 Task: Look for Airbnb properties in Cosenza, Italy from 5th December, 2023 to 16th December, 2023 for 2 adults.1  bedroom having 1 bed and 1 bathroom. Property type can be hotel. Look for 3 properties as per requirement.
Action: Mouse moved to (420, 90)
Screenshot: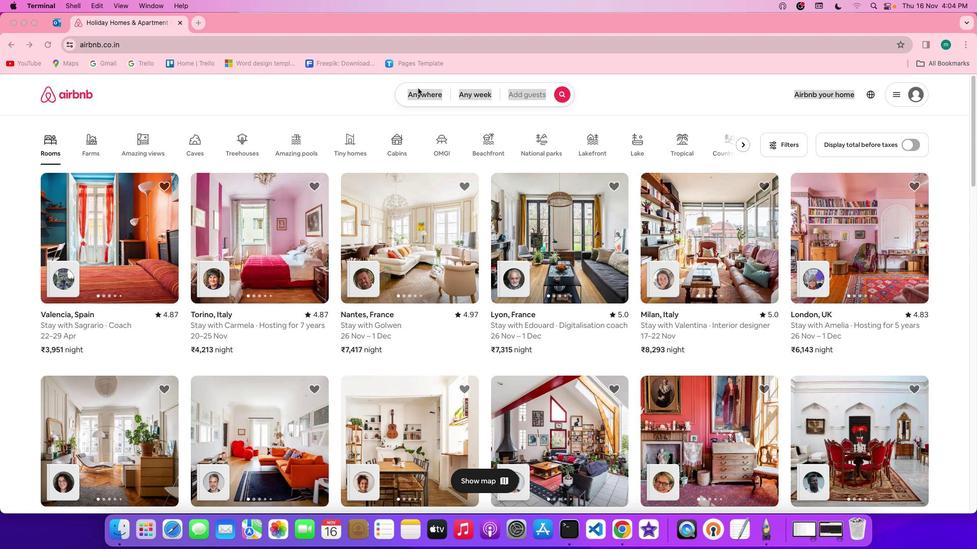 
Action: Mouse pressed left at (420, 90)
Screenshot: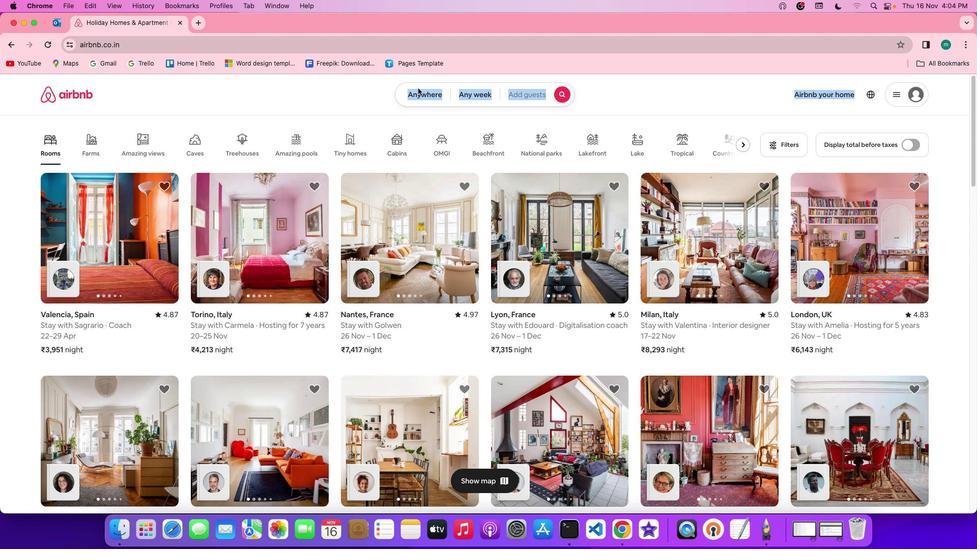
Action: Mouse moved to (419, 93)
Screenshot: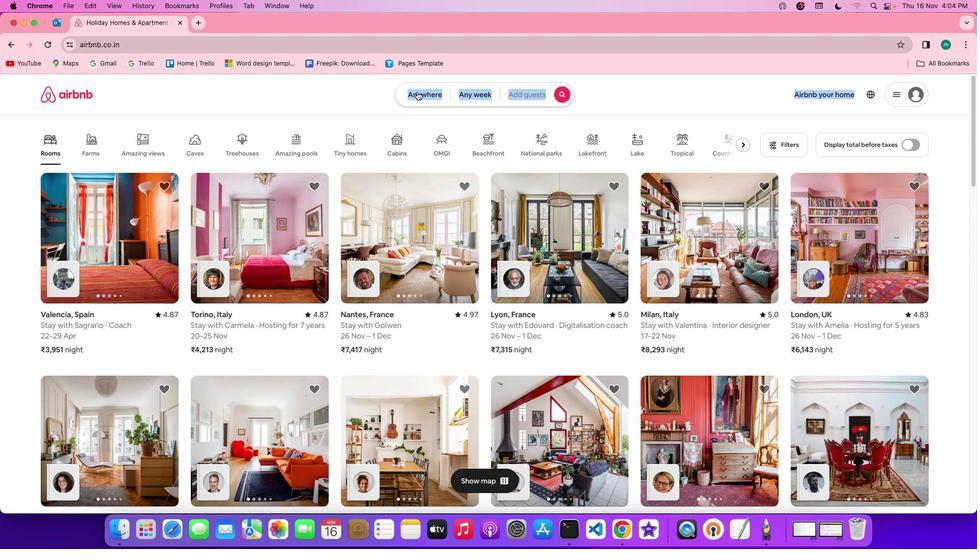 
Action: Mouse pressed left at (419, 93)
Screenshot: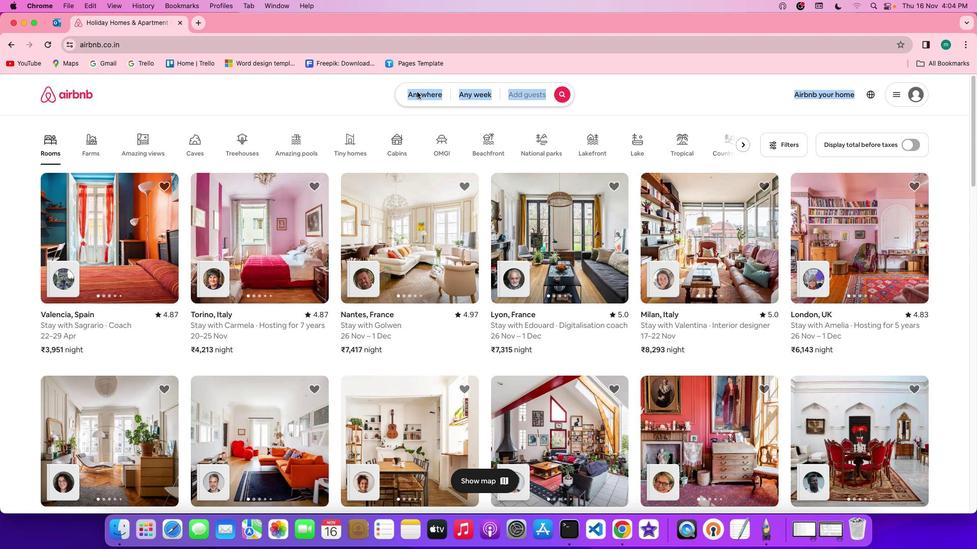 
Action: Mouse moved to (363, 140)
Screenshot: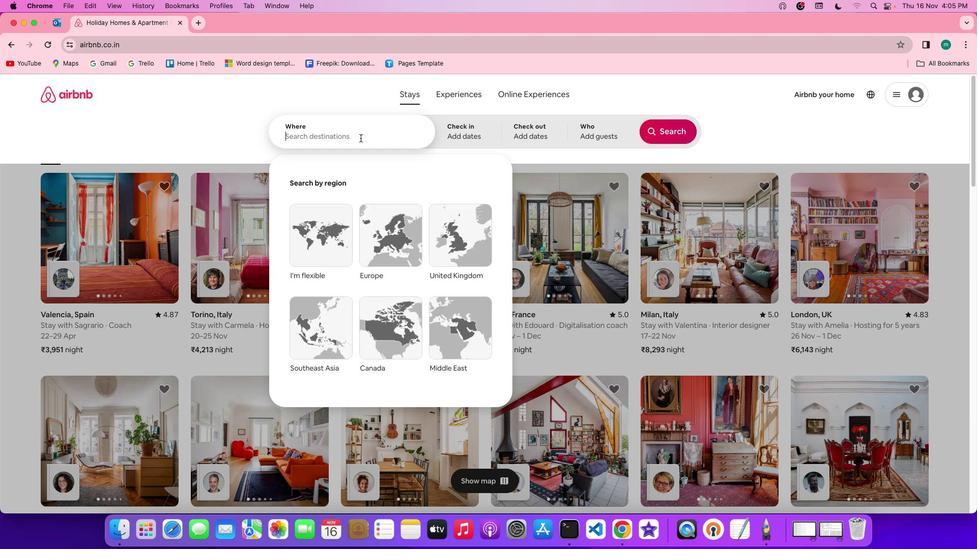 
Action: Mouse pressed left at (363, 140)
Screenshot: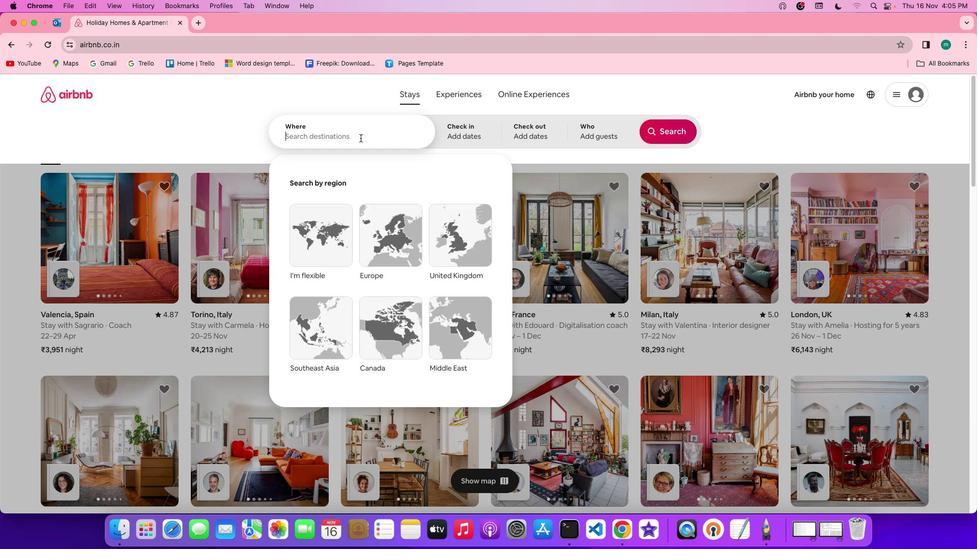 
Action: Key pressed Key.spaceKey.shift'C''o''s''e''n''z''a'','Key.spaceKey.shift'i''t''a''l''y'
Screenshot: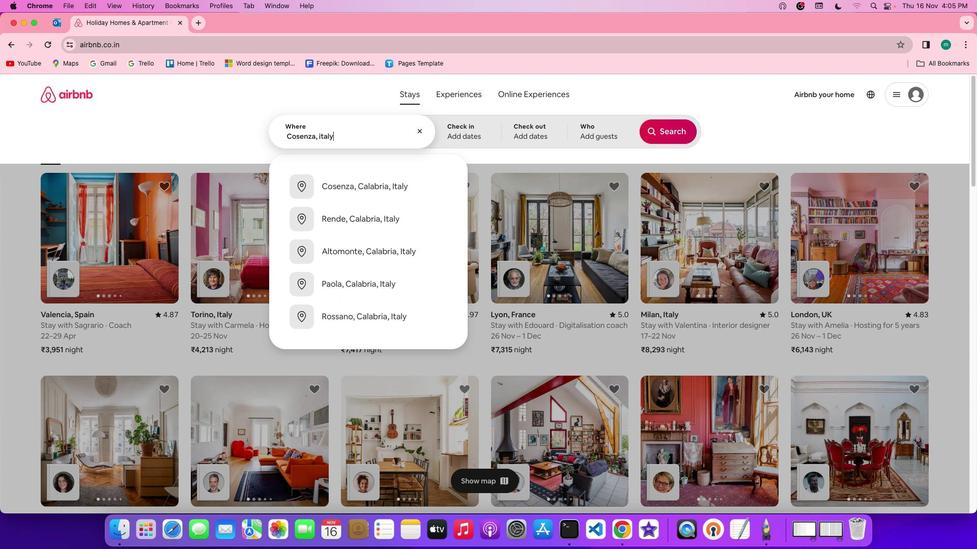 
Action: Mouse moved to (466, 131)
Screenshot: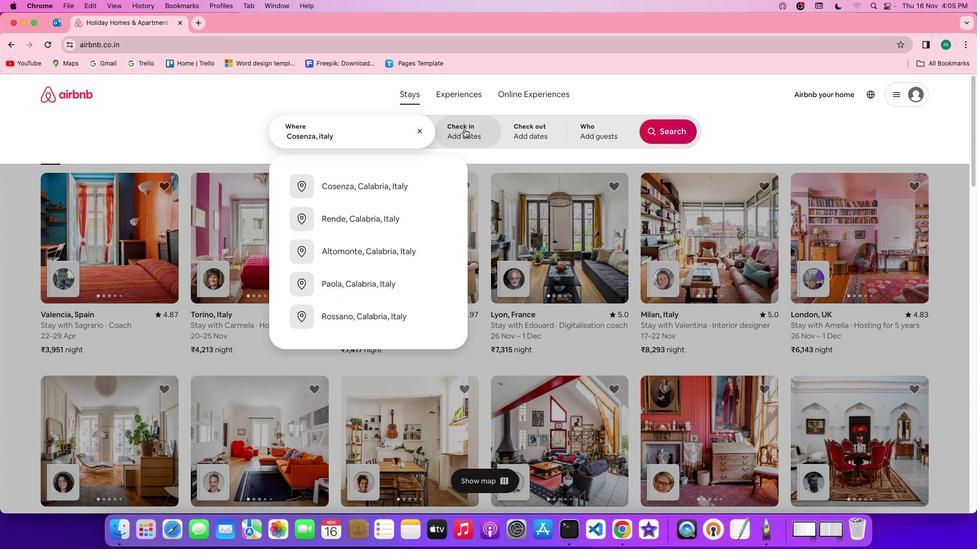 
Action: Mouse pressed left at (466, 131)
Screenshot: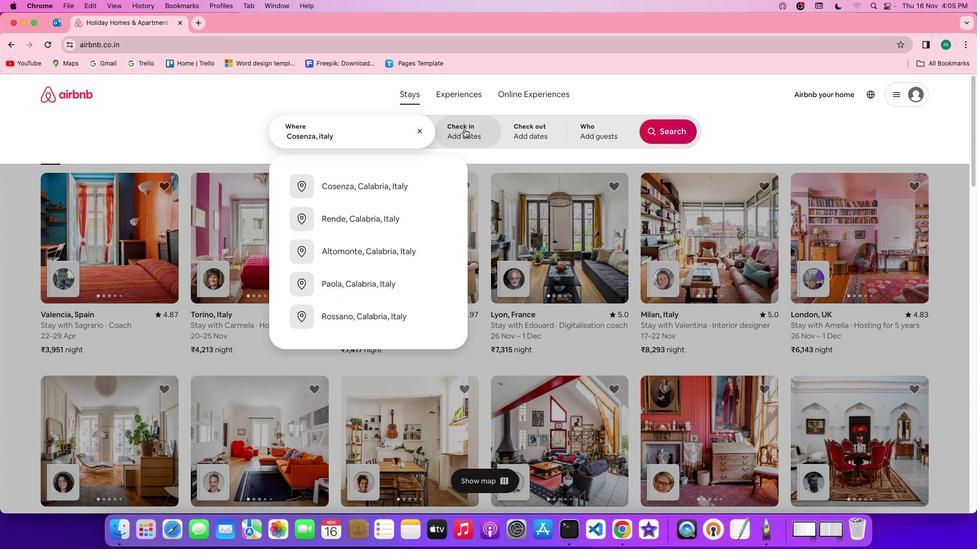 
Action: Mouse moved to (559, 163)
Screenshot: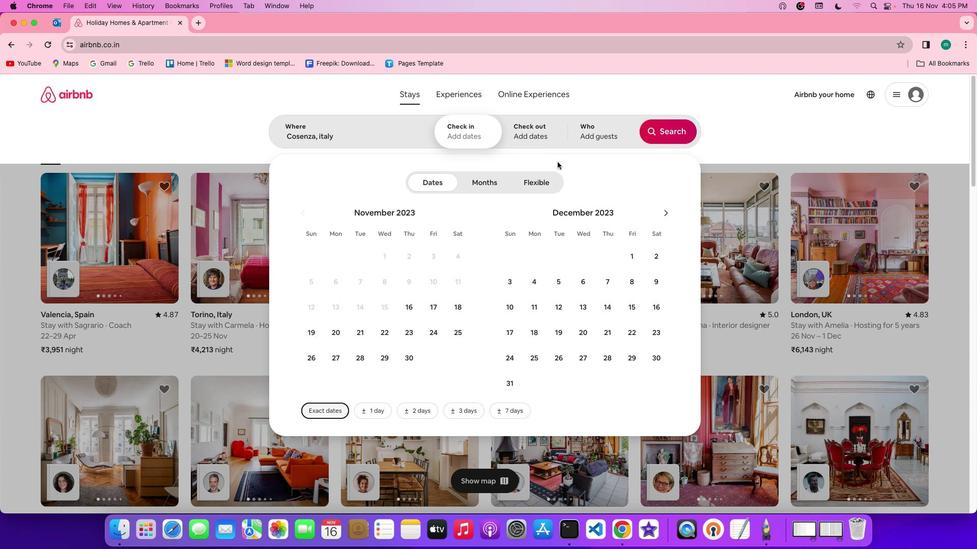 
Action: Mouse scrolled (559, 163) with delta (2, 1)
Screenshot: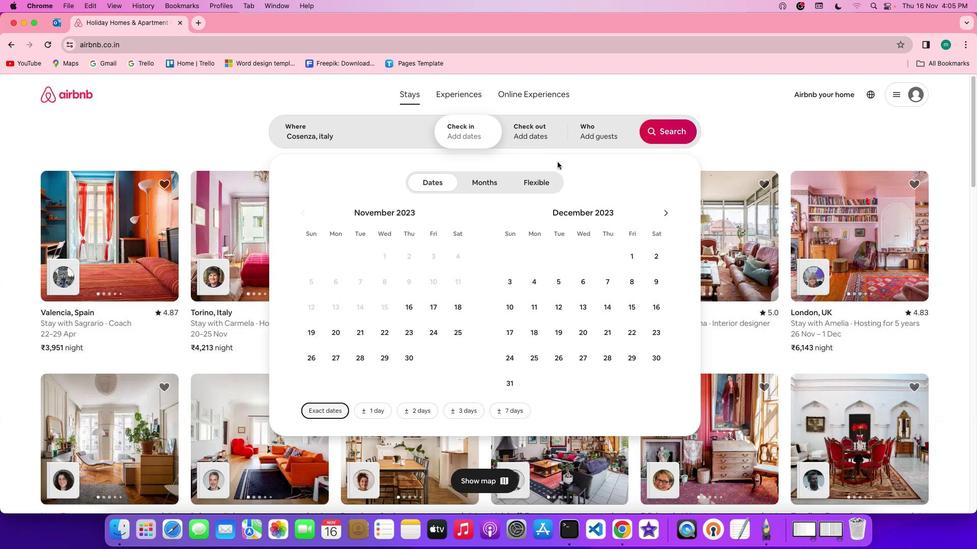 
Action: Mouse scrolled (559, 163) with delta (2, 1)
Screenshot: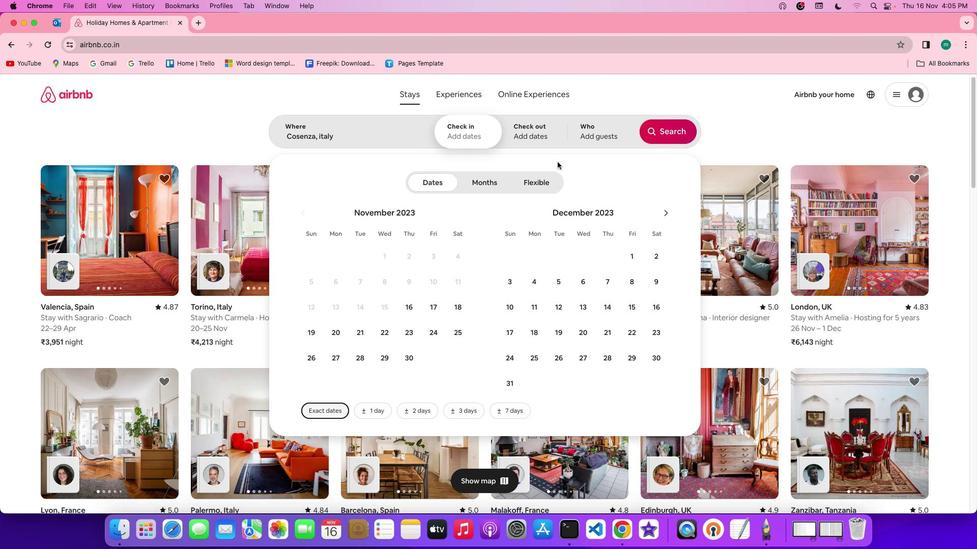 
Action: Mouse scrolled (559, 163) with delta (2, 1)
Screenshot: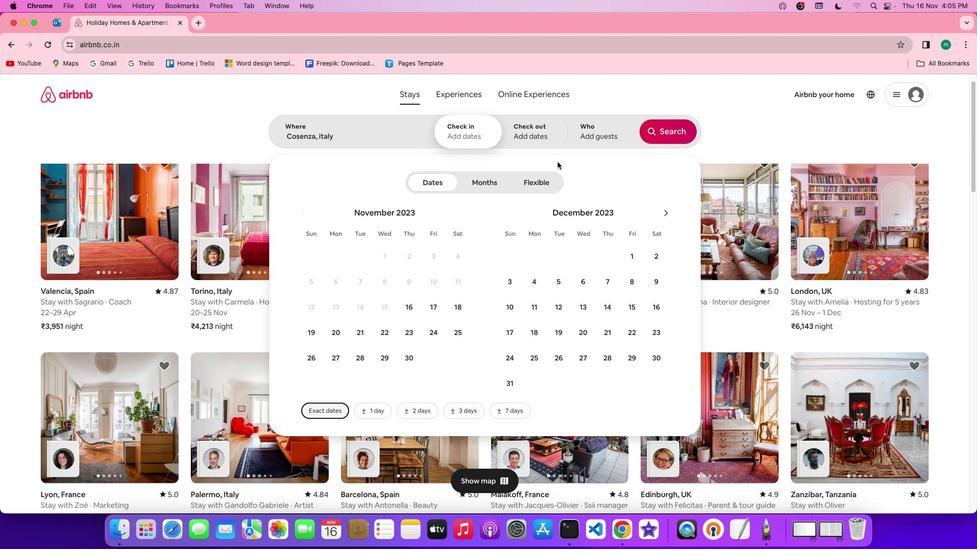 
Action: Mouse moved to (561, 166)
Screenshot: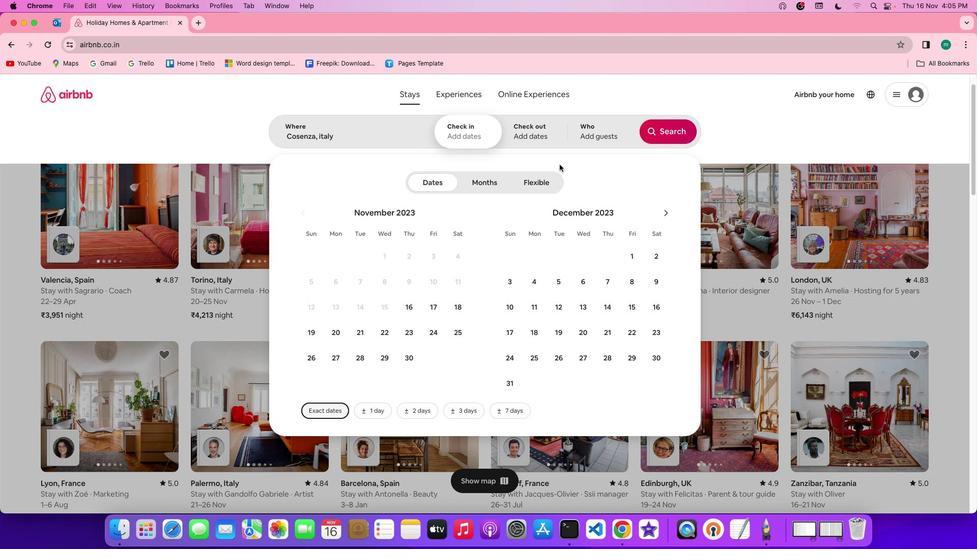 
Action: Mouse scrolled (561, 166) with delta (2, 1)
Screenshot: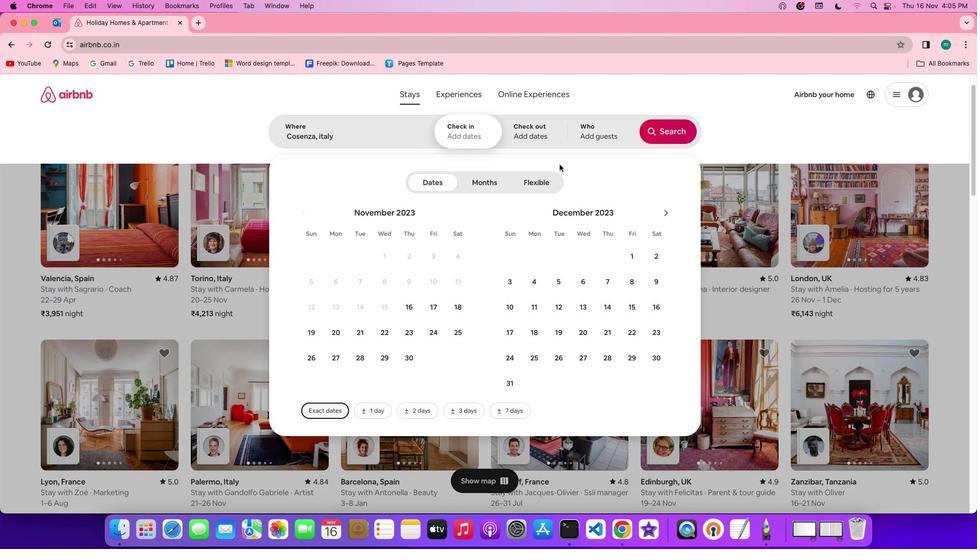 
Action: Mouse moved to (563, 287)
Screenshot: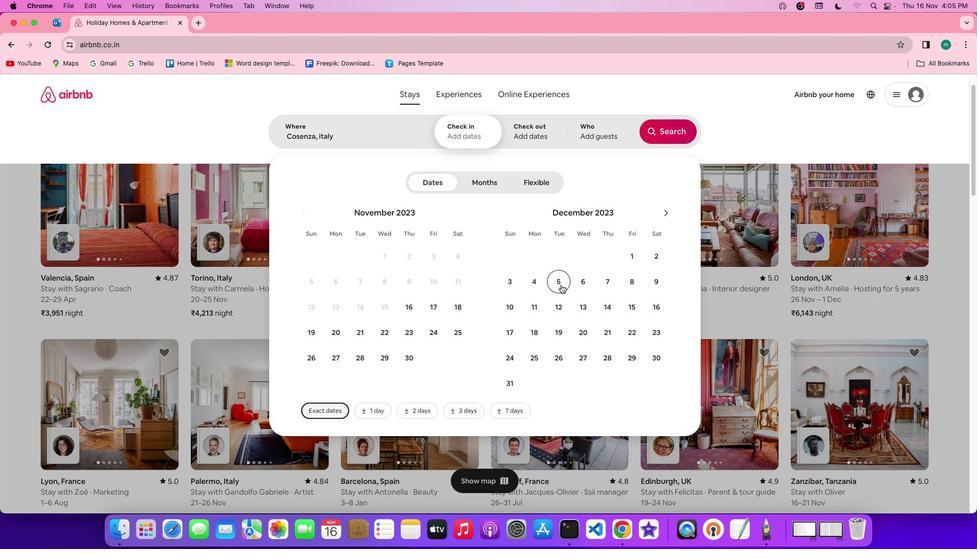 
Action: Mouse pressed left at (563, 287)
Screenshot: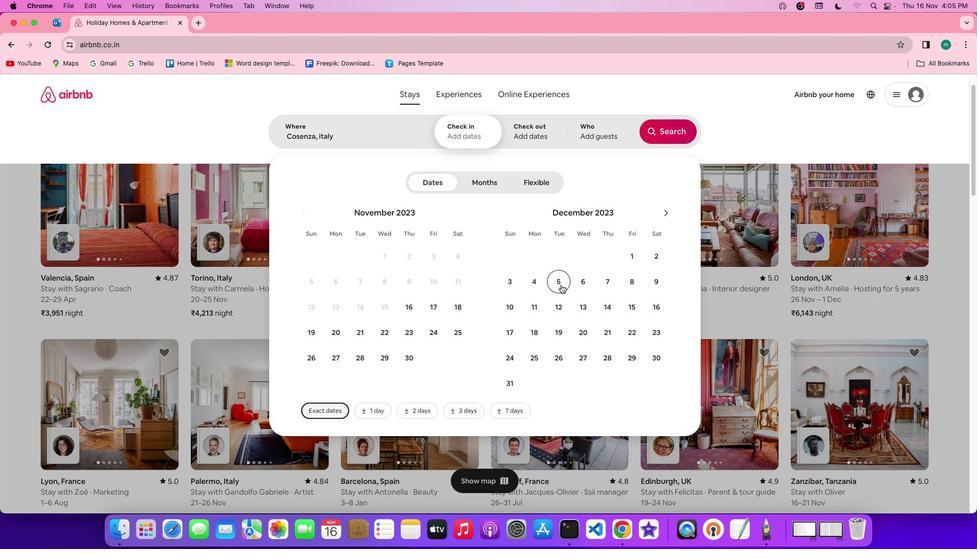 
Action: Mouse moved to (652, 314)
Screenshot: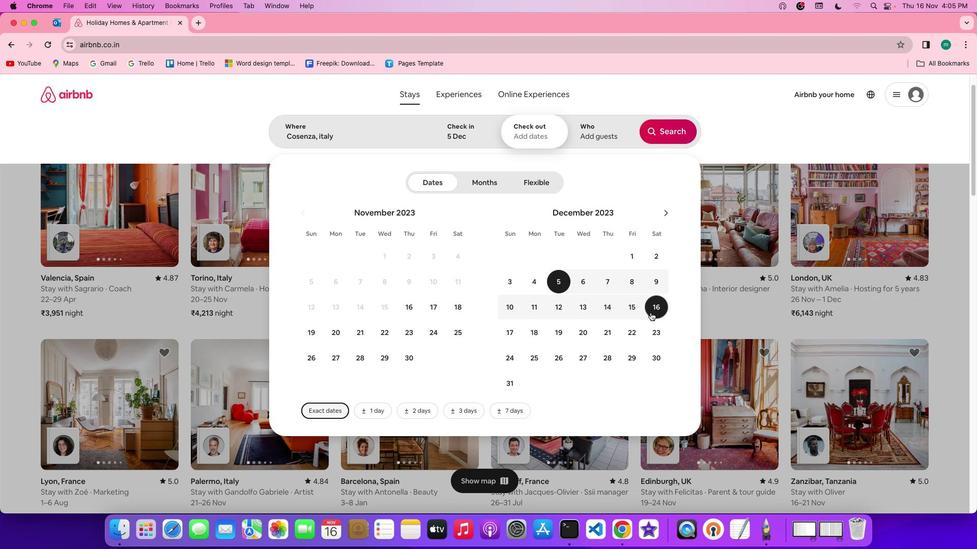 
Action: Mouse pressed left at (652, 314)
Screenshot: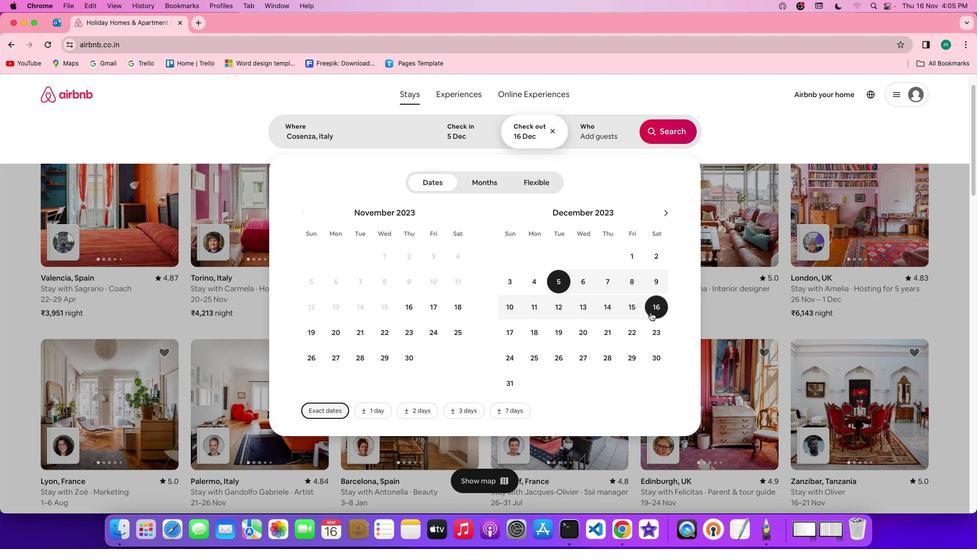 
Action: Mouse moved to (598, 143)
Screenshot: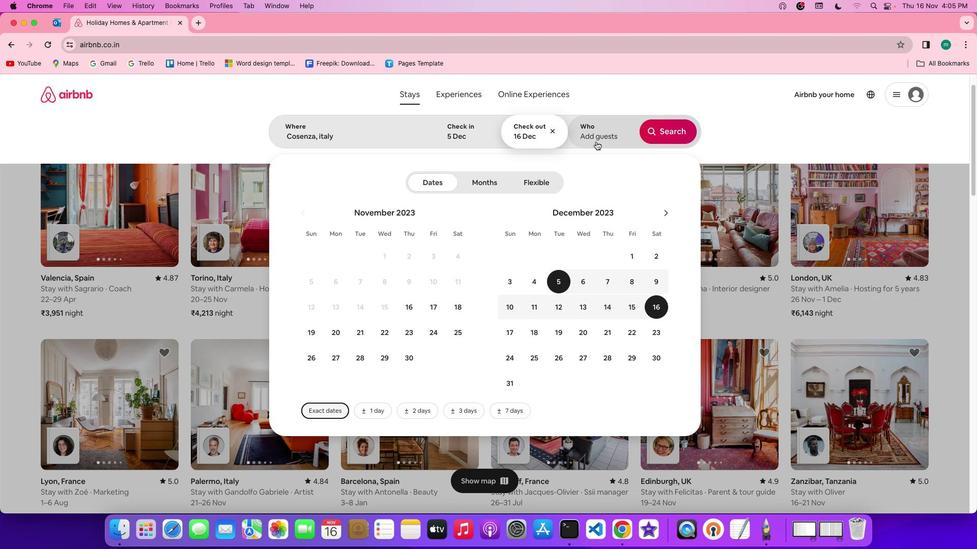 
Action: Mouse pressed left at (598, 143)
Screenshot: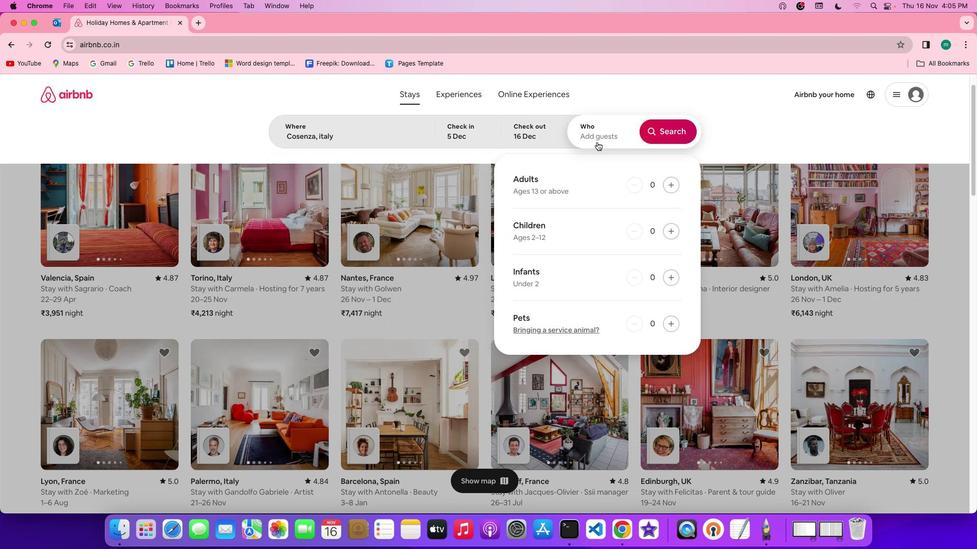 
Action: Mouse moved to (673, 184)
Screenshot: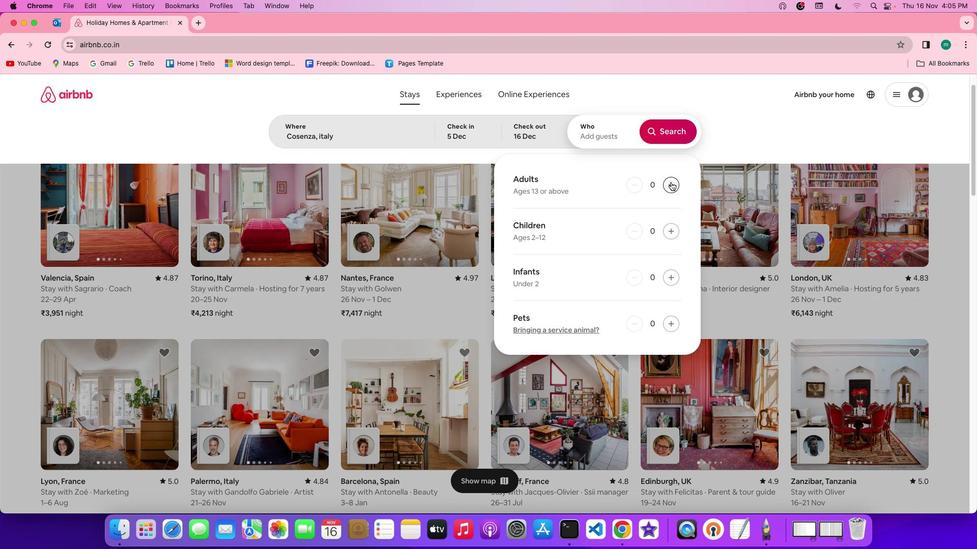 
Action: Mouse pressed left at (673, 184)
Screenshot: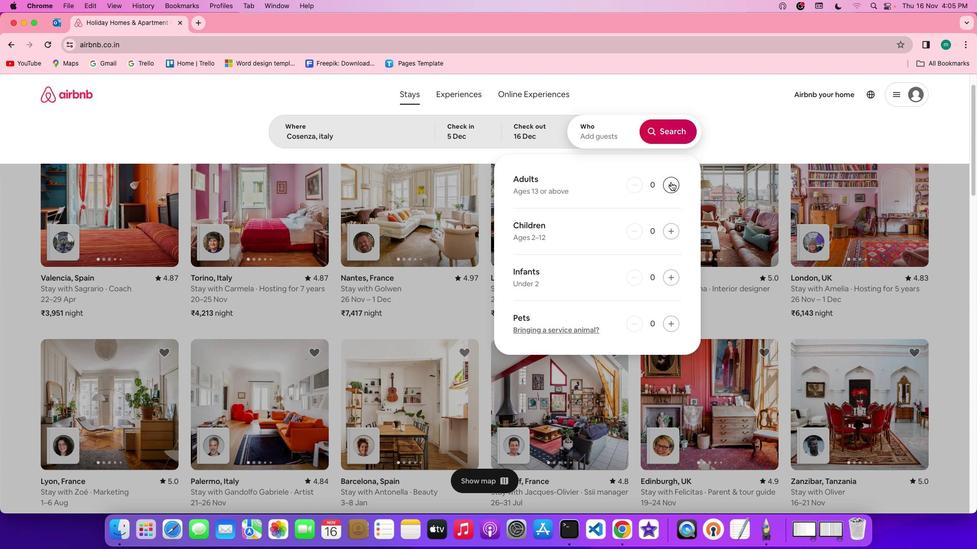 
Action: Mouse pressed left at (673, 184)
Screenshot: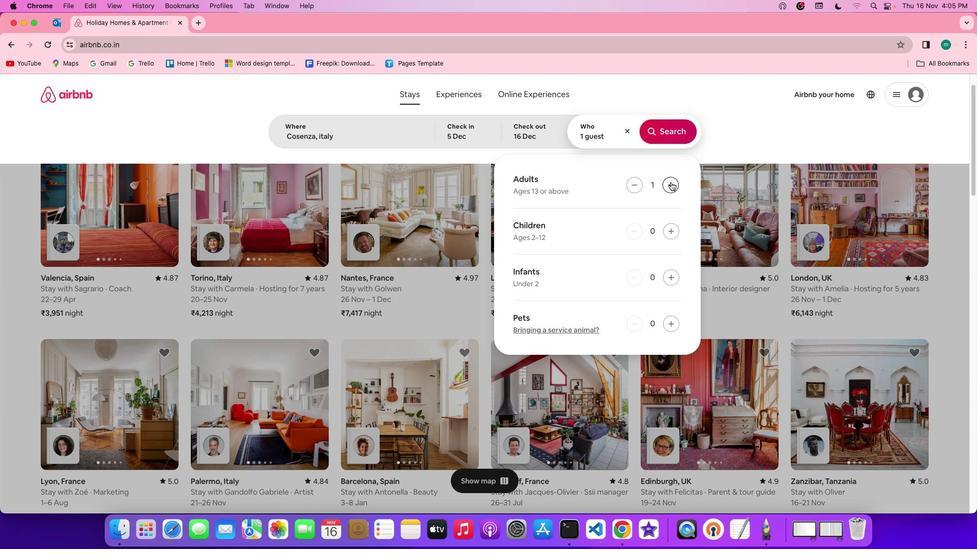 
Action: Mouse moved to (667, 131)
Screenshot: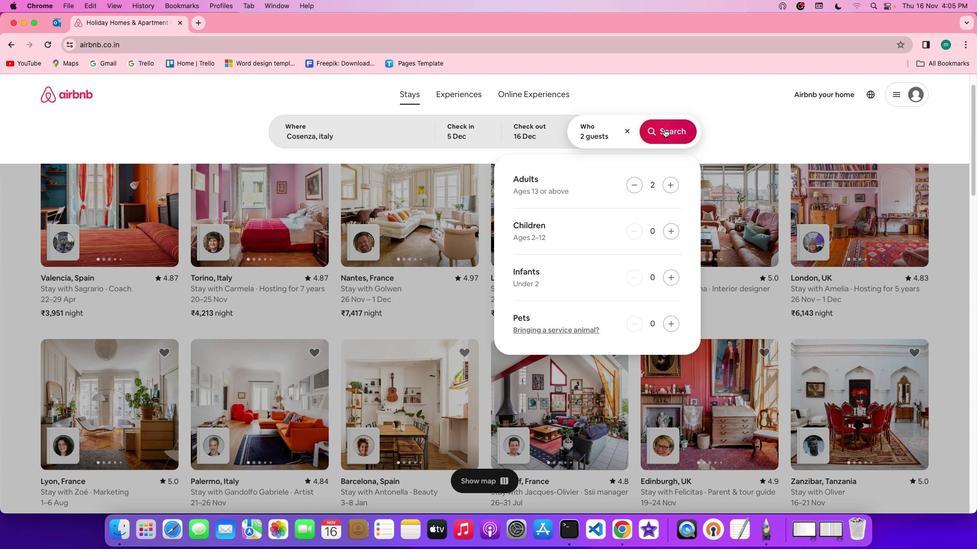 
Action: Mouse pressed left at (667, 131)
Screenshot: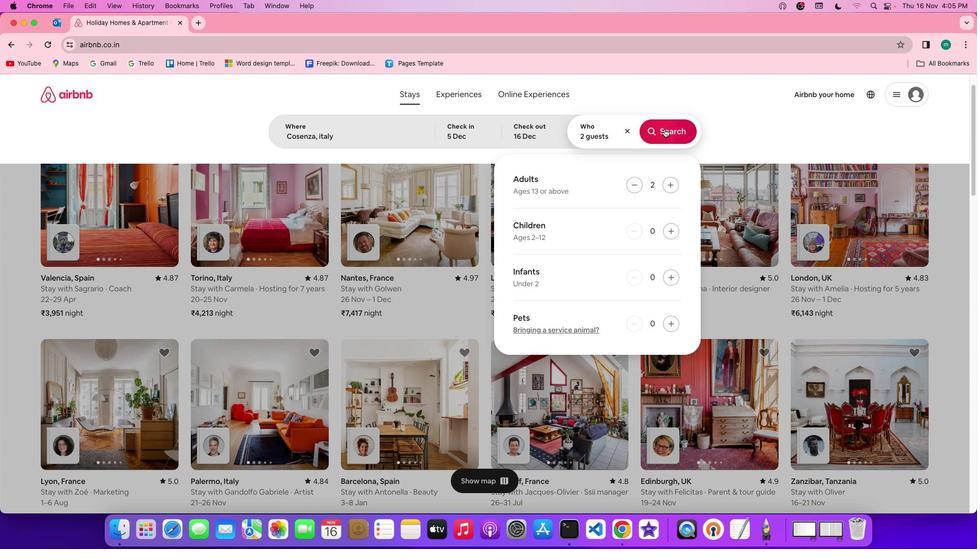 
Action: Mouse moved to (818, 143)
Screenshot: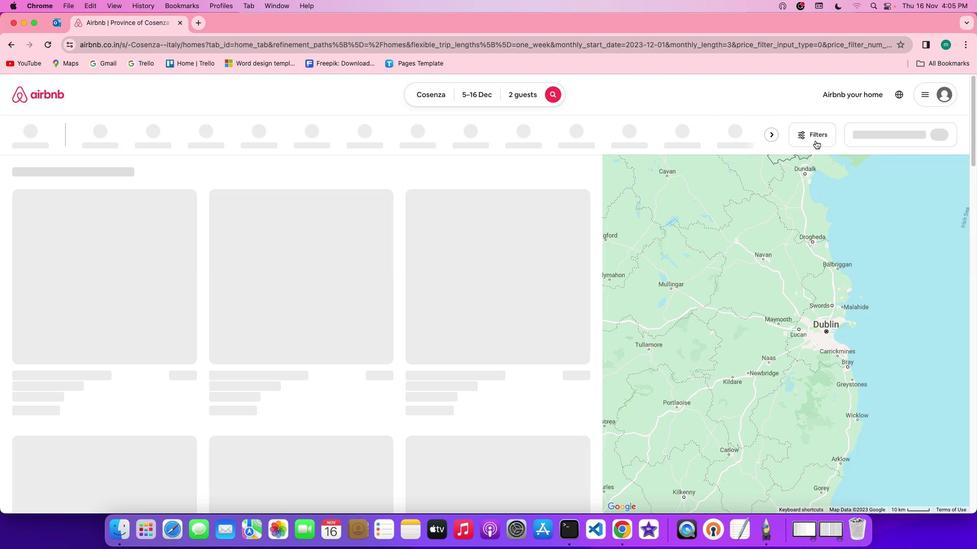 
Action: Mouse pressed left at (818, 143)
Screenshot: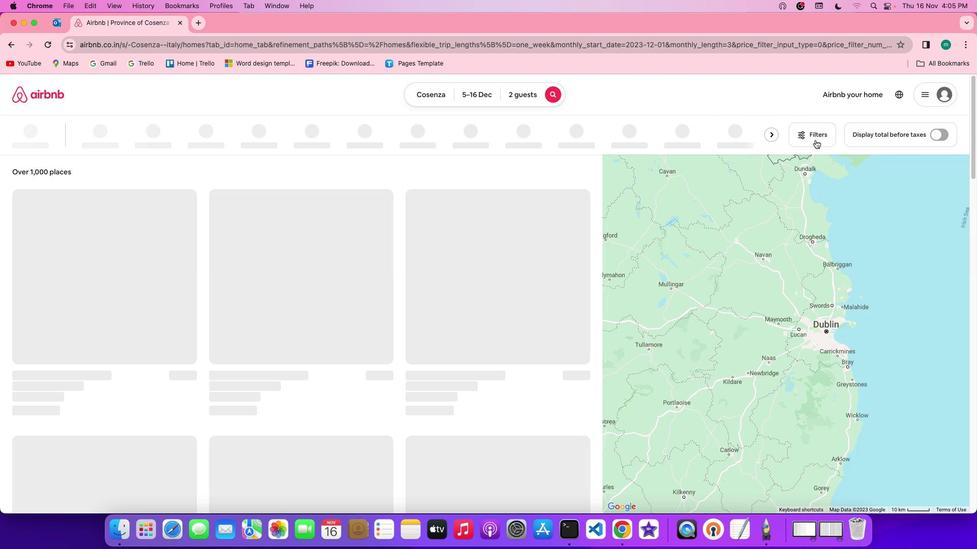 
Action: Mouse moved to (531, 286)
Screenshot: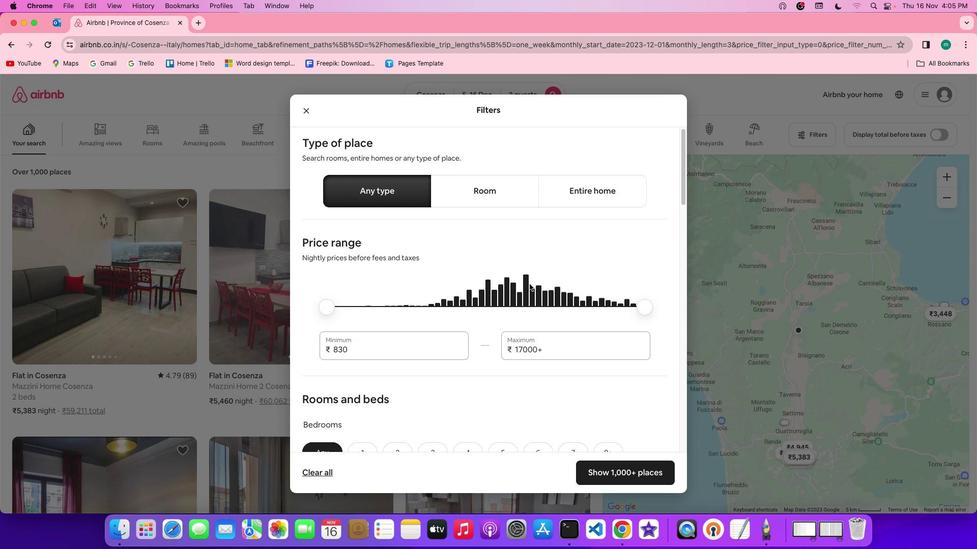 
Action: Mouse scrolled (531, 286) with delta (2, 1)
Screenshot: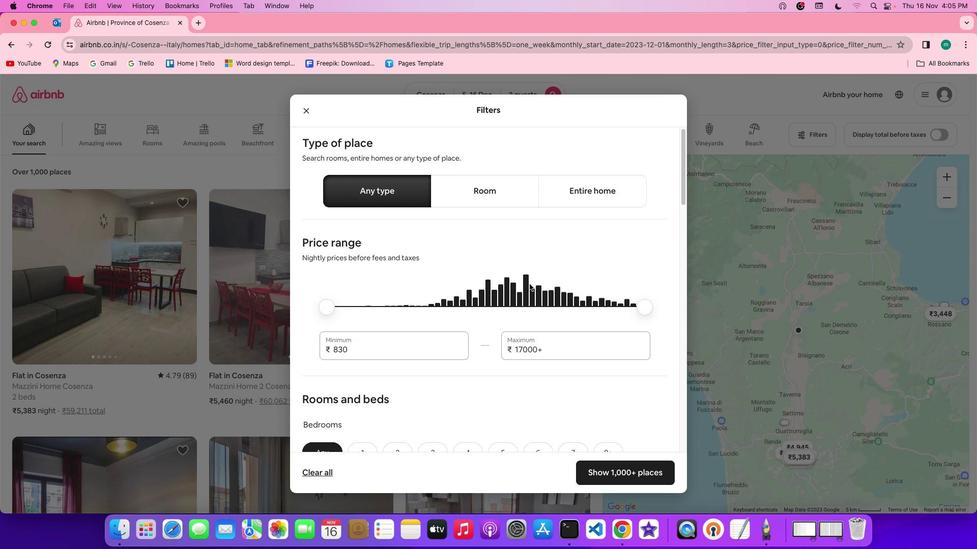 
Action: Mouse scrolled (531, 286) with delta (2, 1)
Screenshot: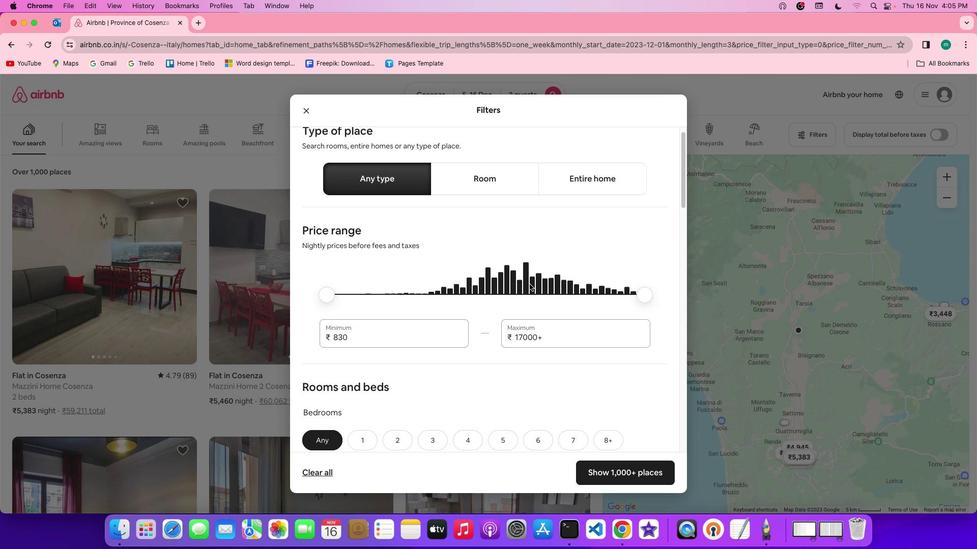 
Action: Mouse scrolled (531, 286) with delta (2, 1)
Screenshot: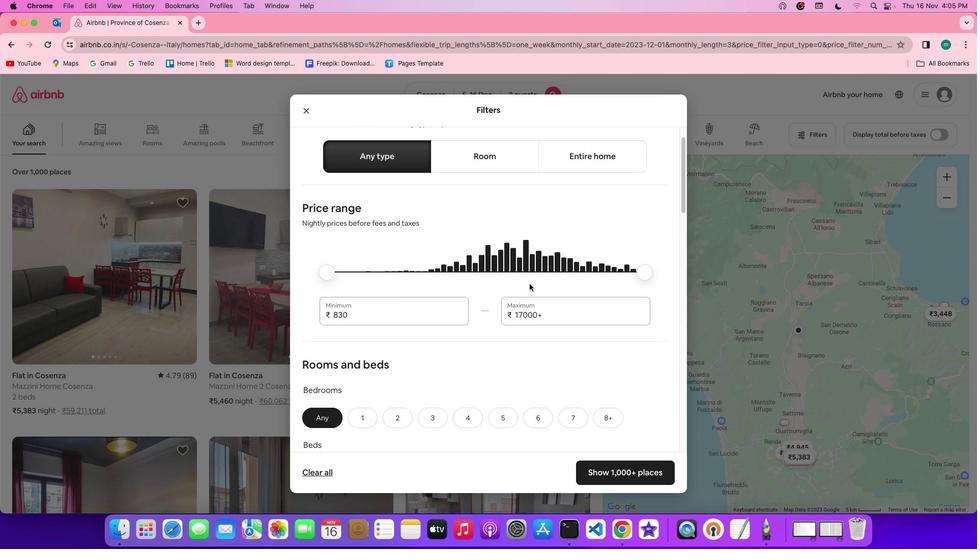 
Action: Mouse scrolled (531, 286) with delta (2, 1)
Screenshot: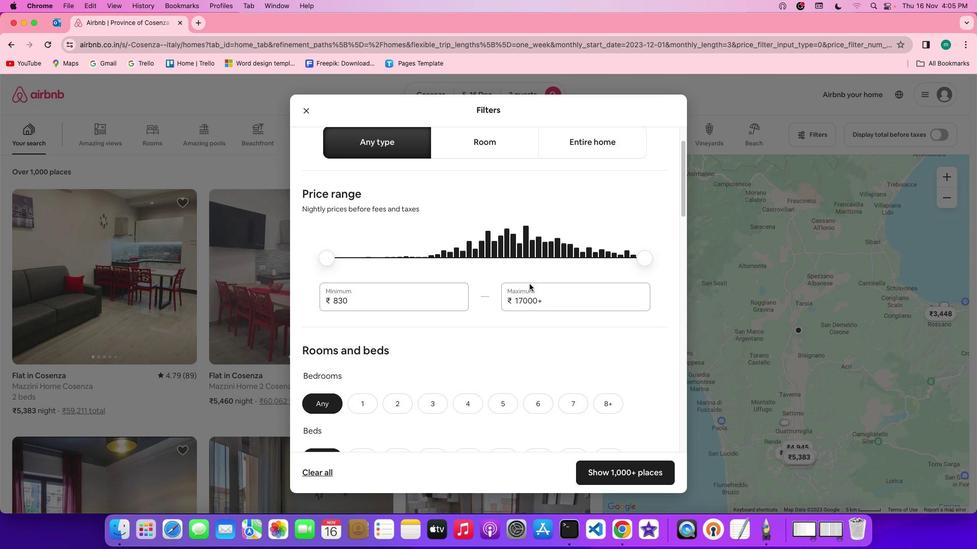 
Action: Mouse scrolled (531, 286) with delta (2, 1)
Screenshot: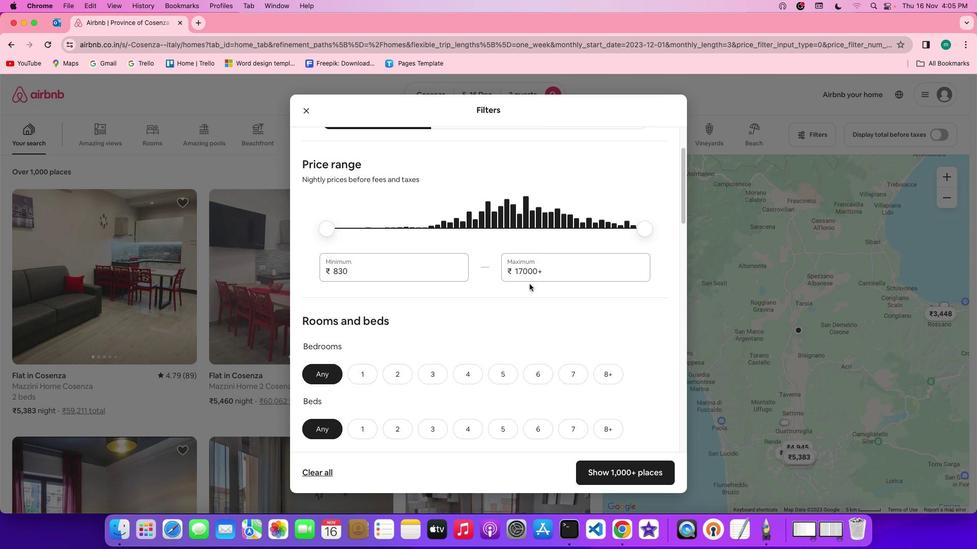 
Action: Mouse scrolled (531, 286) with delta (2, 1)
Screenshot: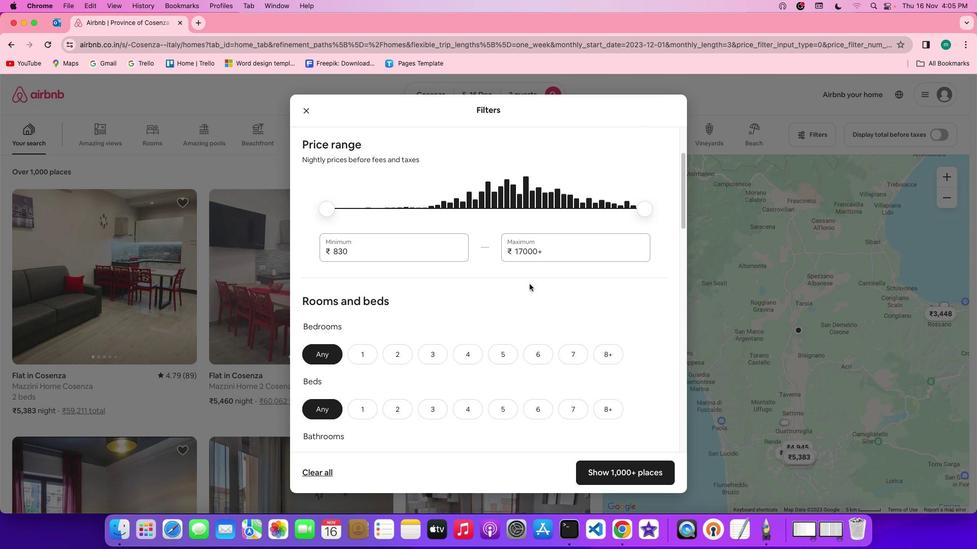 
Action: Mouse moved to (373, 334)
Screenshot: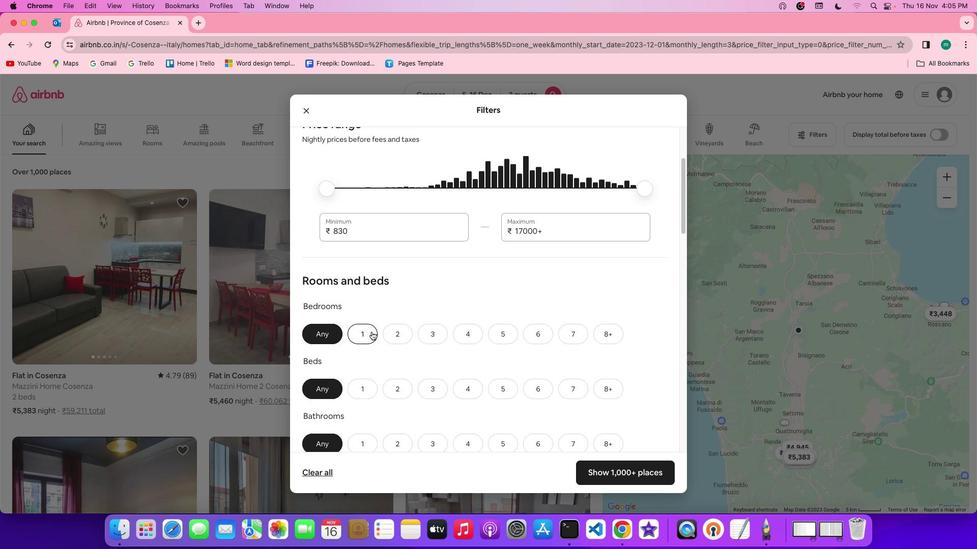 
Action: Mouse pressed left at (373, 334)
Screenshot: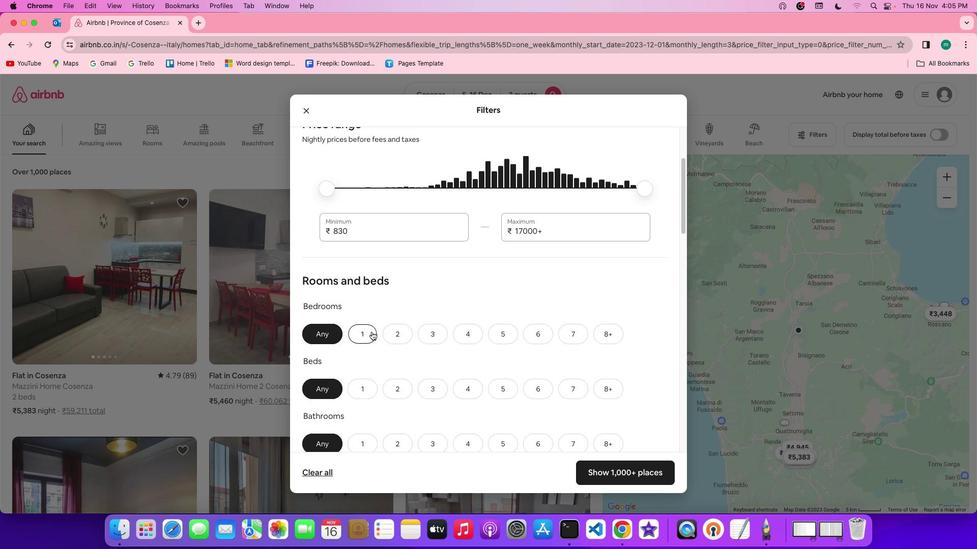 
Action: Mouse moved to (491, 344)
Screenshot: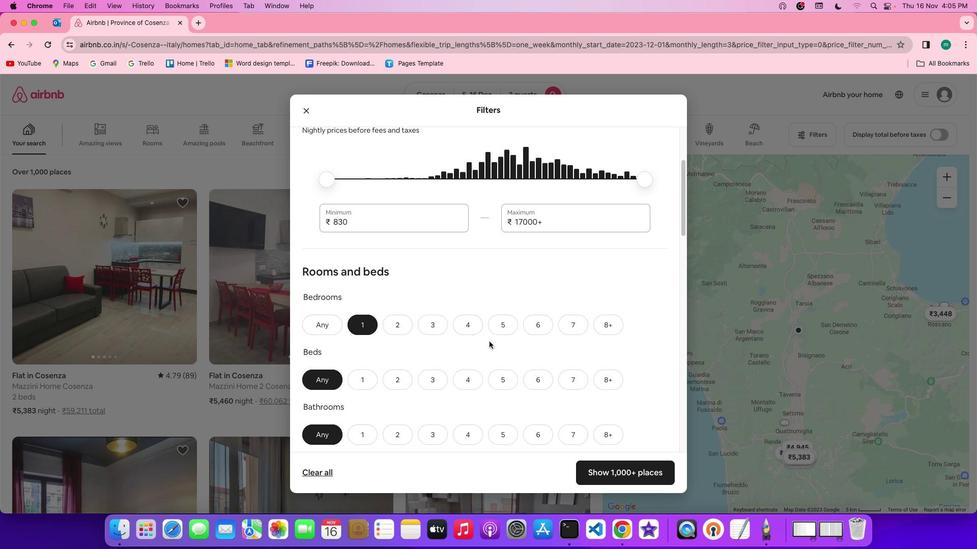 
Action: Mouse scrolled (491, 344) with delta (2, 1)
Screenshot: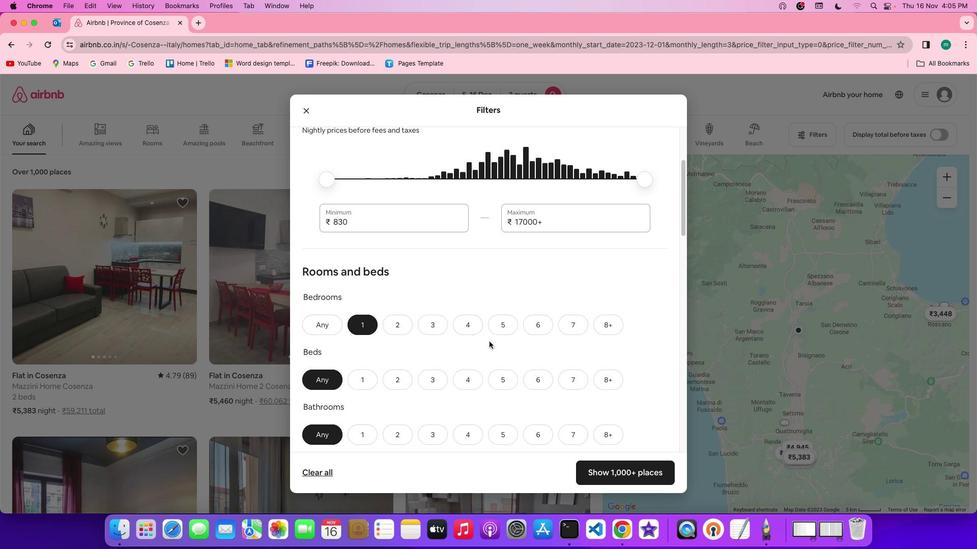 
Action: Mouse scrolled (491, 344) with delta (2, 1)
Screenshot: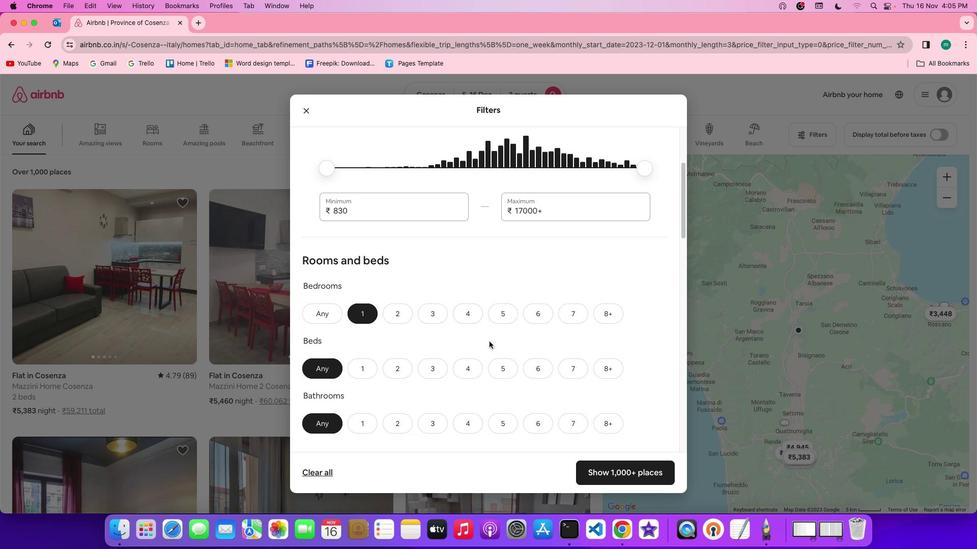 
Action: Mouse scrolled (491, 344) with delta (2, 1)
Screenshot: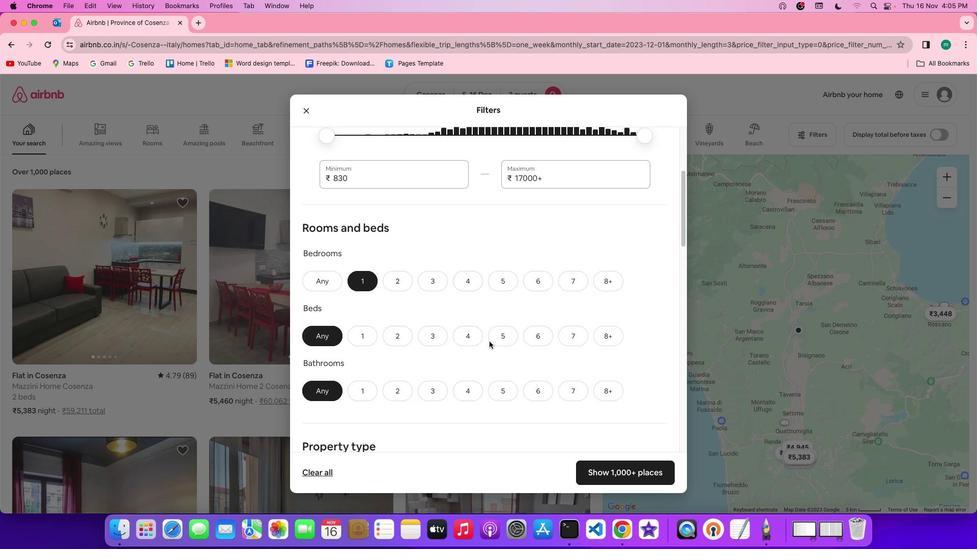 
Action: Mouse scrolled (491, 344) with delta (2, 1)
Screenshot: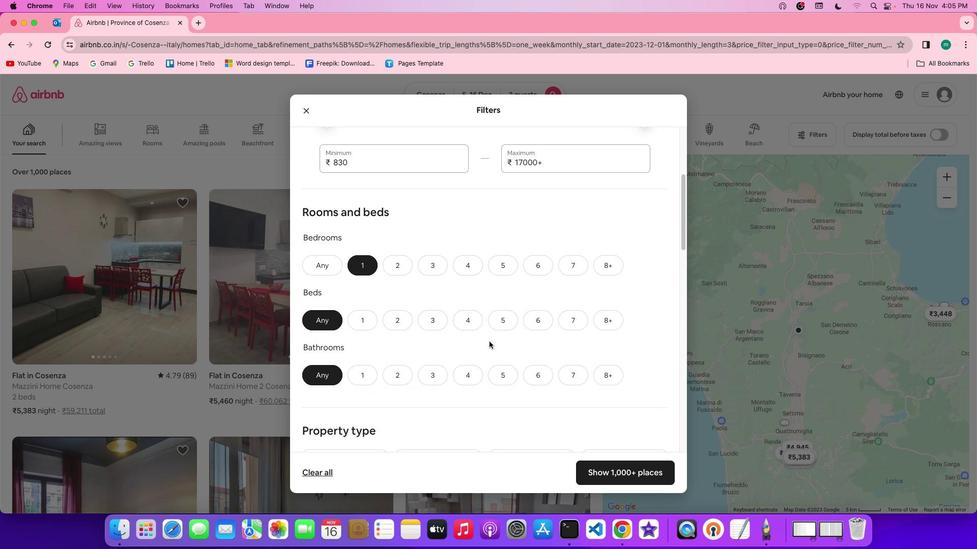 
Action: Mouse moved to (373, 322)
Screenshot: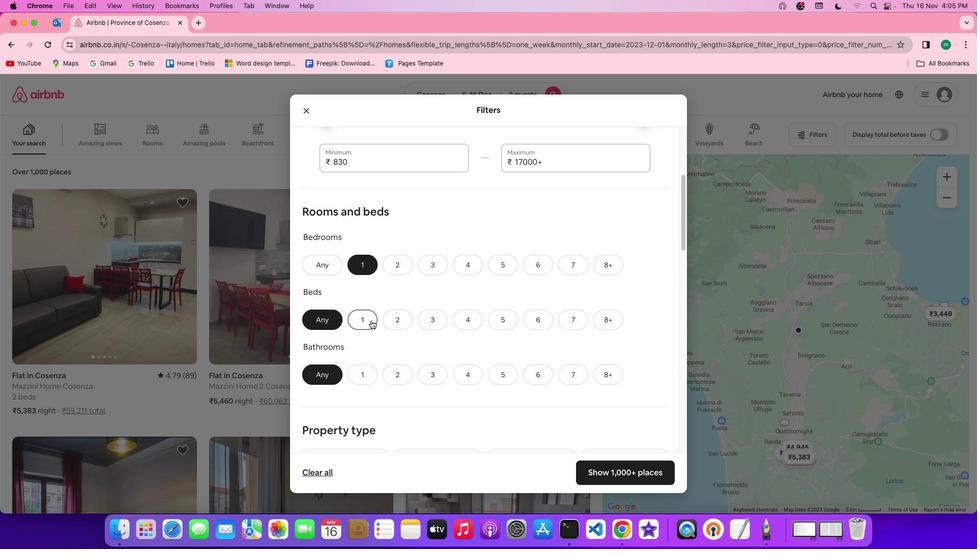 
Action: Mouse pressed left at (373, 322)
Screenshot: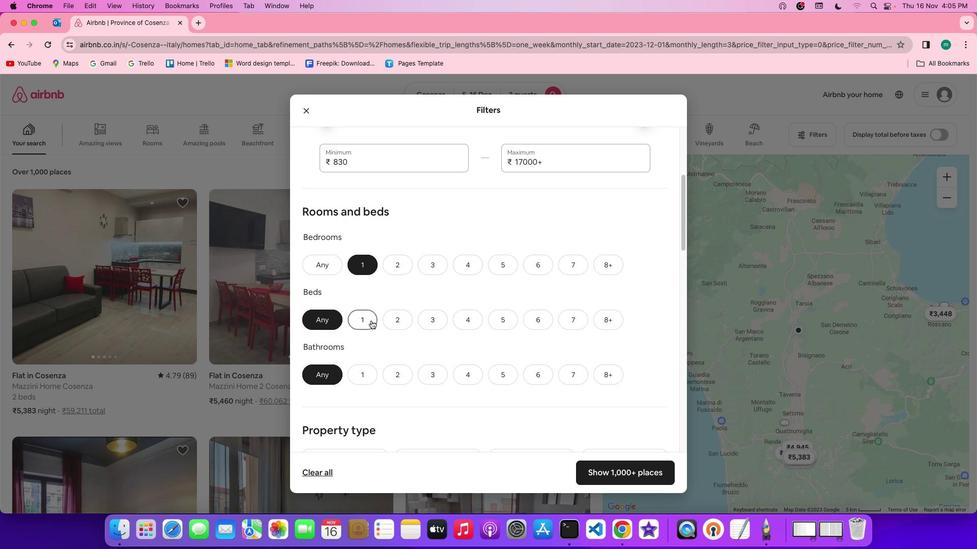 
Action: Mouse moved to (445, 346)
Screenshot: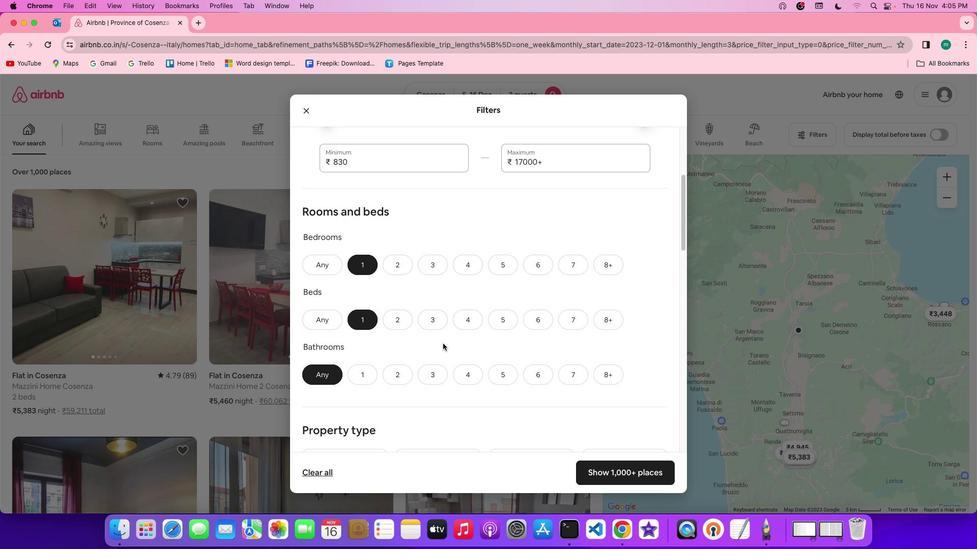 
Action: Mouse scrolled (445, 346) with delta (2, 1)
Screenshot: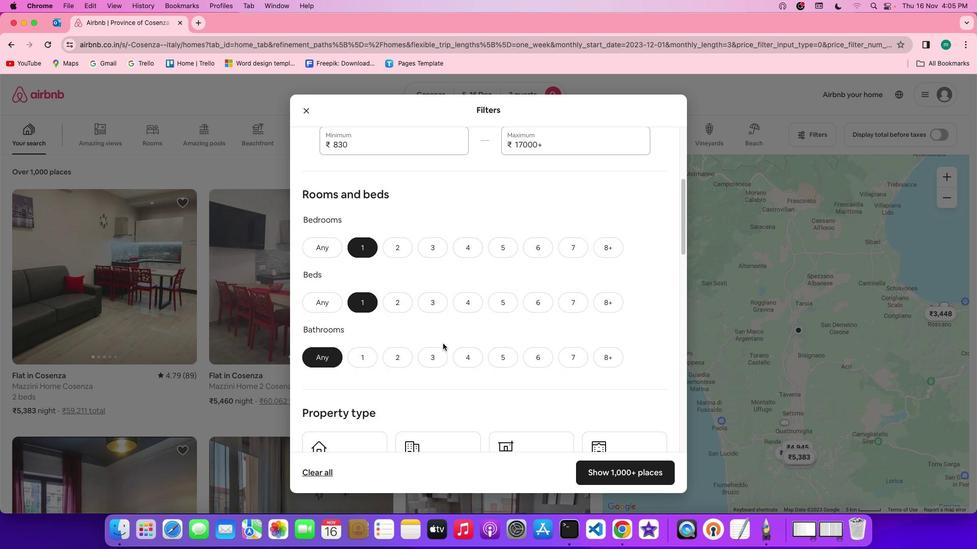 
Action: Mouse scrolled (445, 346) with delta (2, 1)
Screenshot: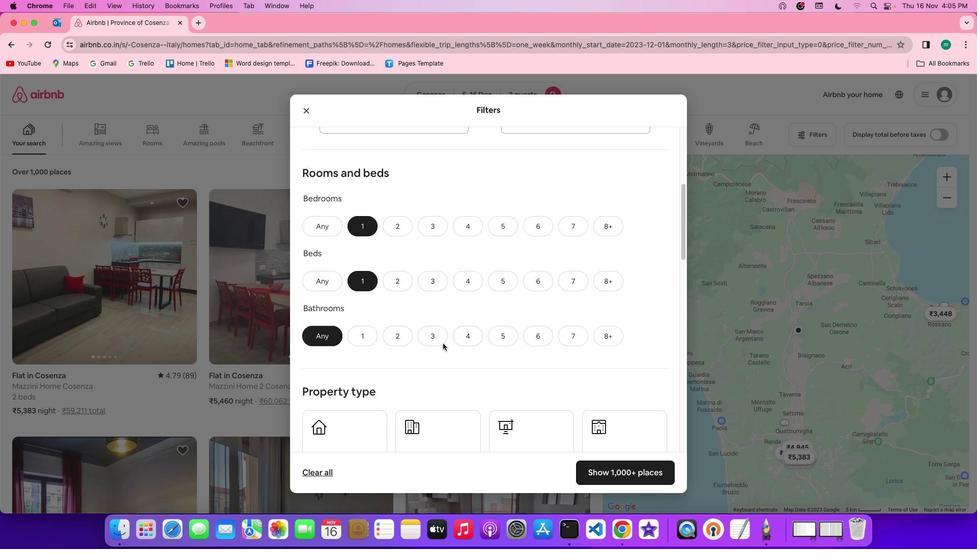 
Action: Mouse scrolled (445, 346) with delta (2, 0)
Screenshot: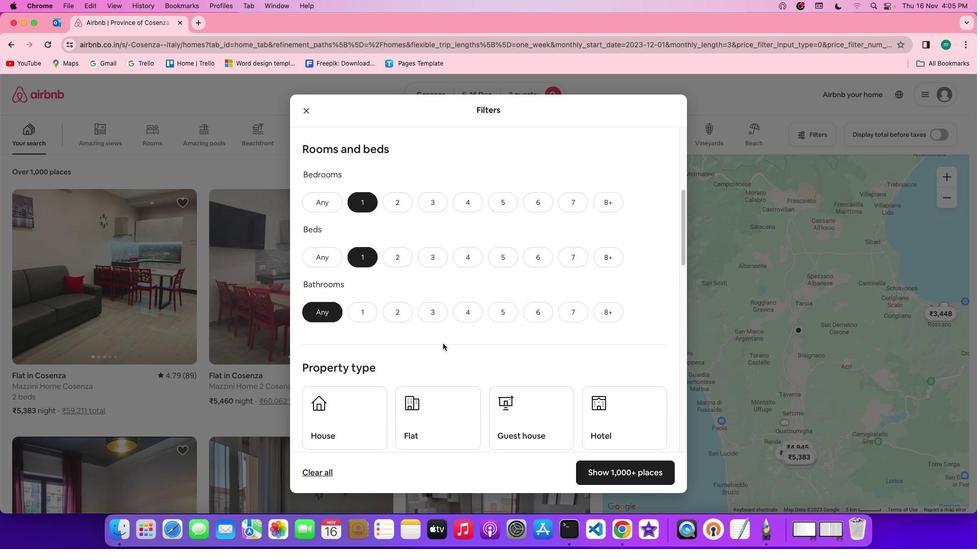 
Action: Mouse moved to (363, 294)
Screenshot: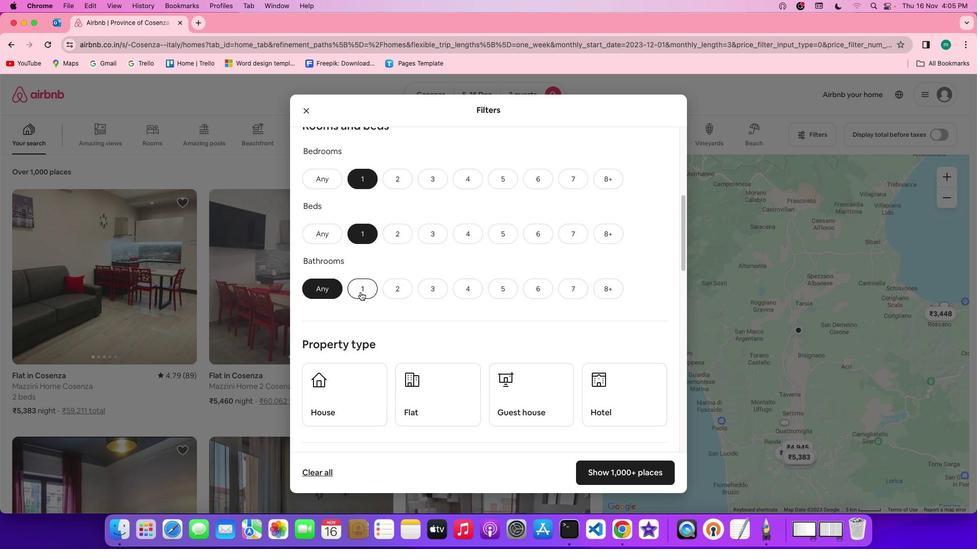 
Action: Mouse pressed left at (363, 294)
Screenshot: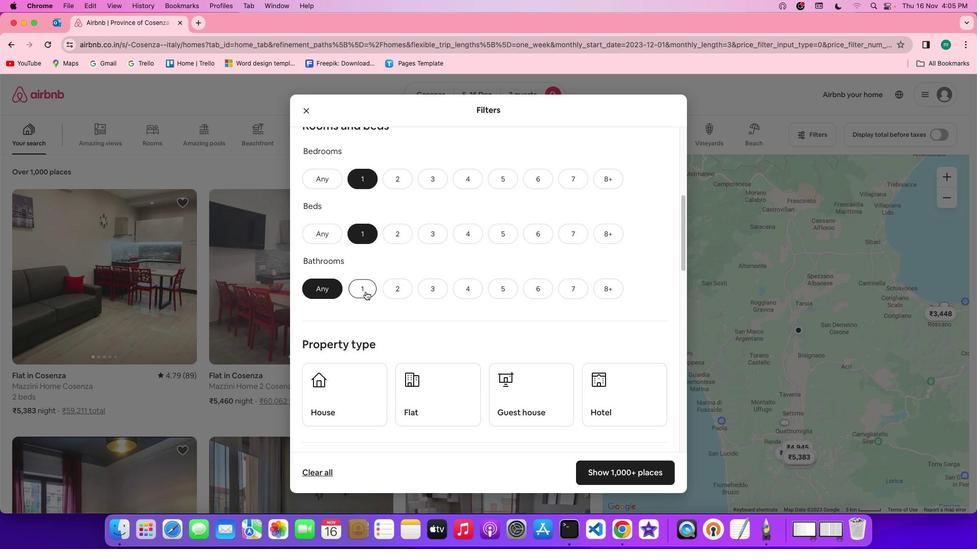 
Action: Mouse moved to (481, 294)
Screenshot: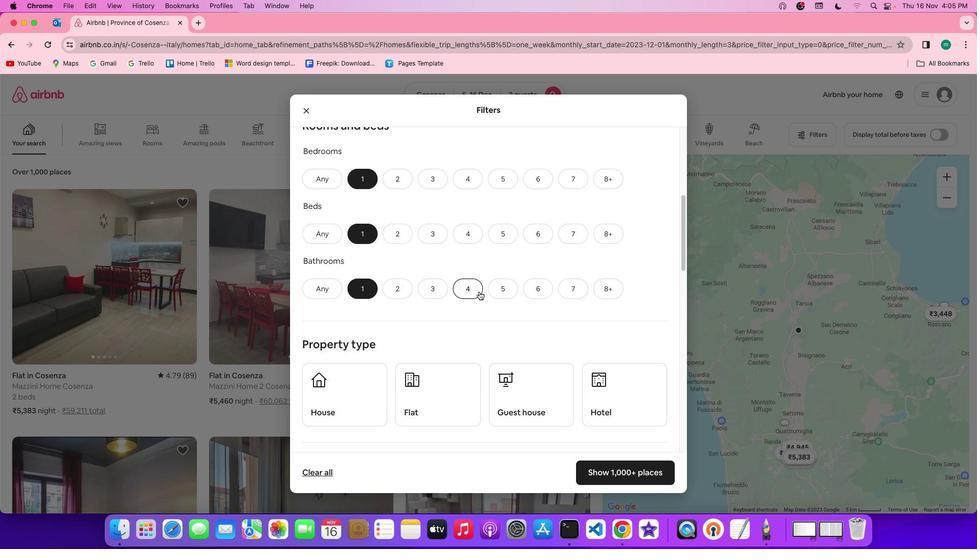 
Action: Mouse scrolled (481, 294) with delta (2, 1)
Screenshot: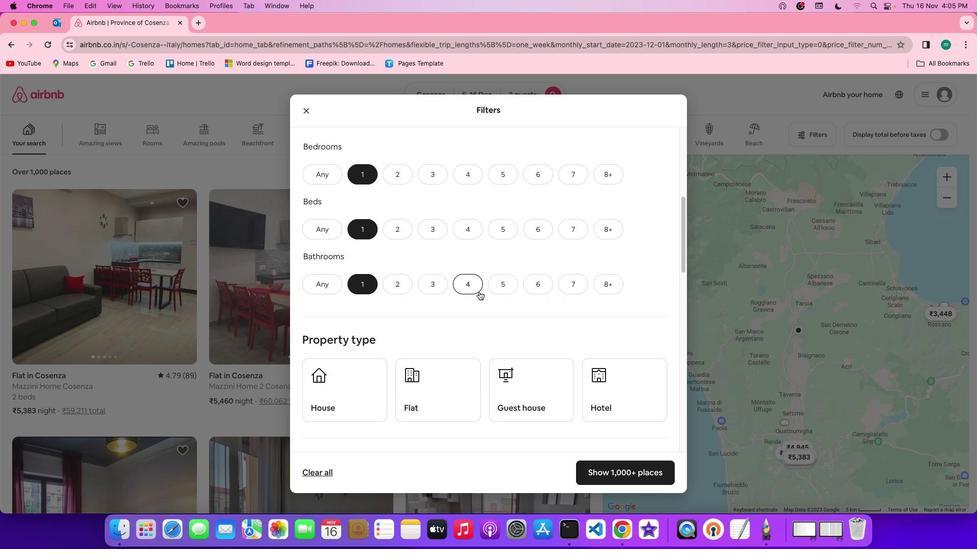 
Action: Mouse scrolled (481, 294) with delta (2, 1)
Screenshot: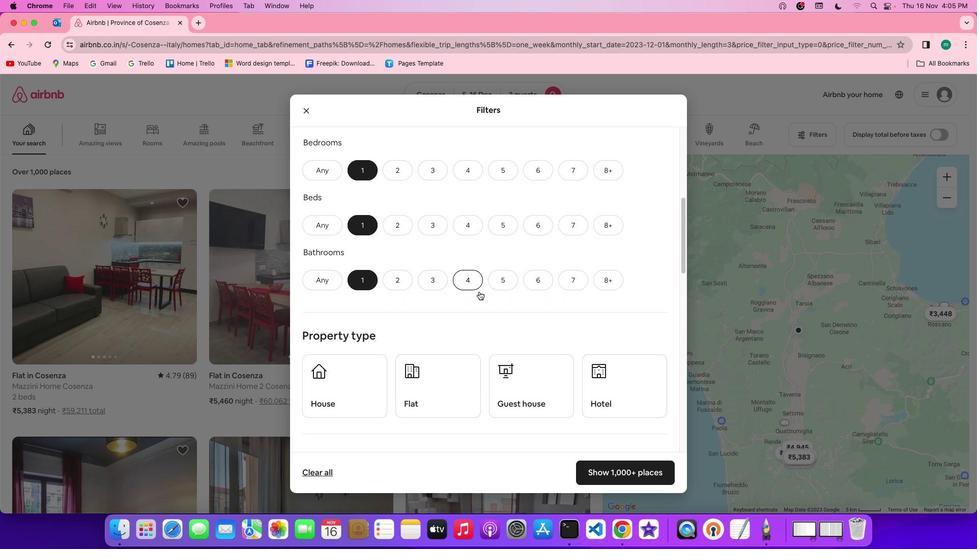 
Action: Mouse scrolled (481, 294) with delta (2, 1)
Screenshot: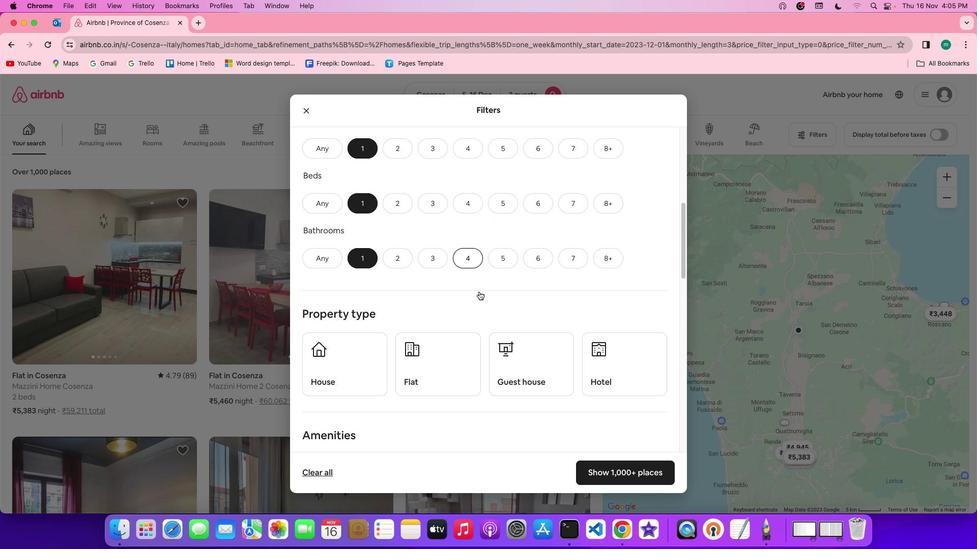 
Action: Mouse moved to (529, 310)
Screenshot: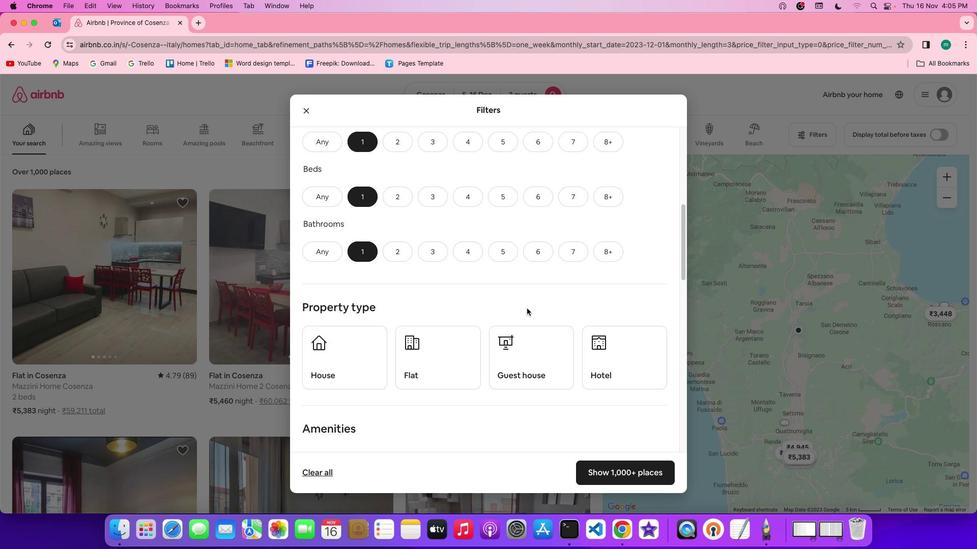 
Action: Mouse scrolled (529, 310) with delta (2, 1)
Screenshot: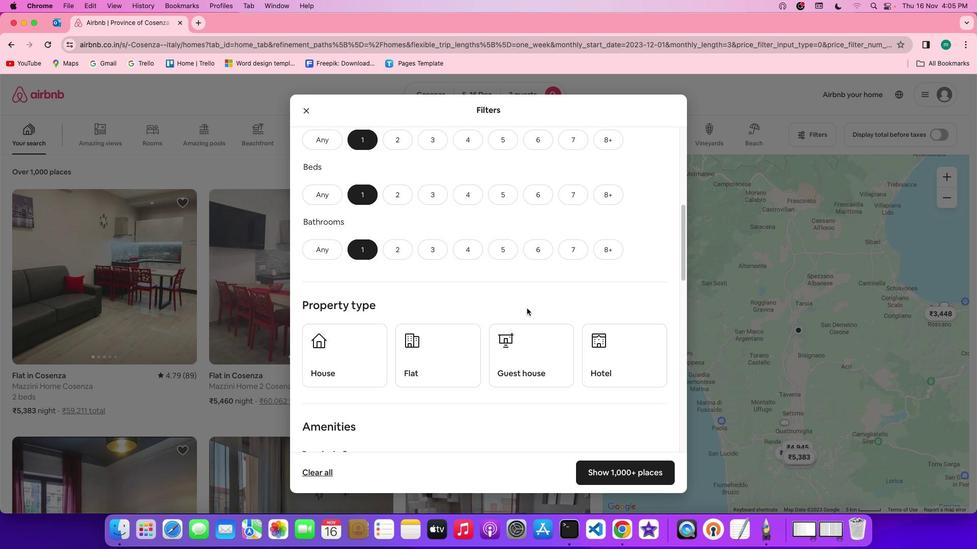 
Action: Mouse scrolled (529, 310) with delta (2, 1)
Screenshot: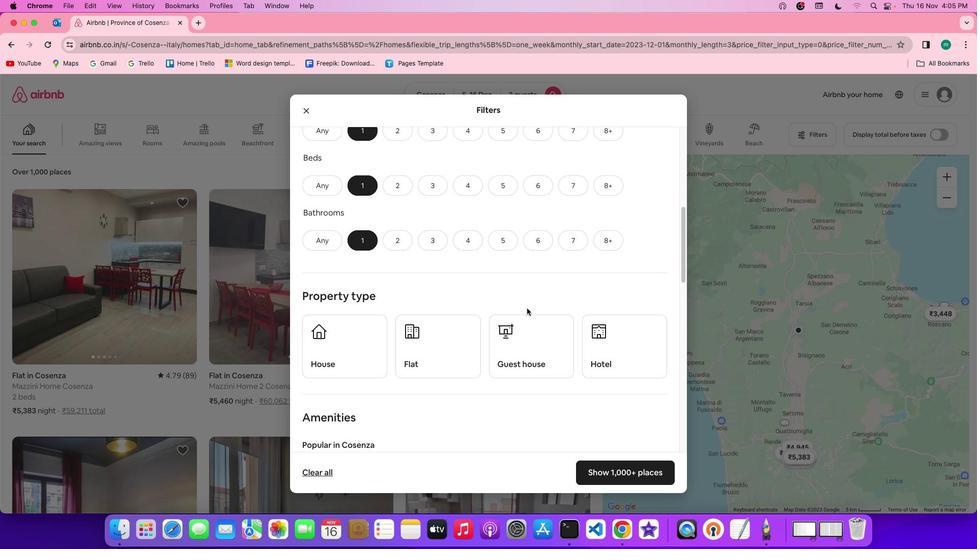 
Action: Mouse scrolled (529, 310) with delta (2, 1)
Screenshot: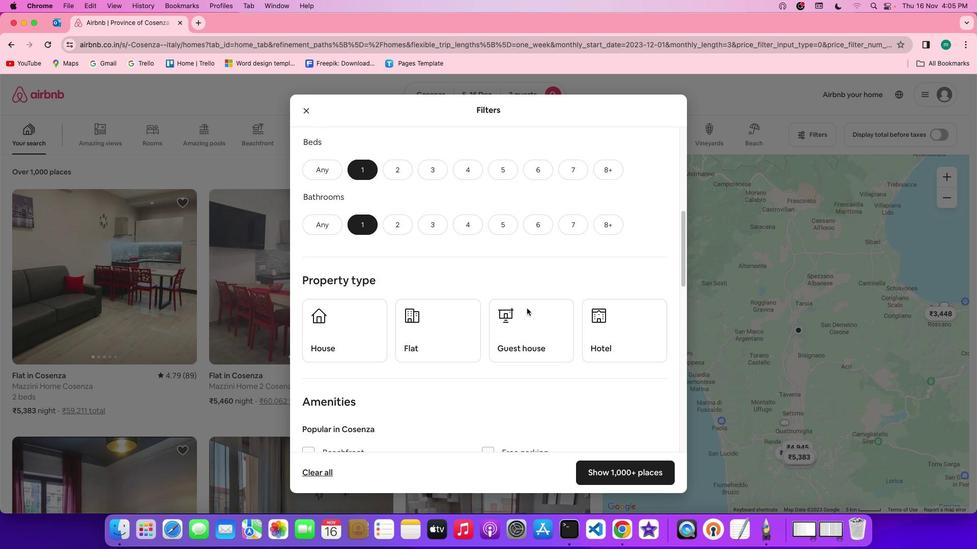 
Action: Mouse scrolled (529, 310) with delta (2, 1)
Screenshot: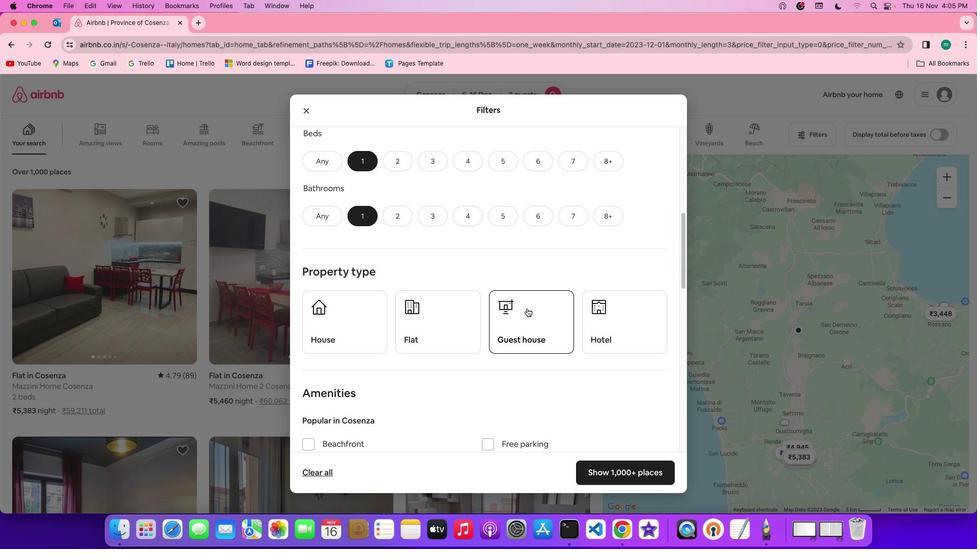 
Action: Mouse scrolled (529, 310) with delta (2, 1)
Screenshot: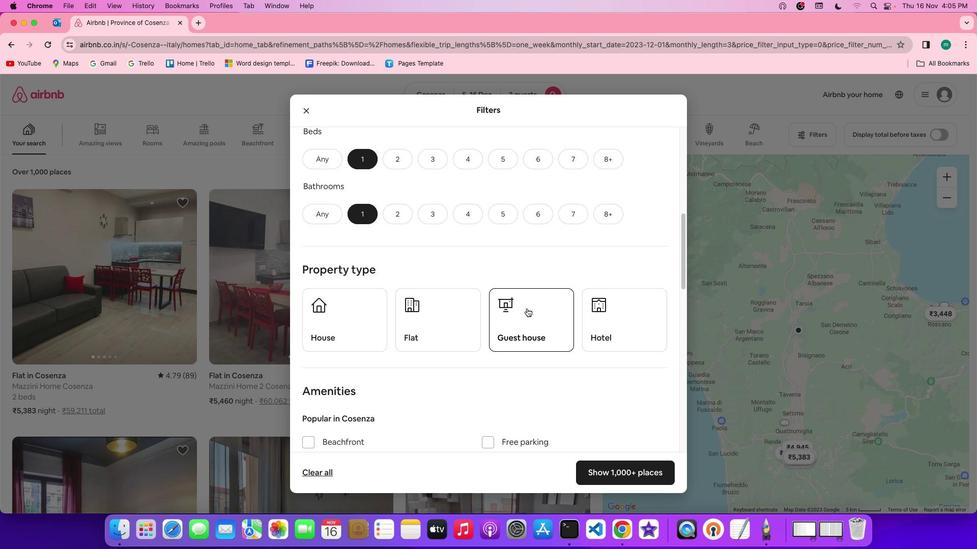 
Action: Mouse moved to (613, 332)
Screenshot: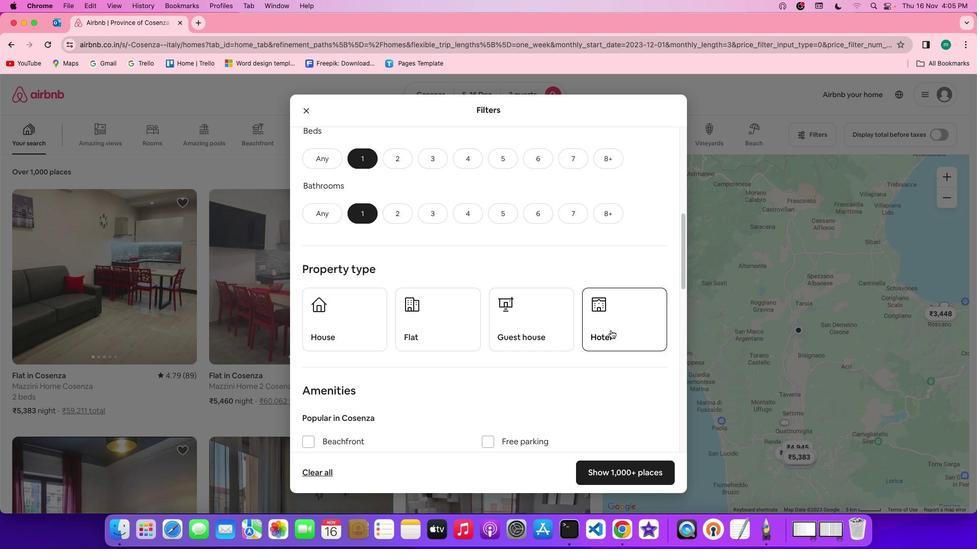 
Action: Mouse pressed left at (613, 332)
Screenshot: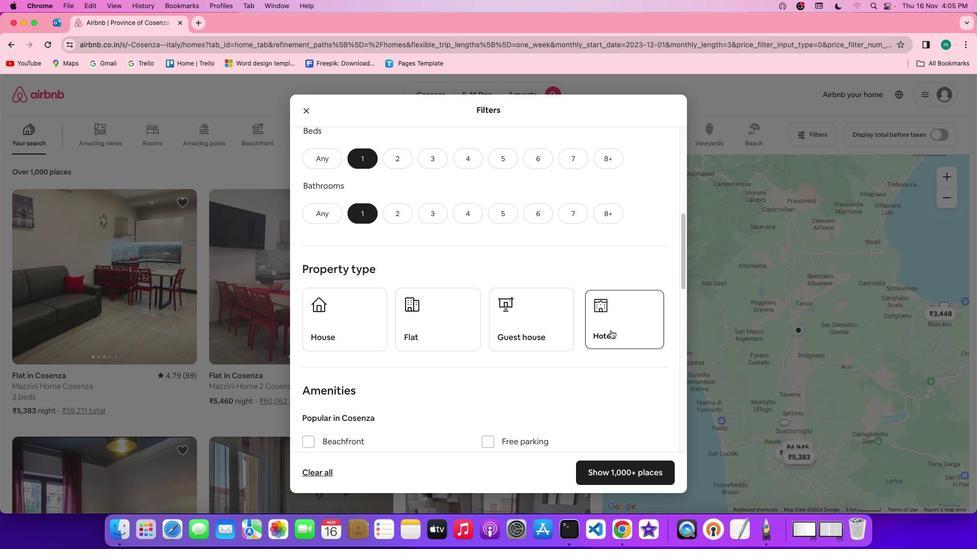 
Action: Mouse moved to (512, 347)
Screenshot: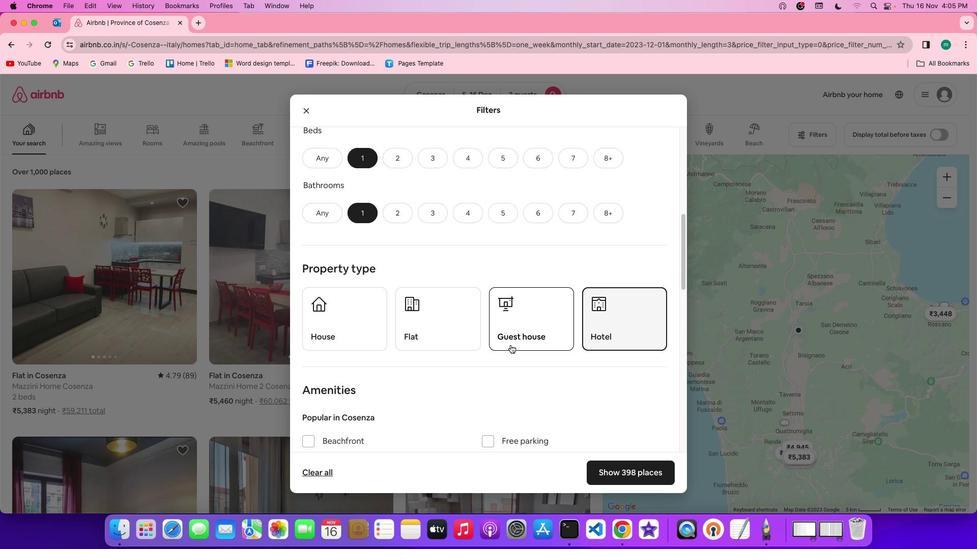 
Action: Mouse scrolled (512, 347) with delta (2, 1)
Screenshot: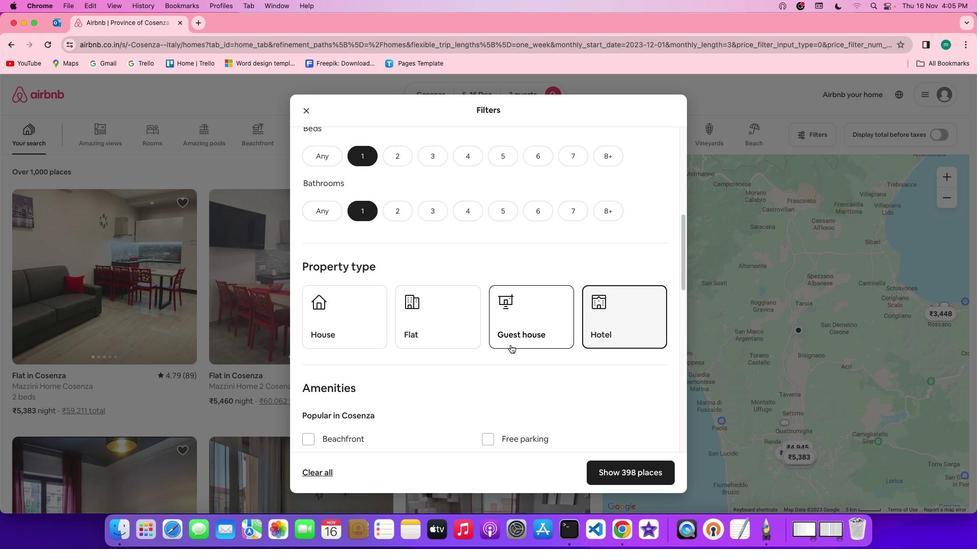 
Action: Mouse scrolled (512, 347) with delta (2, 1)
Screenshot: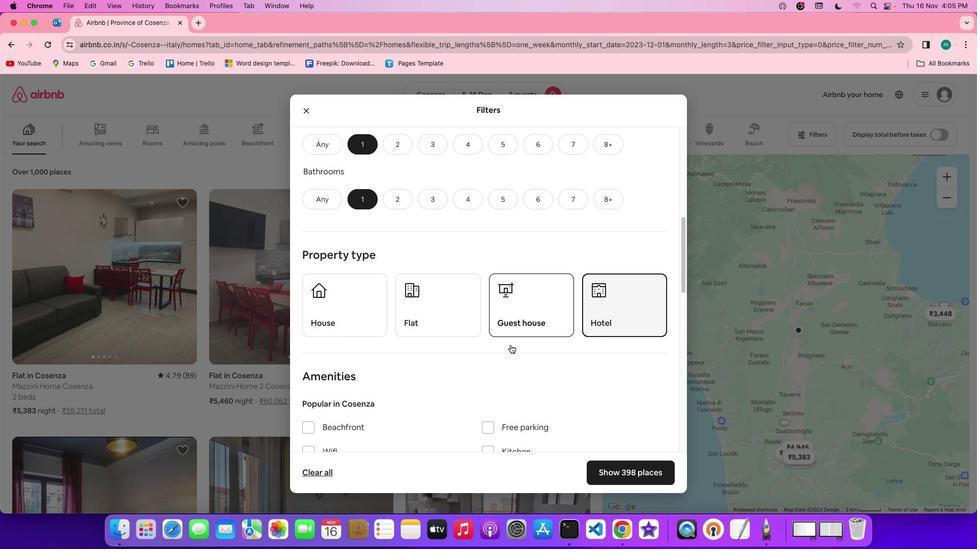 
Action: Mouse scrolled (512, 347) with delta (2, 1)
Screenshot: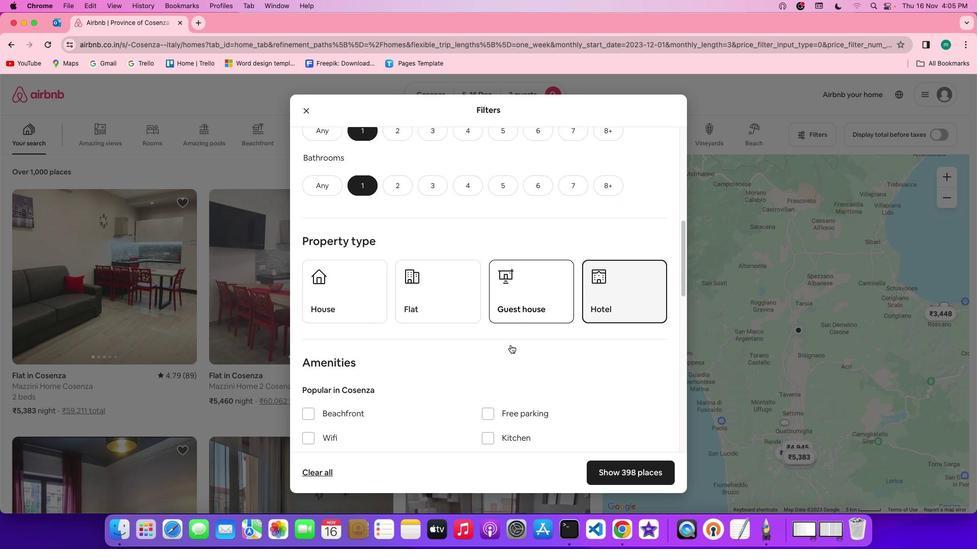 
Action: Mouse scrolled (512, 347) with delta (2, 1)
Screenshot: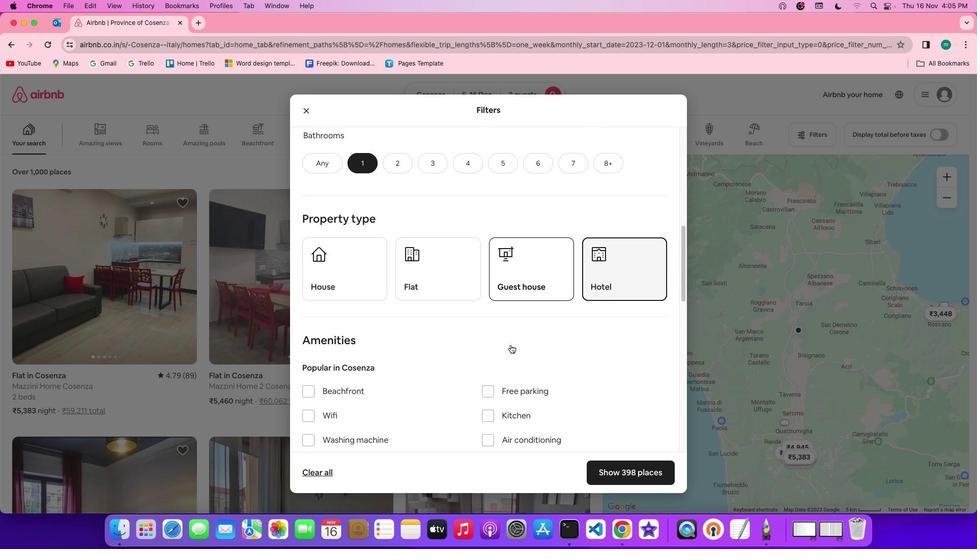 
Action: Mouse scrolled (512, 347) with delta (2, 1)
Screenshot: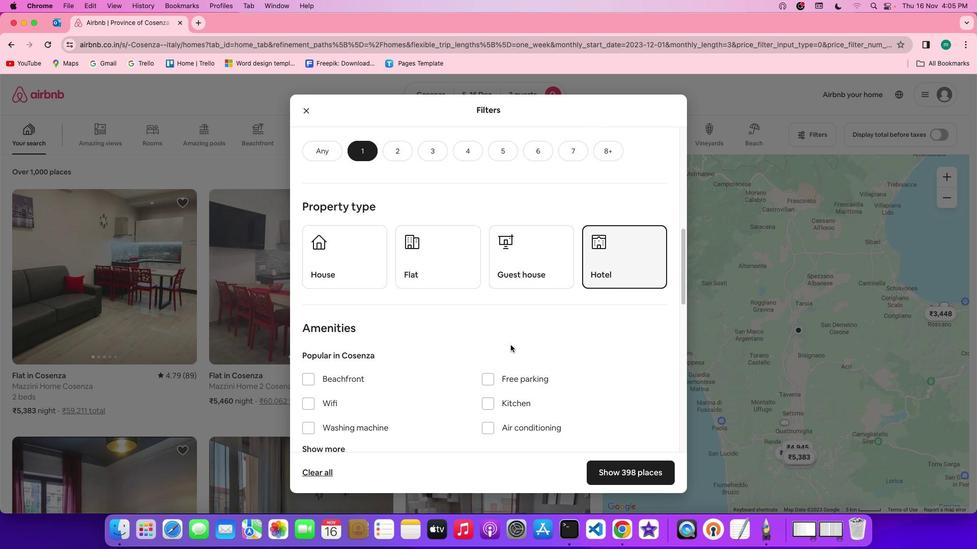 
Action: Mouse scrolled (512, 347) with delta (2, 1)
Screenshot: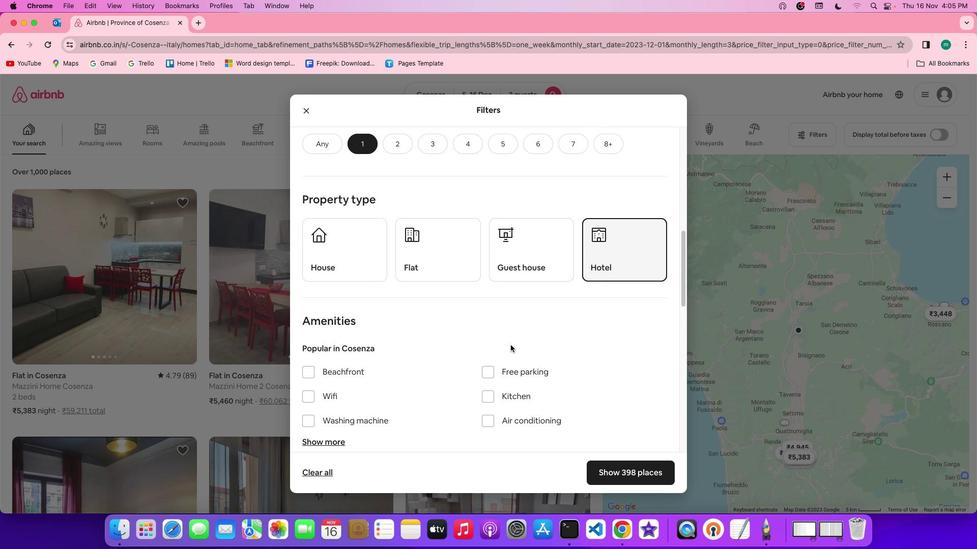 
Action: Mouse scrolled (512, 347) with delta (2, 1)
Screenshot: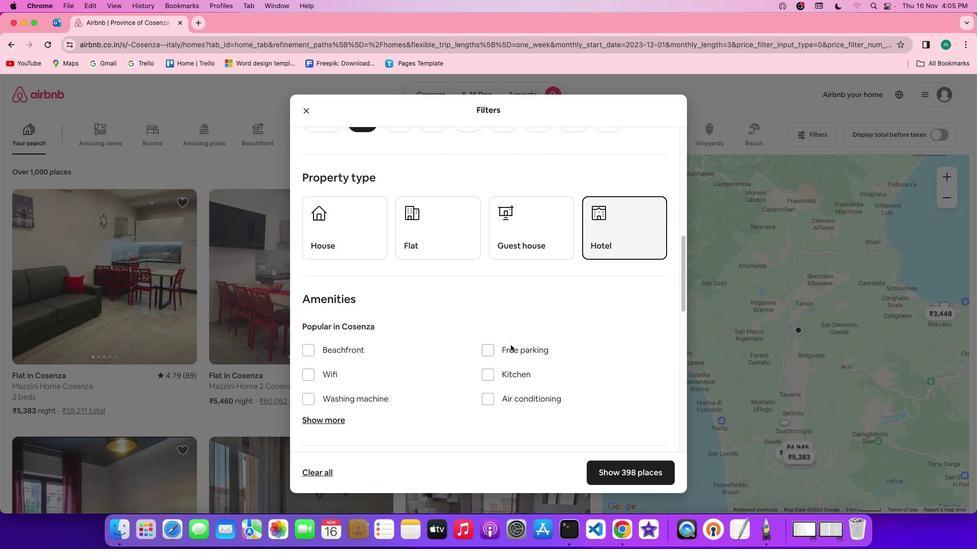 
Action: Mouse scrolled (512, 347) with delta (2, 1)
Screenshot: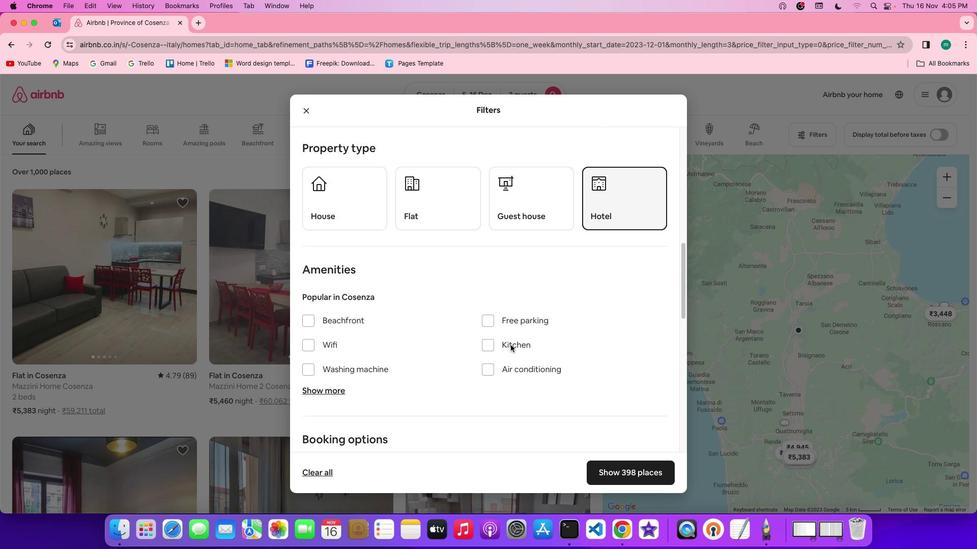 
Action: Mouse scrolled (512, 347) with delta (2, 1)
Screenshot: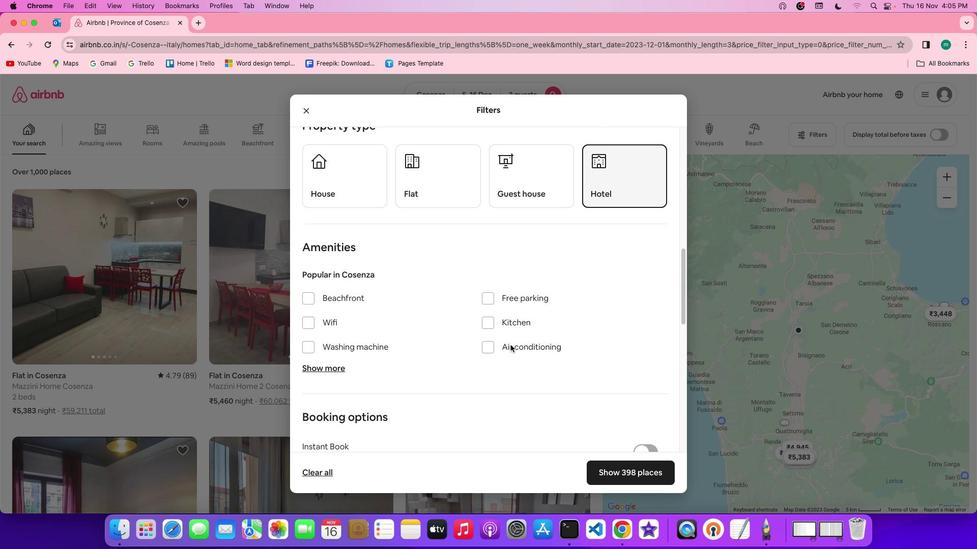 
Action: Mouse scrolled (512, 347) with delta (2, 1)
Screenshot: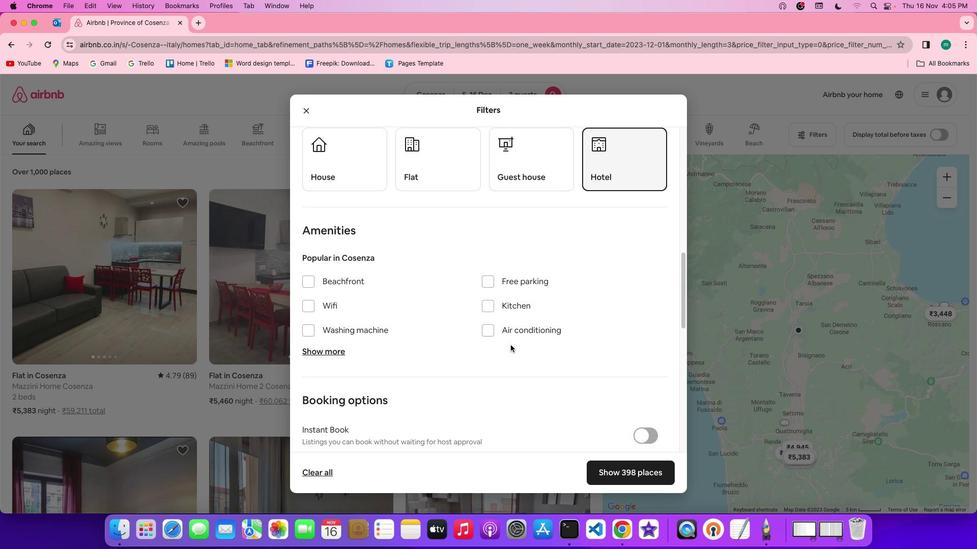 
Action: Mouse scrolled (512, 347) with delta (2, 0)
Screenshot: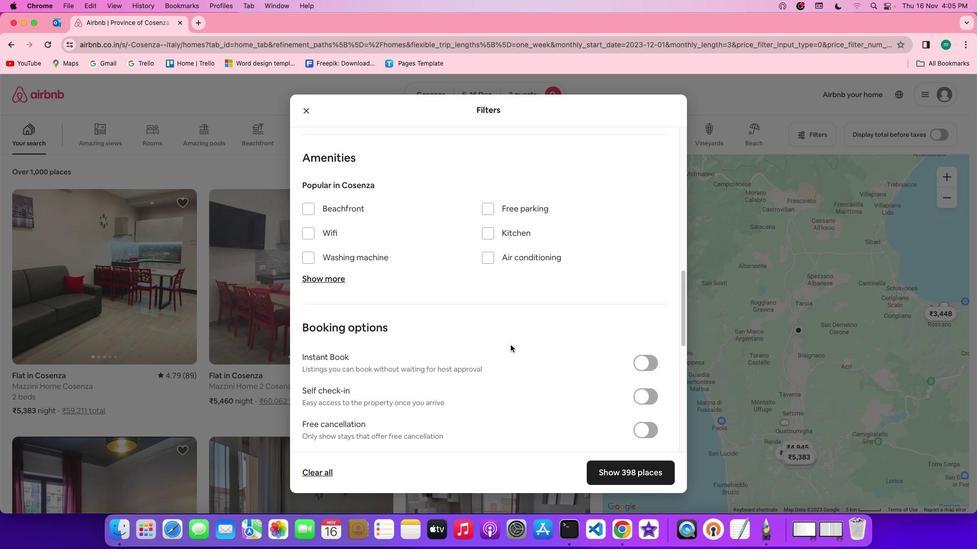 
Action: Mouse moved to (517, 349)
Screenshot: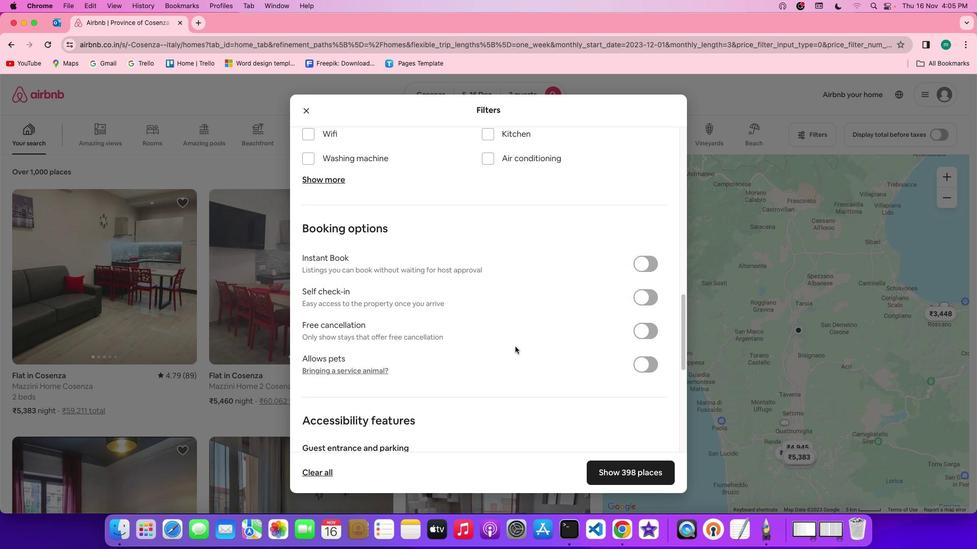 
Action: Mouse scrolled (517, 349) with delta (2, 1)
Screenshot: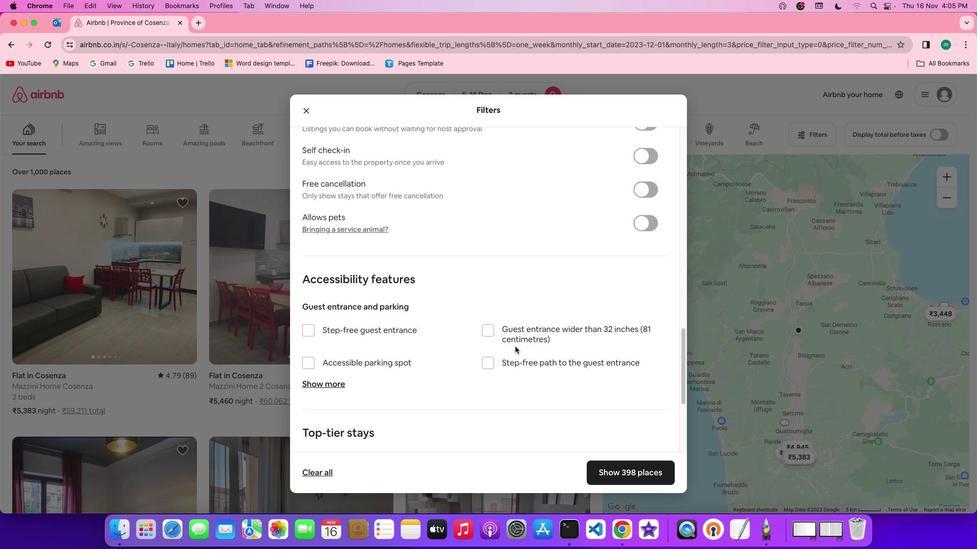 
Action: Mouse scrolled (517, 349) with delta (2, 1)
Screenshot: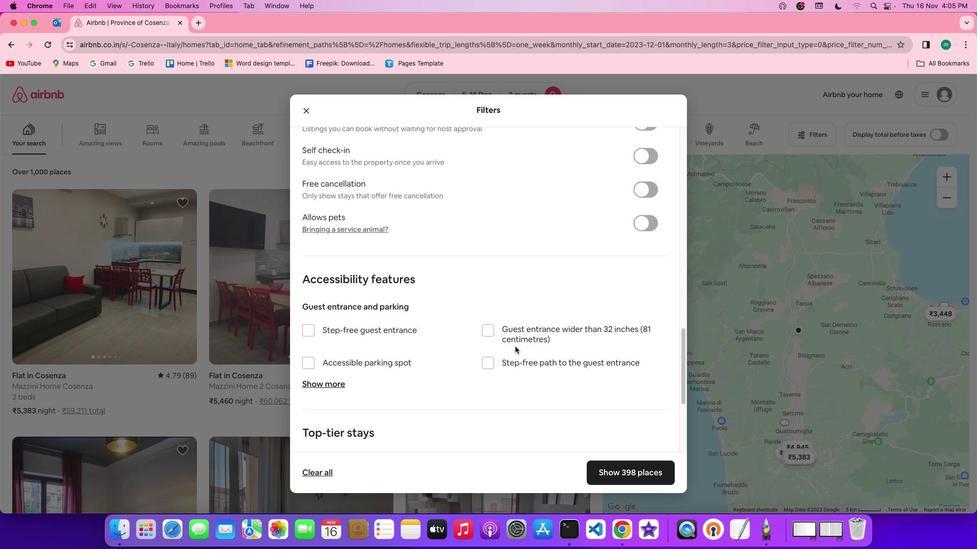 
Action: Mouse scrolled (517, 349) with delta (2, 0)
Screenshot: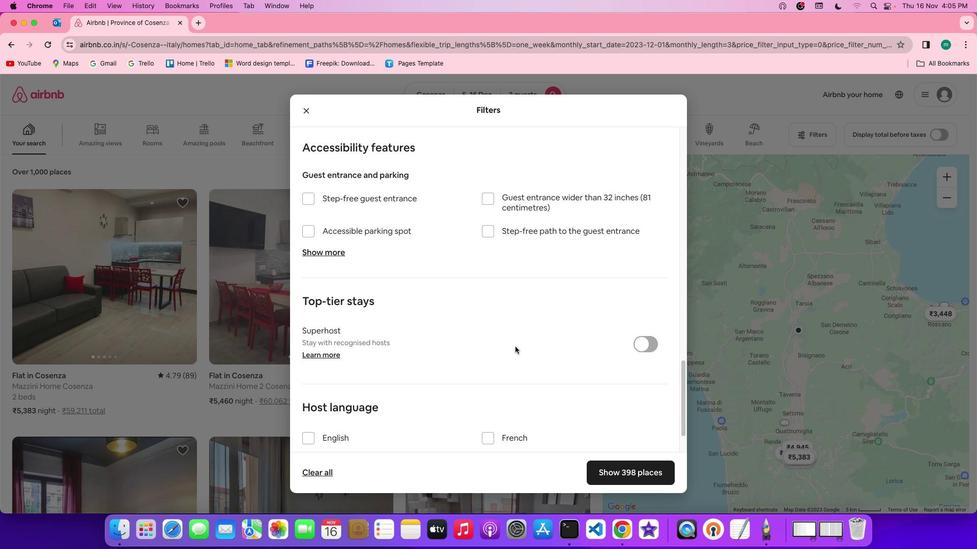 
Action: Mouse scrolled (517, 349) with delta (2, 0)
Screenshot: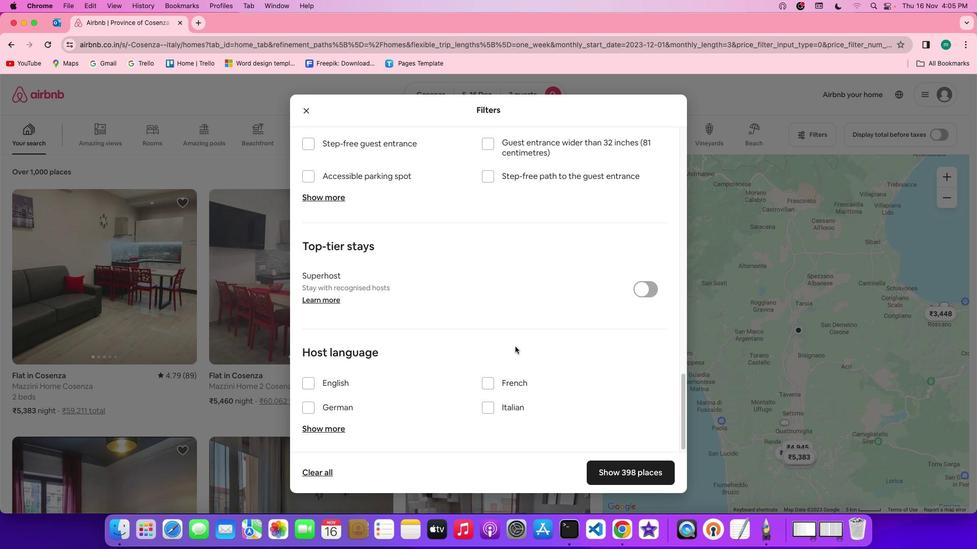 
Action: Mouse scrolled (517, 349) with delta (2, 0)
Screenshot: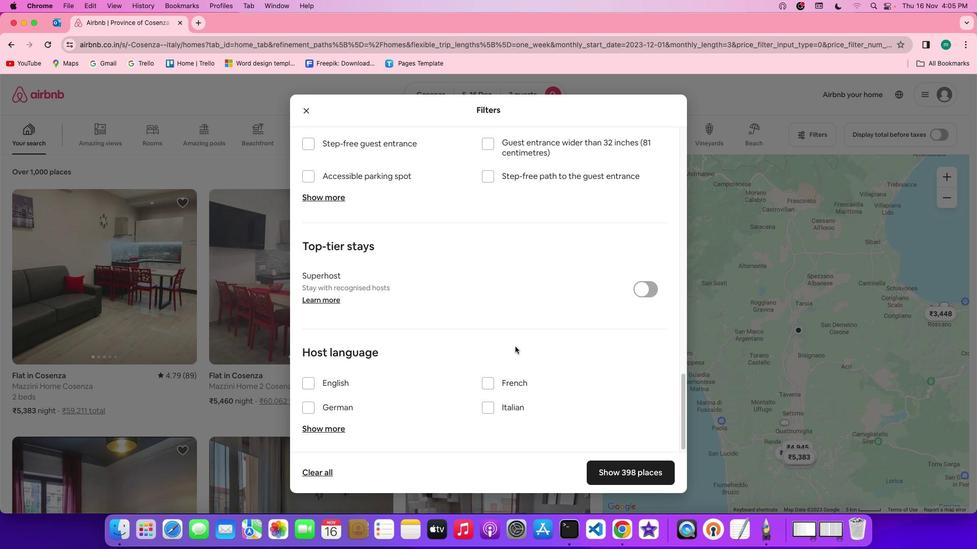 
Action: Mouse scrolled (517, 349) with delta (2, 0)
Screenshot: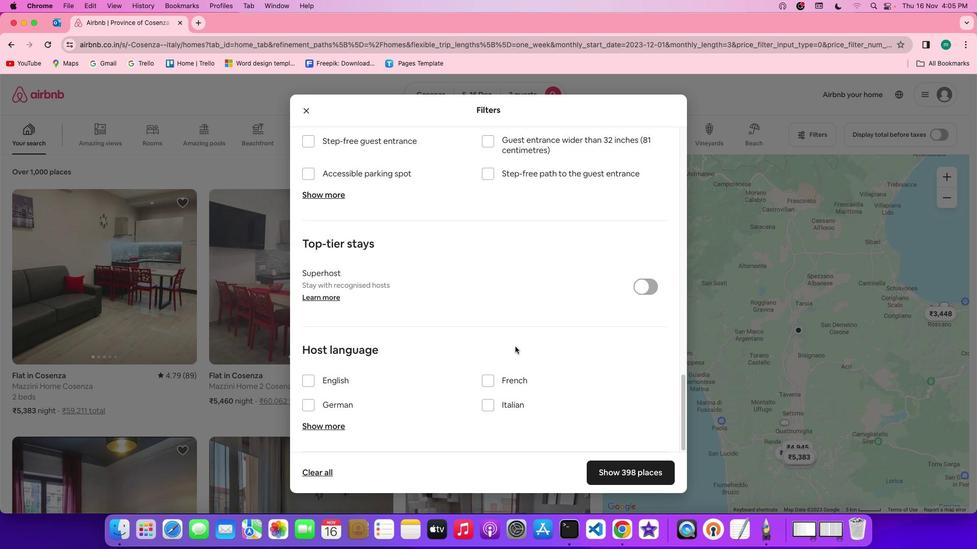
Action: Mouse scrolled (517, 349) with delta (2, 1)
Screenshot: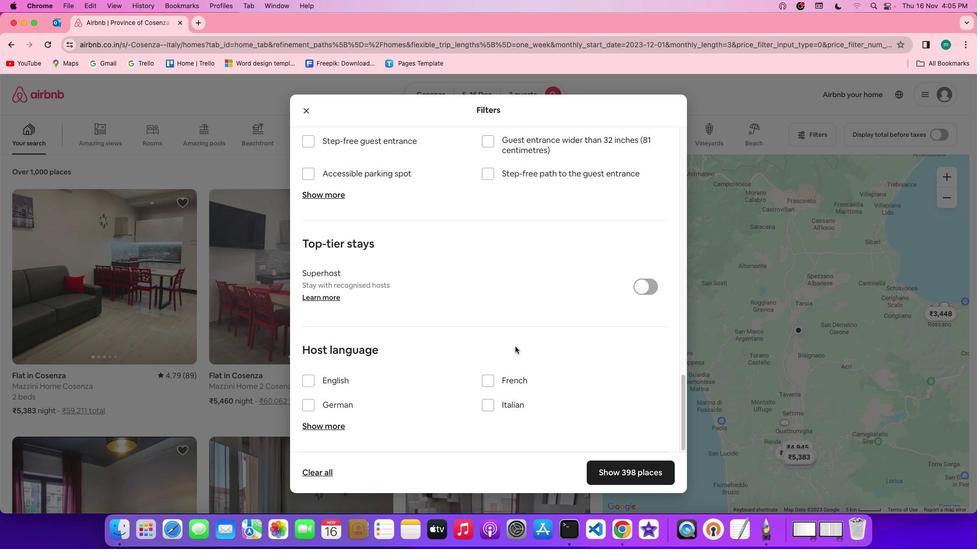 
Action: Mouse scrolled (517, 349) with delta (2, 1)
Screenshot: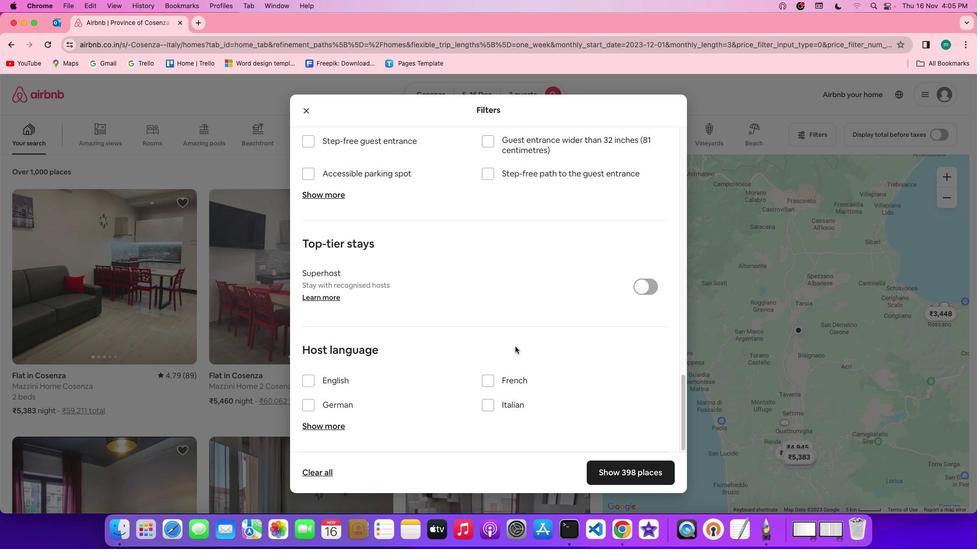 
Action: Mouse scrolled (517, 349) with delta (2, 0)
Screenshot: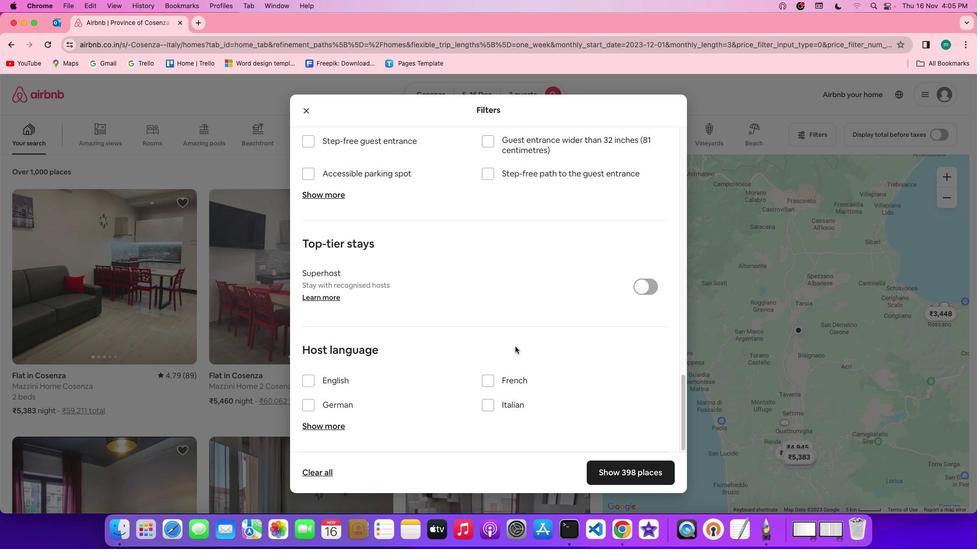 
Action: Mouse scrolled (517, 349) with delta (2, 0)
Screenshot: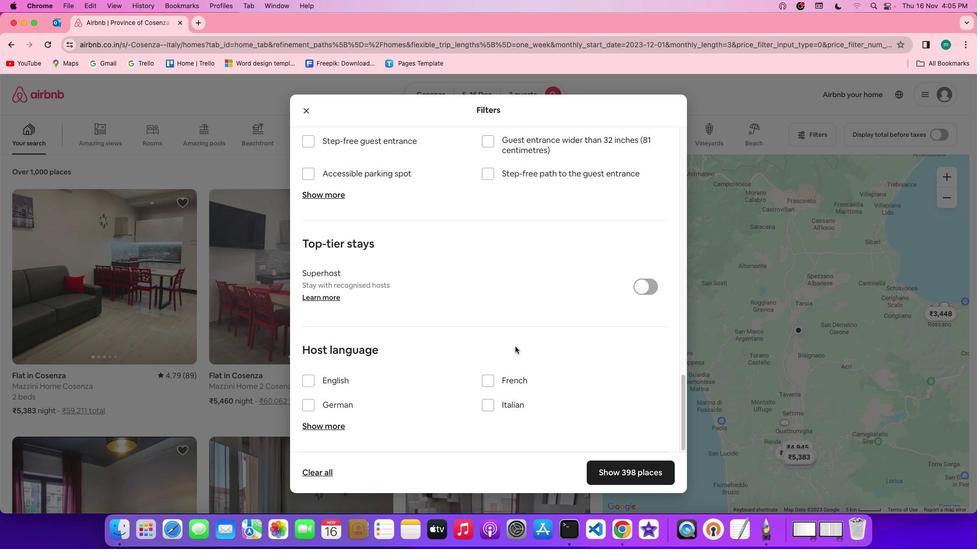 
Action: Mouse scrolled (517, 349) with delta (2, 0)
Screenshot: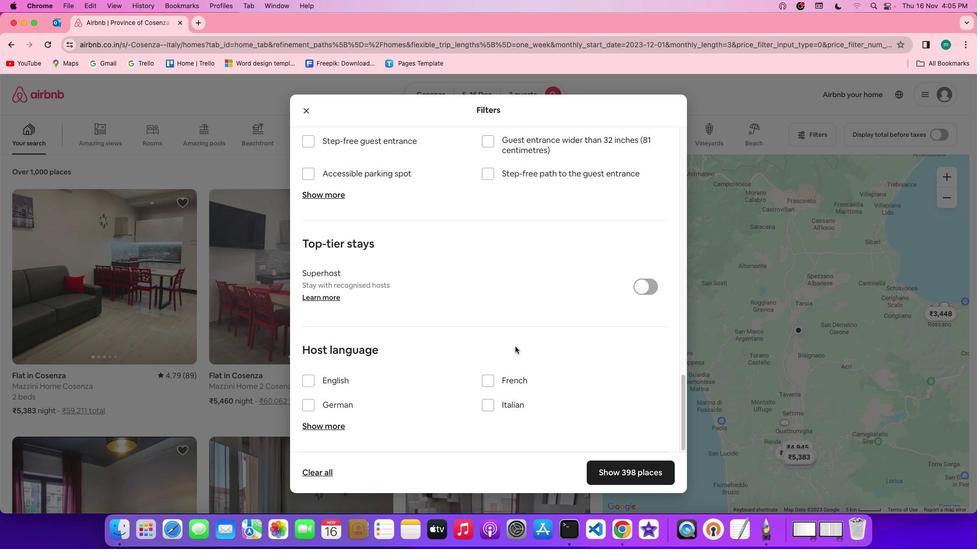 
Action: Mouse scrolled (517, 349) with delta (2, -1)
Screenshot: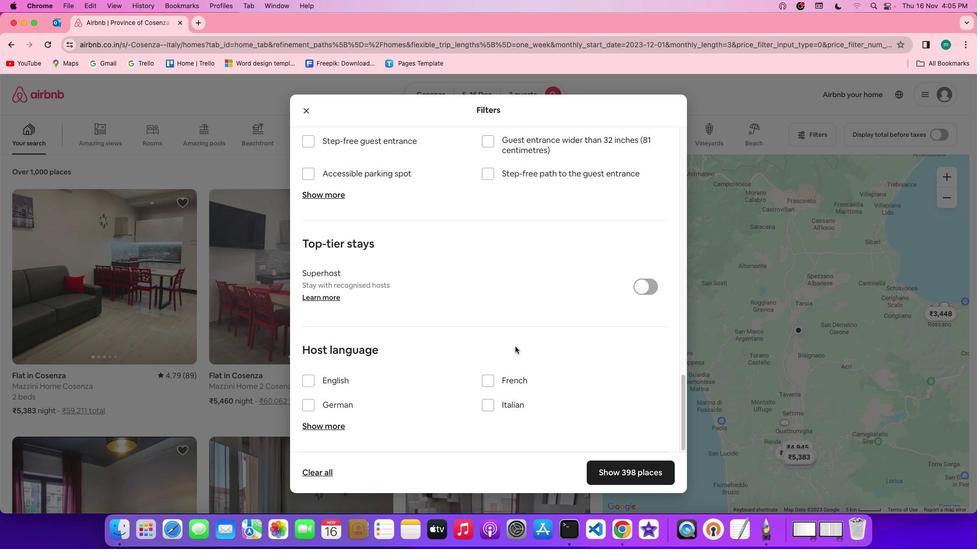
Action: Mouse scrolled (517, 349) with delta (2, 0)
Screenshot: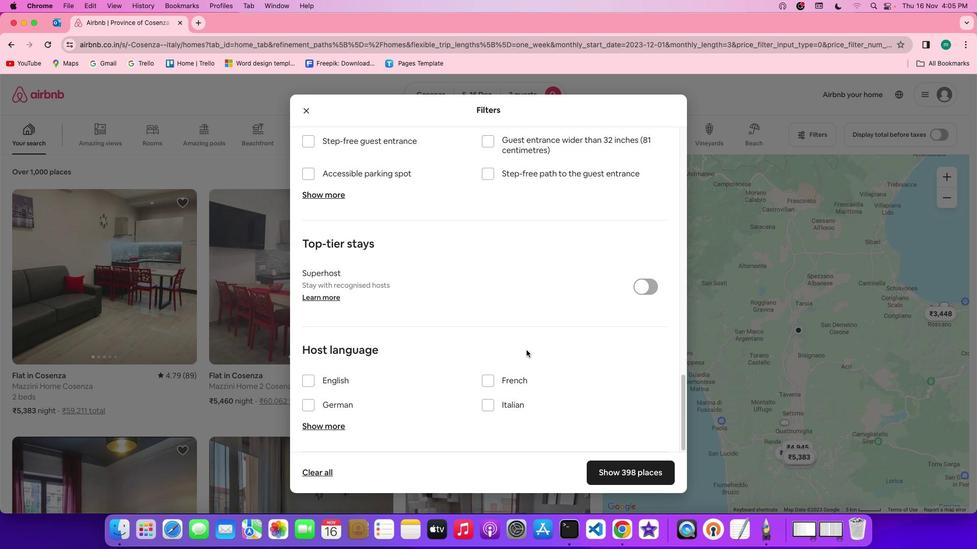 
Action: Mouse moved to (655, 475)
Screenshot: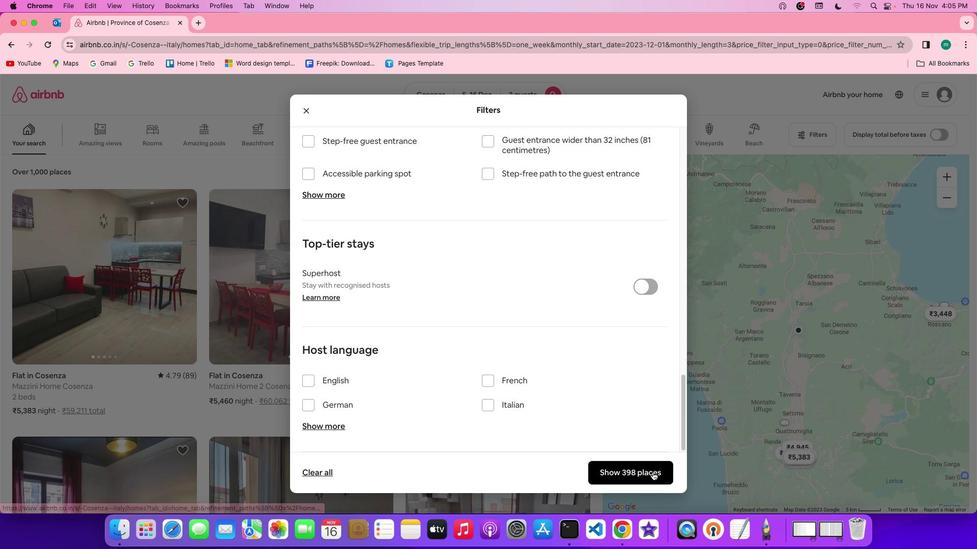 
Action: Mouse pressed left at (655, 475)
Screenshot: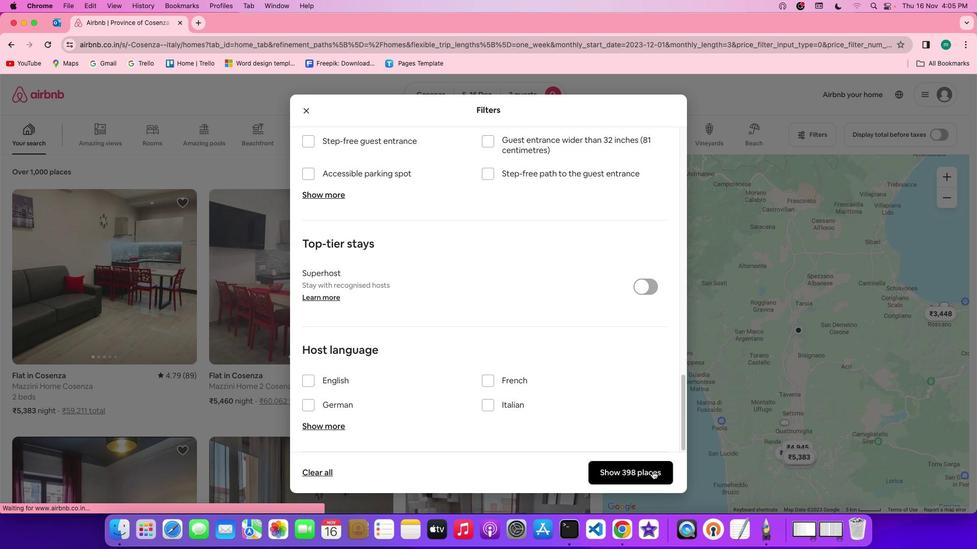 
Action: Mouse moved to (317, 302)
Screenshot: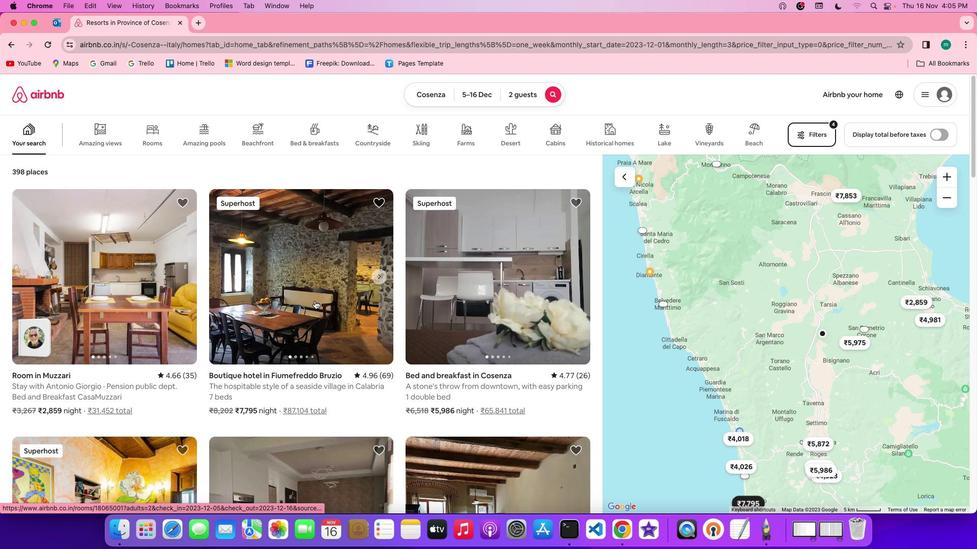 
Action: Mouse pressed left at (317, 302)
Screenshot: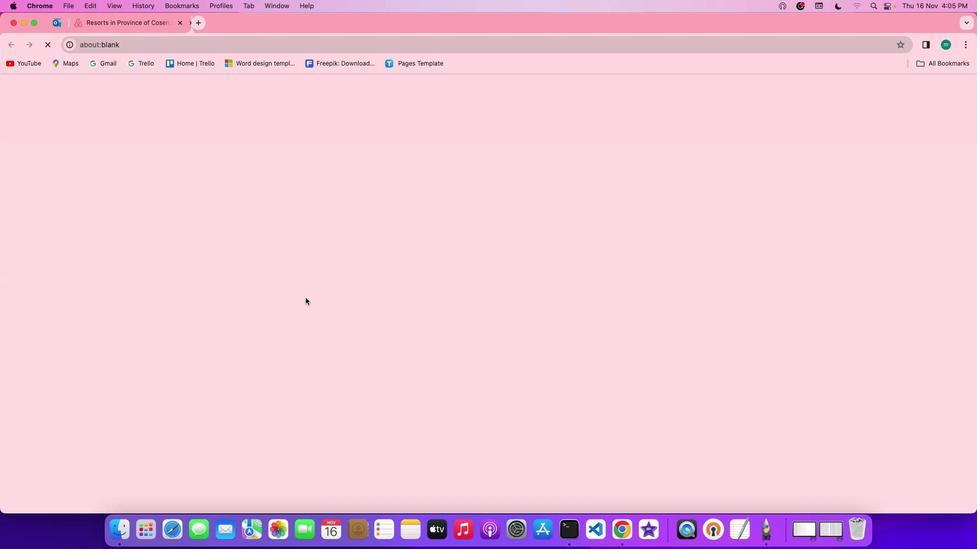 
Action: Mouse moved to (716, 381)
Screenshot: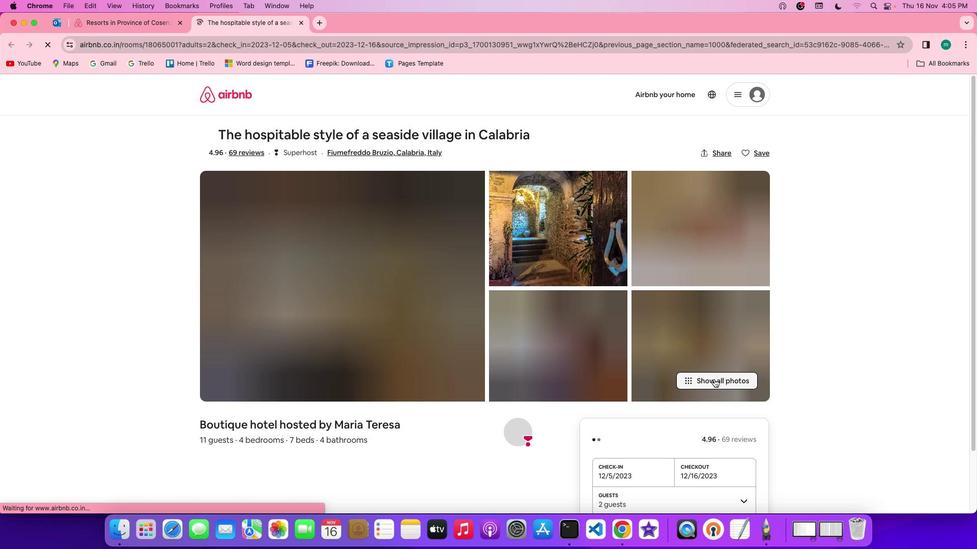 
Action: Mouse pressed left at (716, 381)
Screenshot: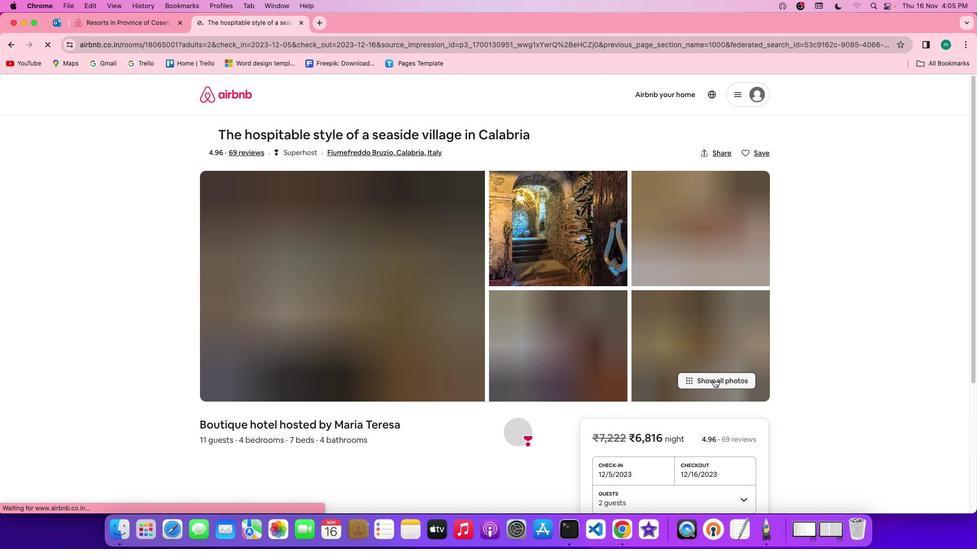 
Action: Mouse moved to (556, 404)
Screenshot: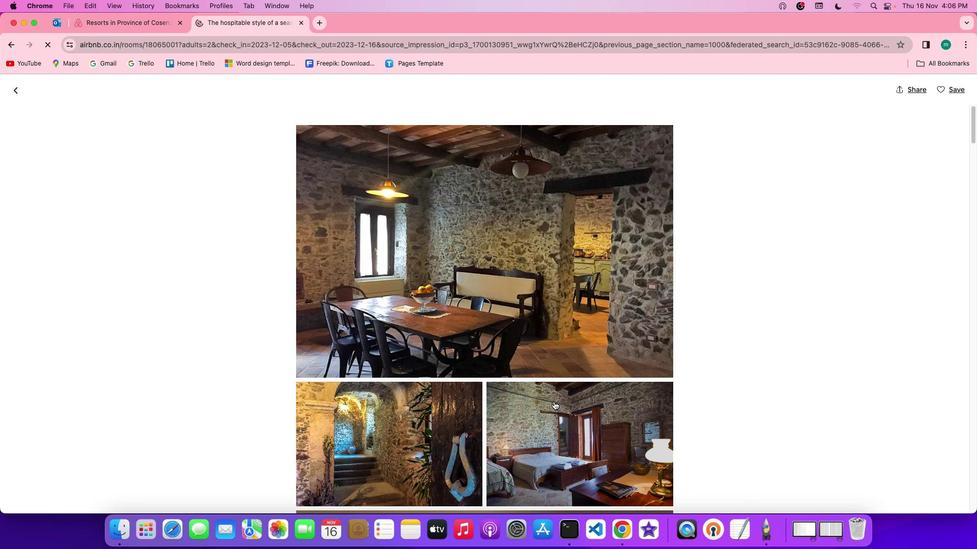 
Action: Mouse scrolled (556, 404) with delta (2, 1)
Screenshot: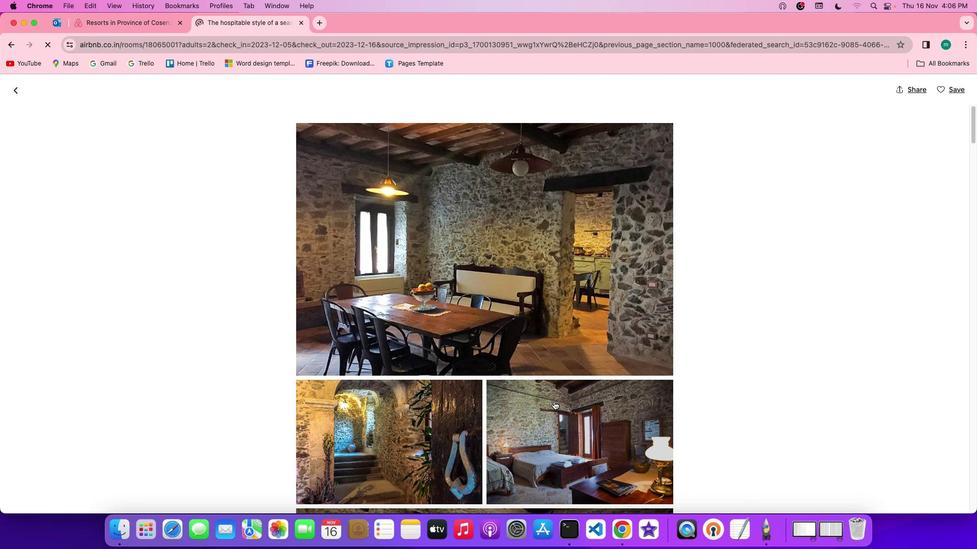 
Action: Mouse scrolled (556, 404) with delta (2, 1)
Screenshot: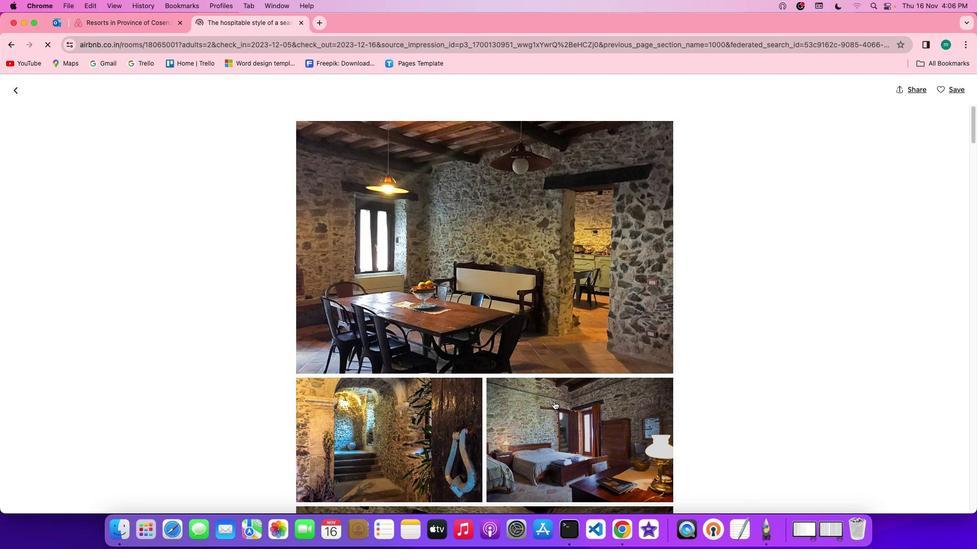 
Action: Mouse scrolled (556, 404) with delta (2, 1)
Screenshot: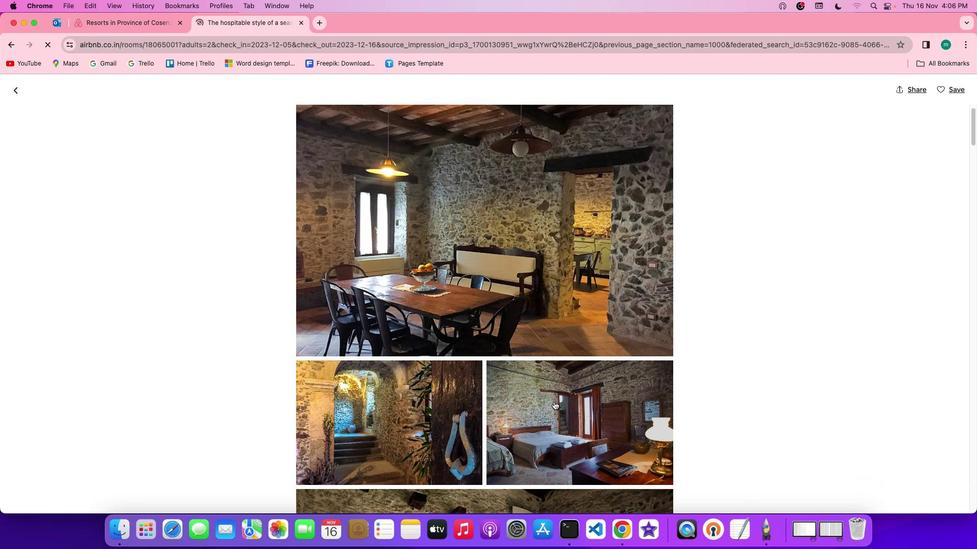 
Action: Mouse scrolled (556, 404) with delta (2, 1)
Screenshot: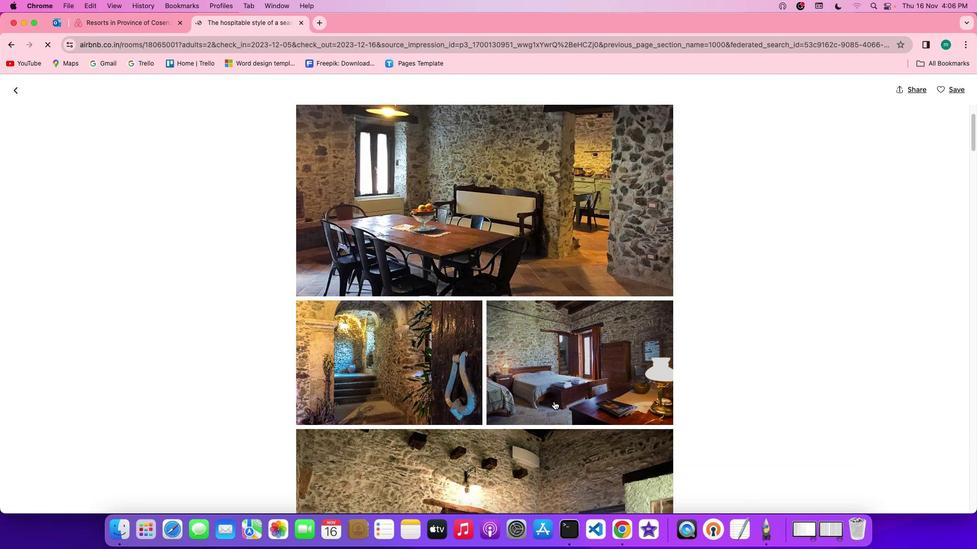 
Action: Mouse scrolled (556, 404) with delta (2, 1)
Screenshot: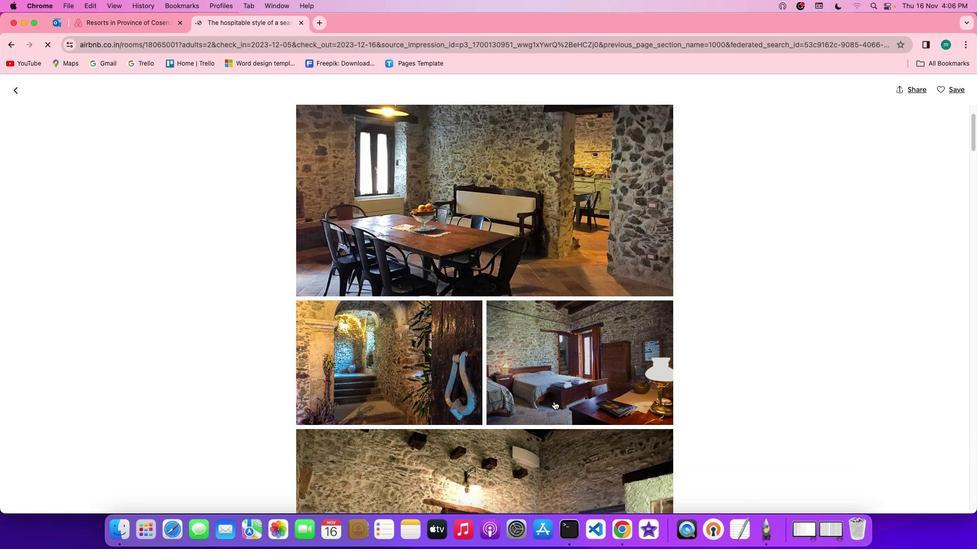 
Action: Mouse scrolled (556, 404) with delta (2, 1)
Screenshot: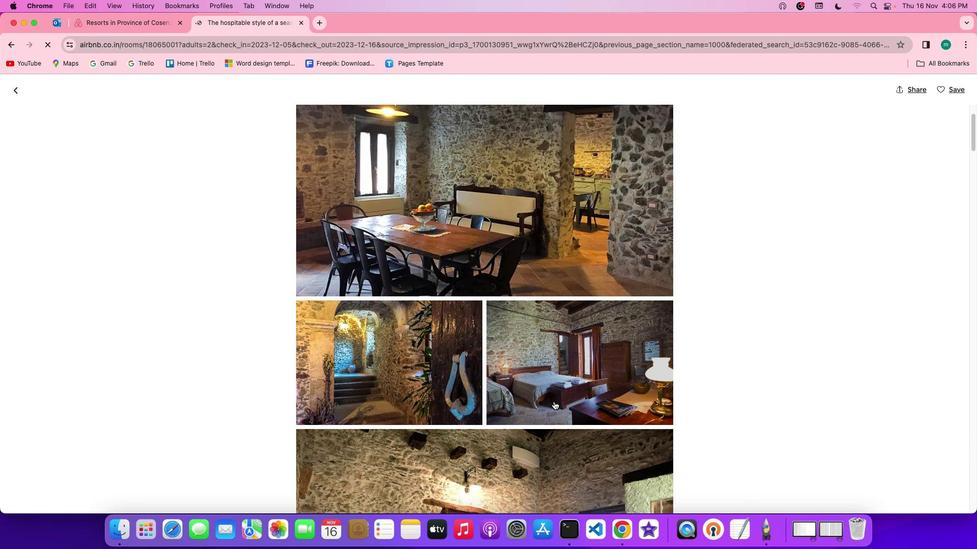 
Action: Mouse scrolled (556, 404) with delta (2, 0)
Screenshot: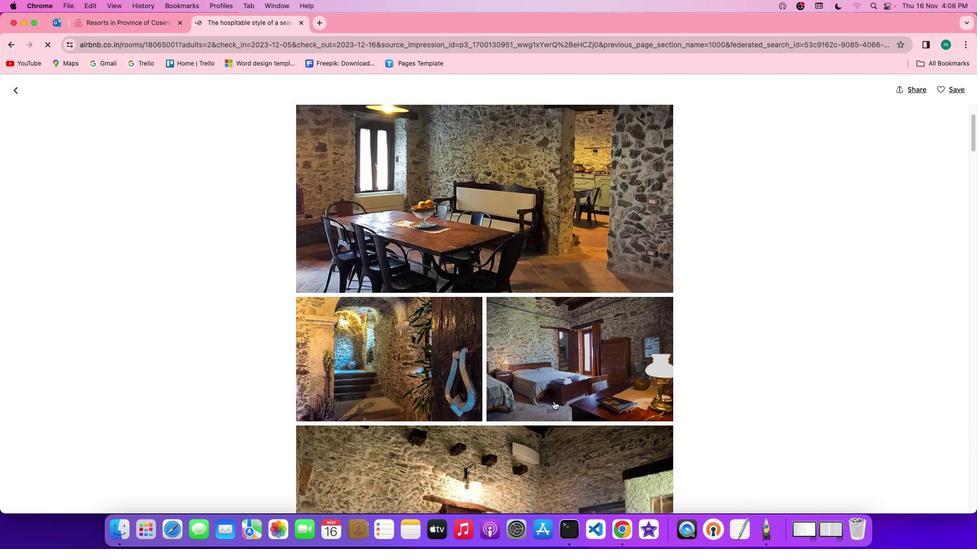 
Action: Mouse scrolled (556, 404) with delta (2, 0)
Screenshot: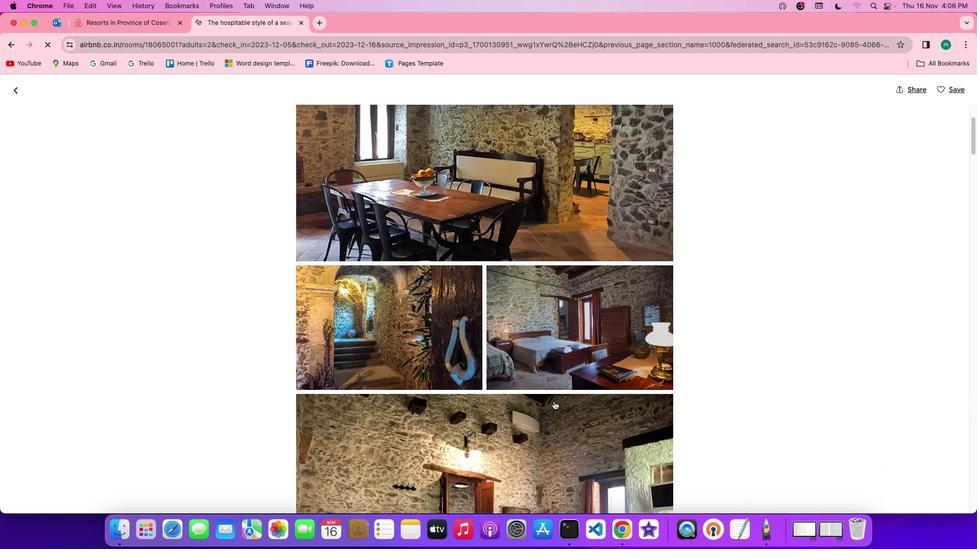 
Action: Mouse scrolled (556, 404) with delta (2, 1)
Screenshot: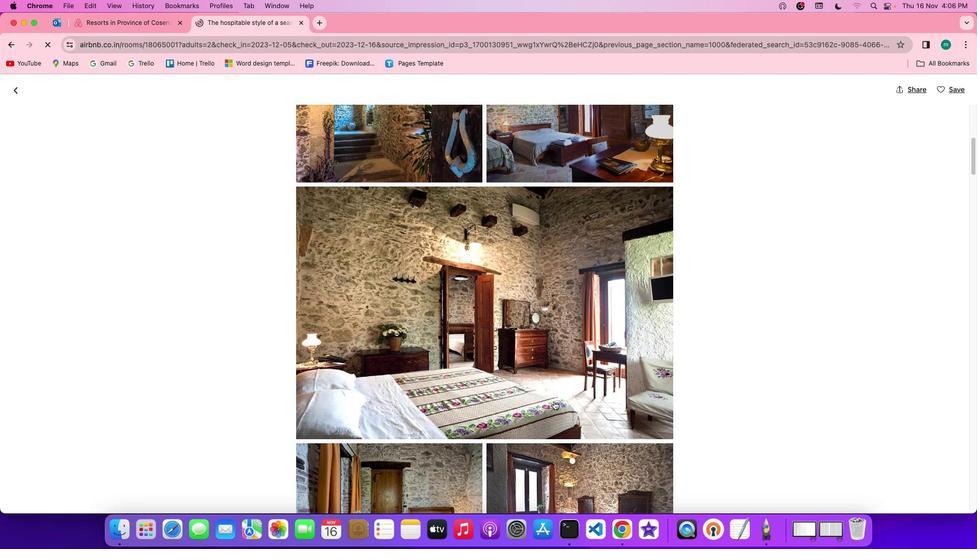 
Action: Mouse scrolled (556, 404) with delta (2, 1)
Screenshot: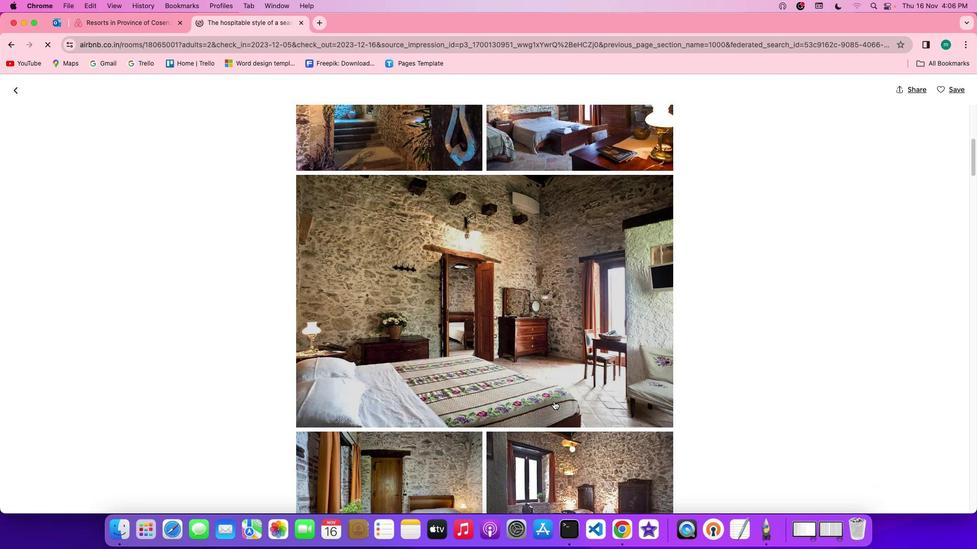 
Action: Mouse scrolled (556, 404) with delta (2, 1)
Screenshot: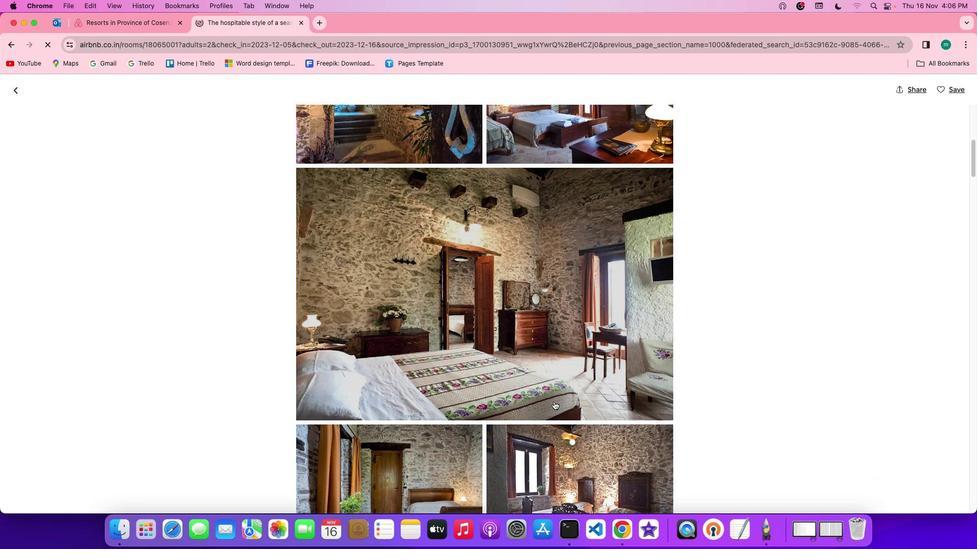 
Action: Mouse scrolled (556, 404) with delta (2, 0)
Screenshot: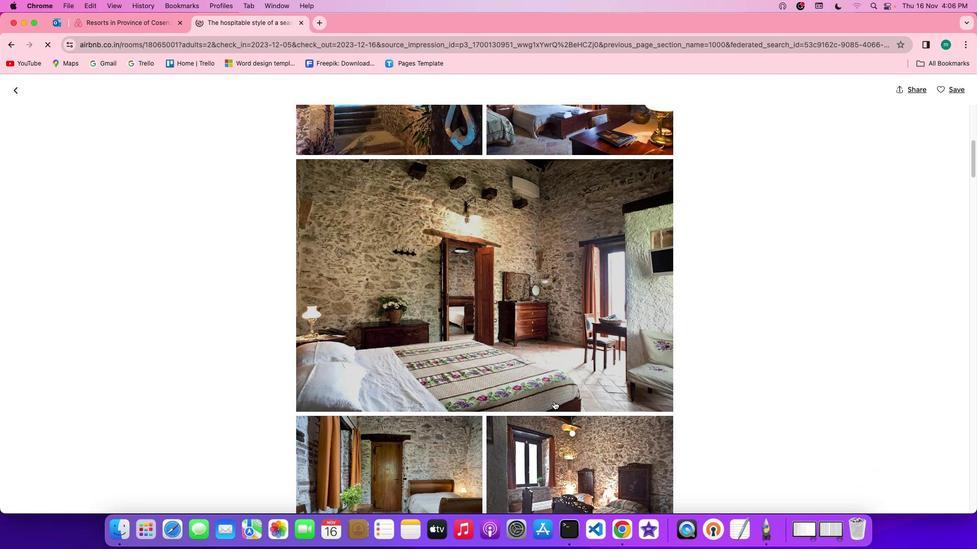 
Action: Mouse moved to (558, 403)
Screenshot: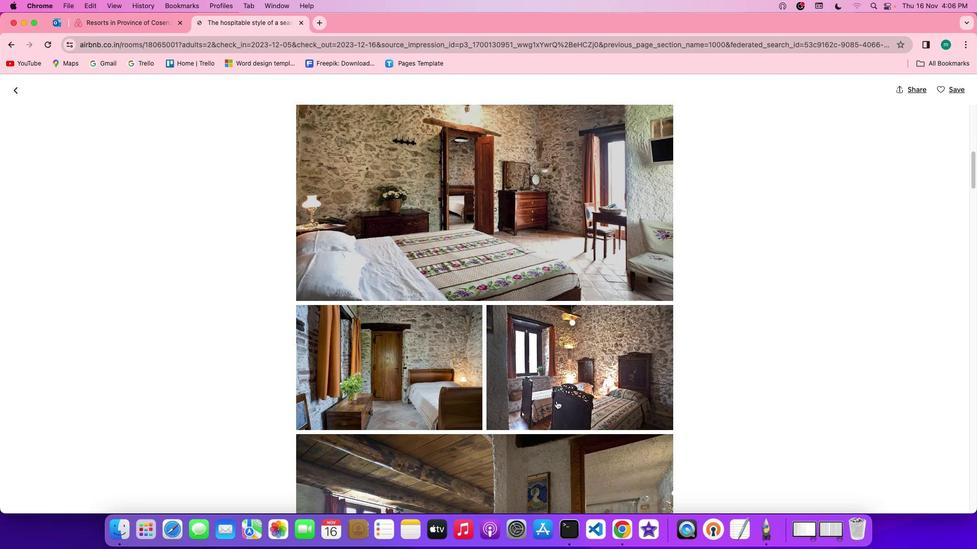 
Action: Mouse scrolled (558, 403) with delta (2, 1)
Screenshot: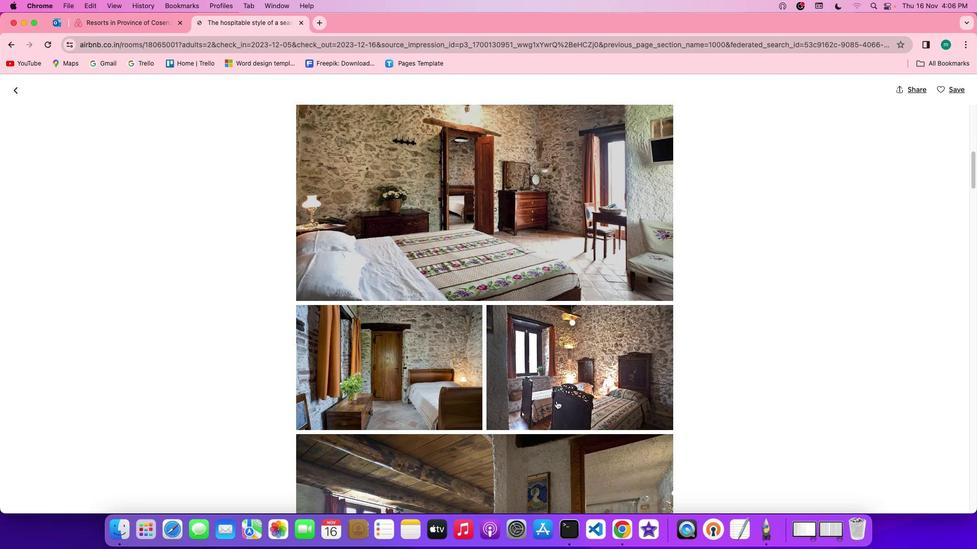 
Action: Mouse scrolled (558, 403) with delta (2, 1)
Screenshot: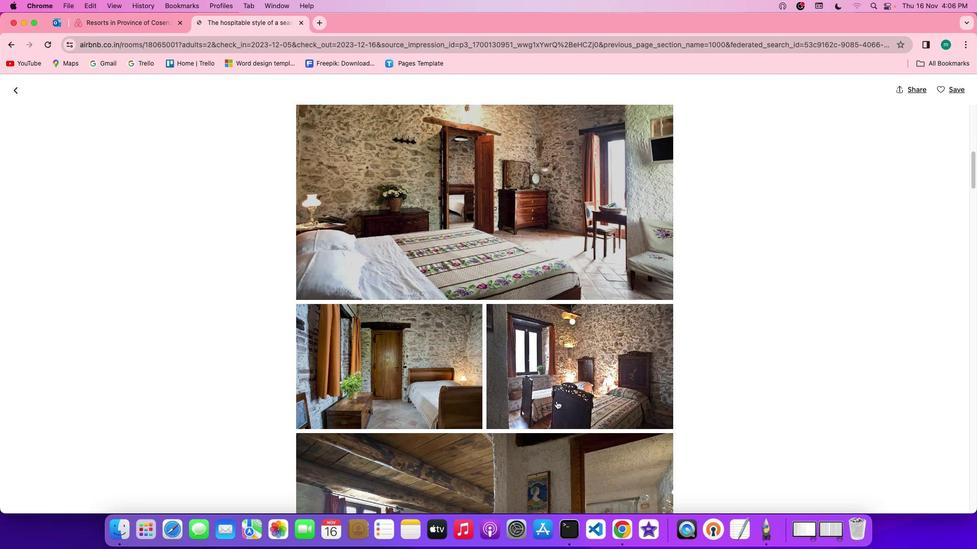 
Action: Mouse scrolled (558, 403) with delta (2, 1)
Screenshot: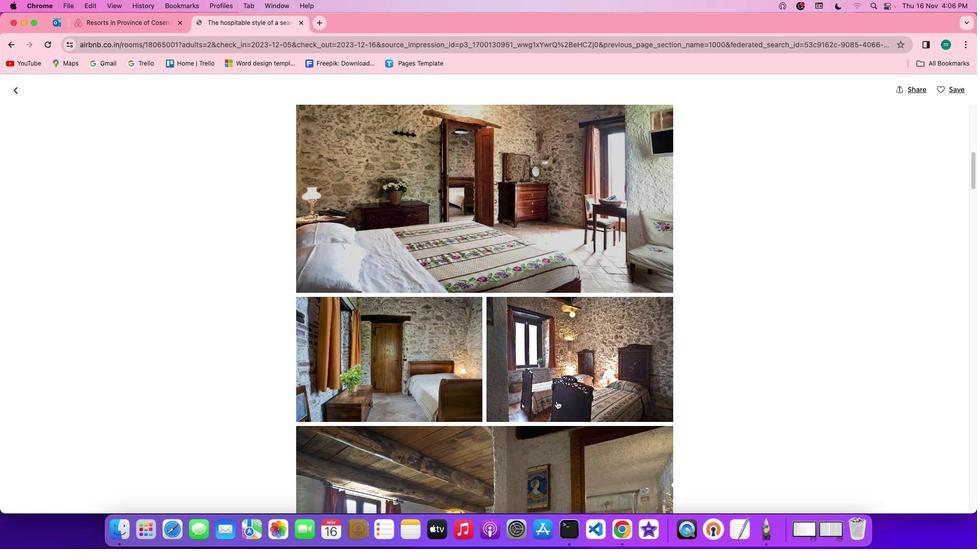 
Action: Mouse scrolled (558, 403) with delta (2, 0)
Screenshot: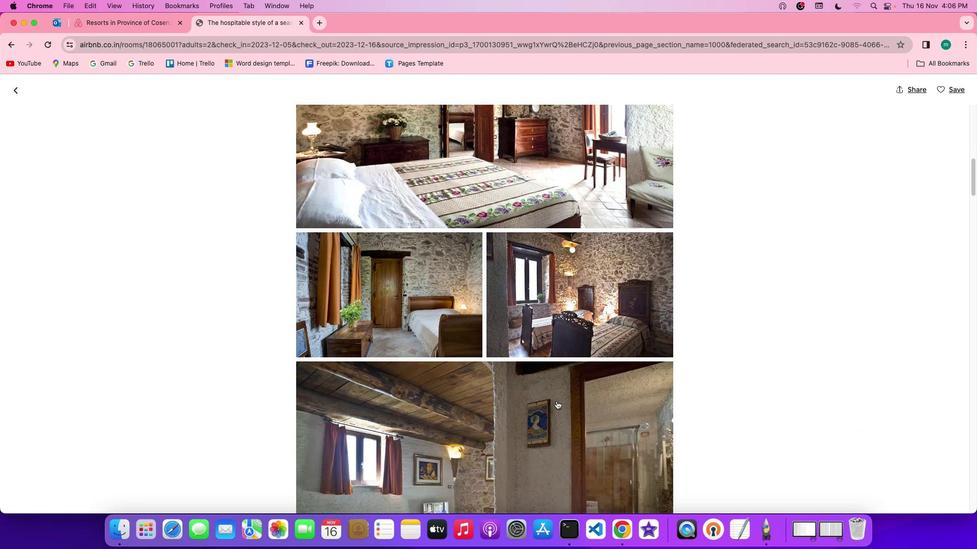 
Action: Mouse moved to (559, 403)
Screenshot: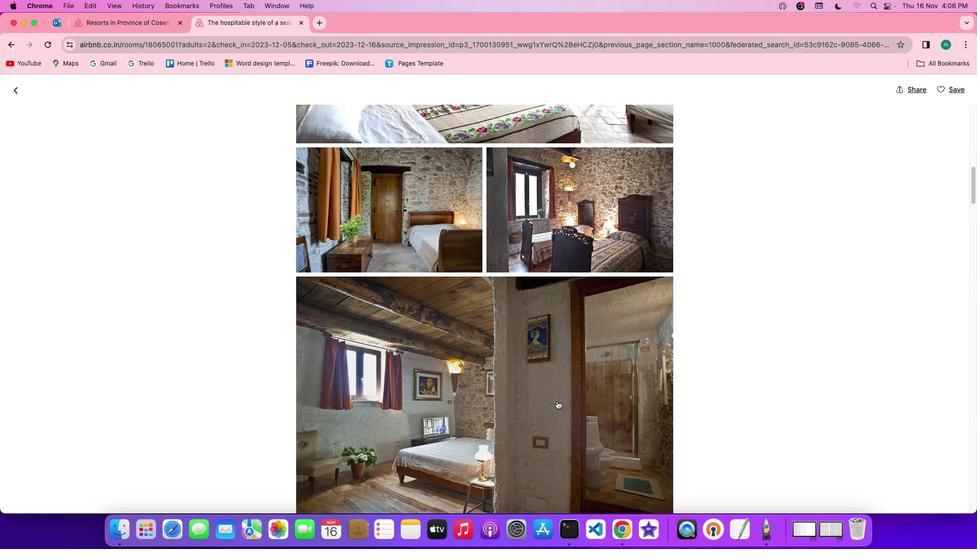 
Action: Mouse scrolled (559, 403) with delta (2, 1)
Screenshot: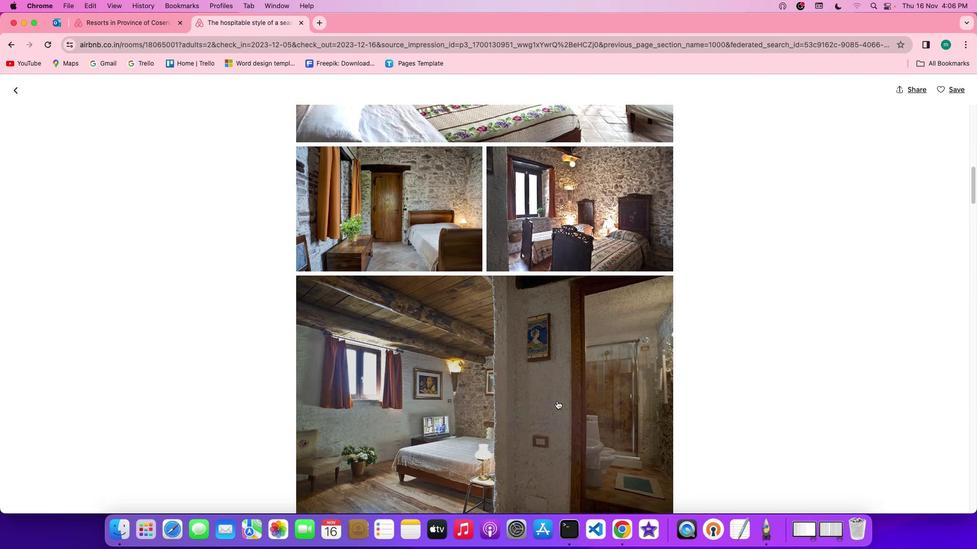 
Action: Mouse scrolled (559, 403) with delta (2, 1)
Screenshot: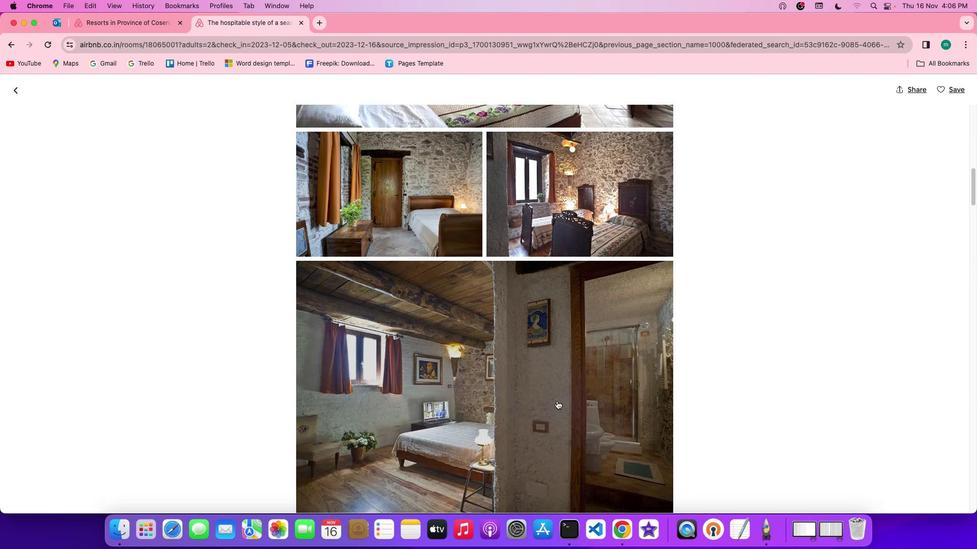 
Action: Mouse scrolled (559, 403) with delta (2, 1)
Screenshot: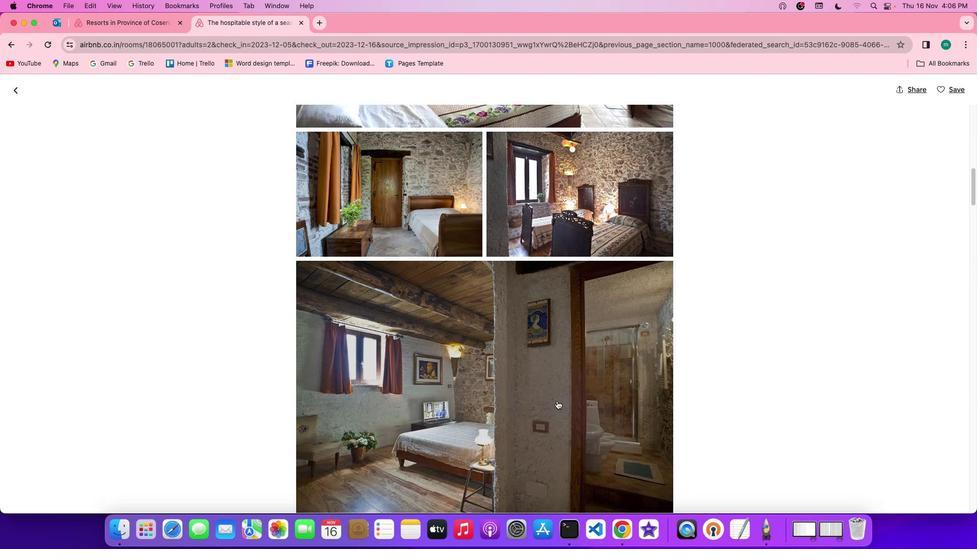 
Action: Mouse scrolled (559, 403) with delta (2, 0)
Screenshot: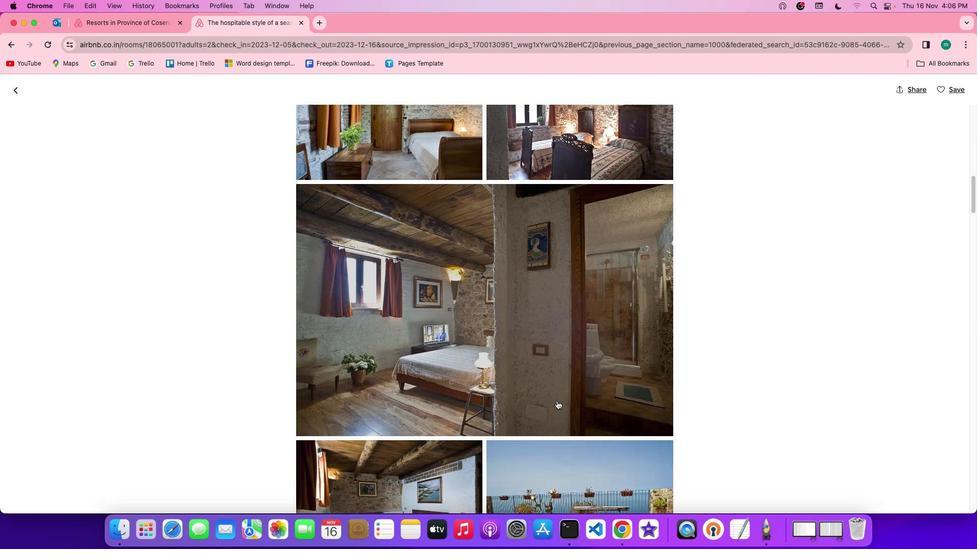 
Action: Mouse moved to (559, 403)
Screenshot: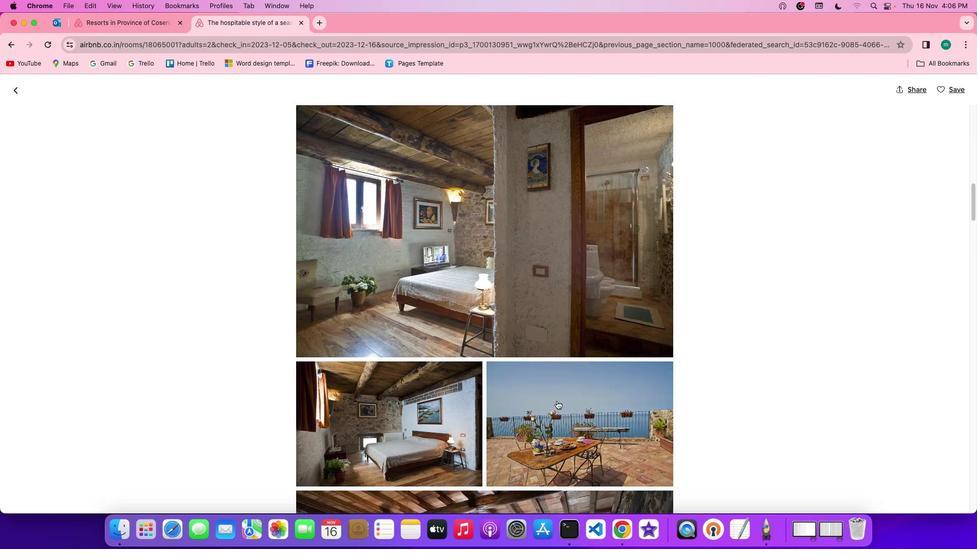 
Action: Mouse scrolled (559, 403) with delta (2, 1)
Screenshot: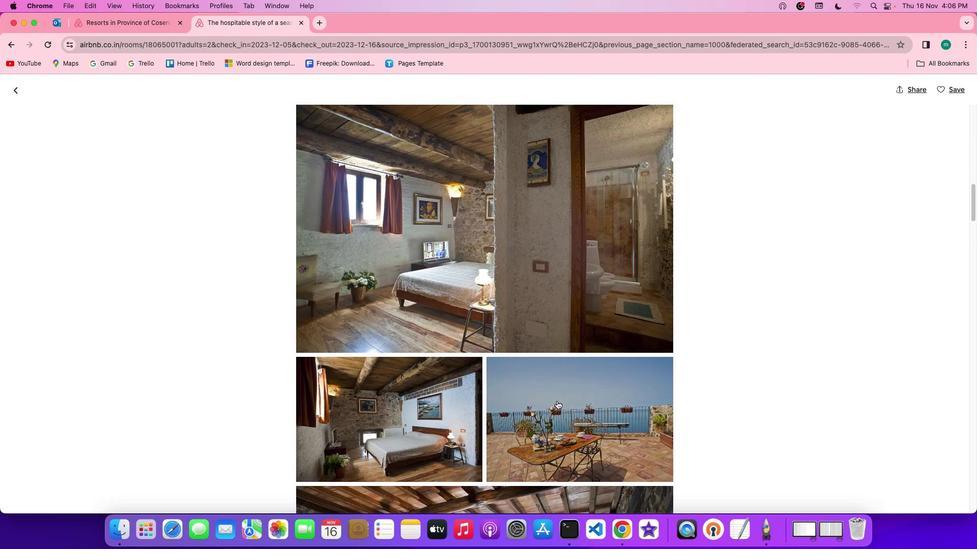 
Action: Mouse scrolled (559, 403) with delta (2, 1)
Screenshot: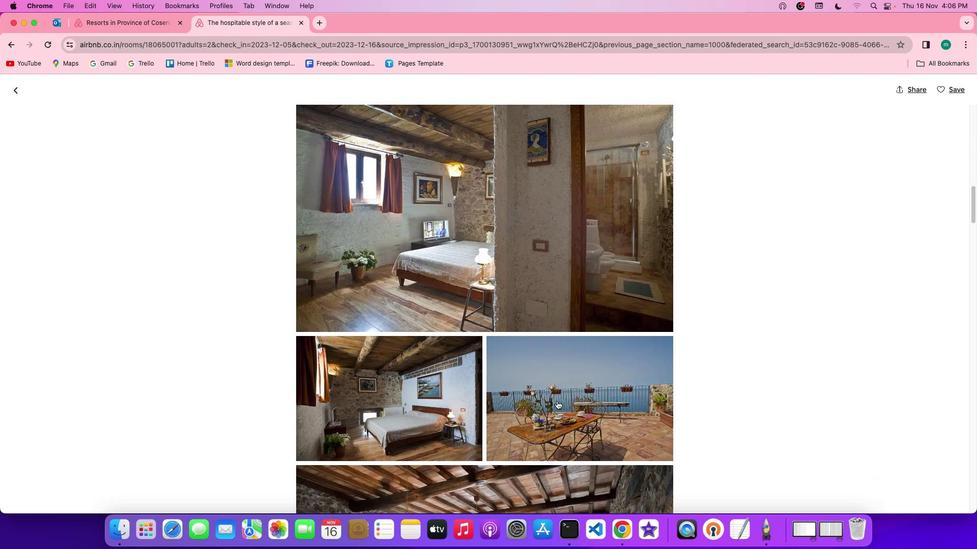 
Action: Mouse scrolled (559, 403) with delta (2, 0)
Screenshot: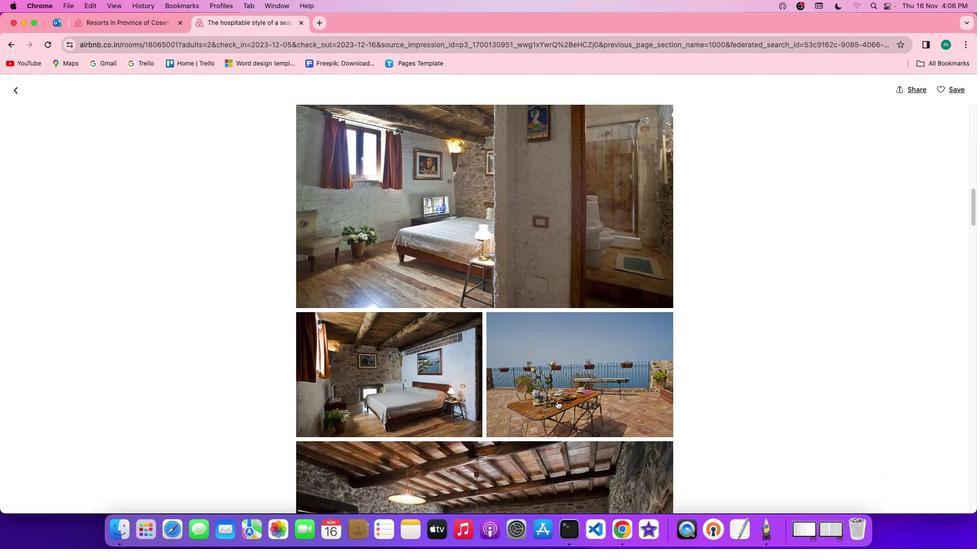 
Action: Mouse scrolled (559, 403) with delta (2, 0)
Screenshot: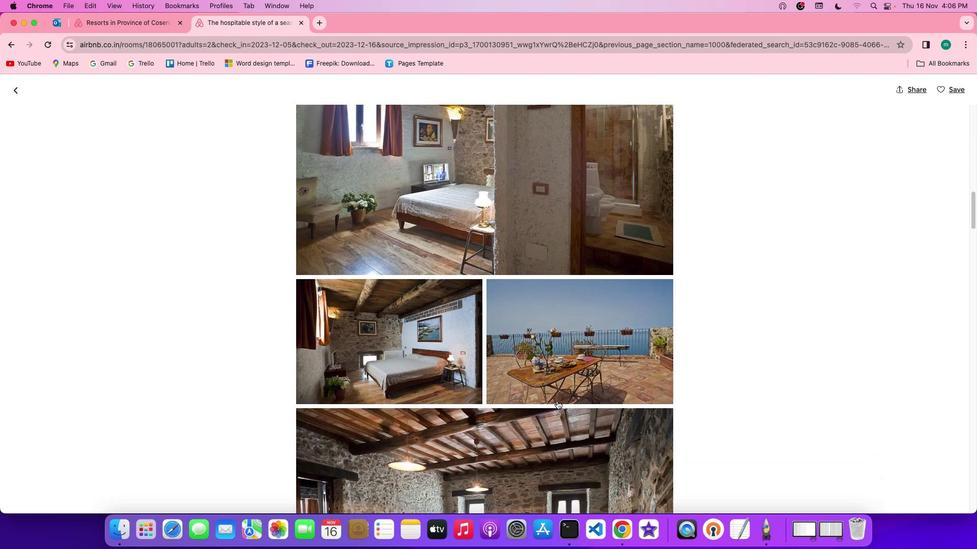 
Action: Mouse scrolled (559, 403) with delta (2, 0)
Screenshot: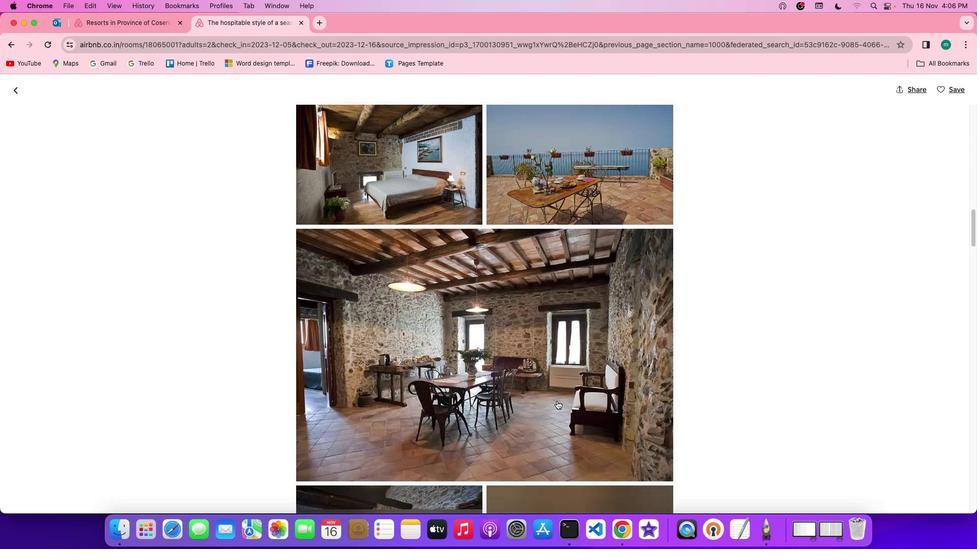 
Action: Mouse scrolled (559, 403) with delta (2, 1)
Screenshot: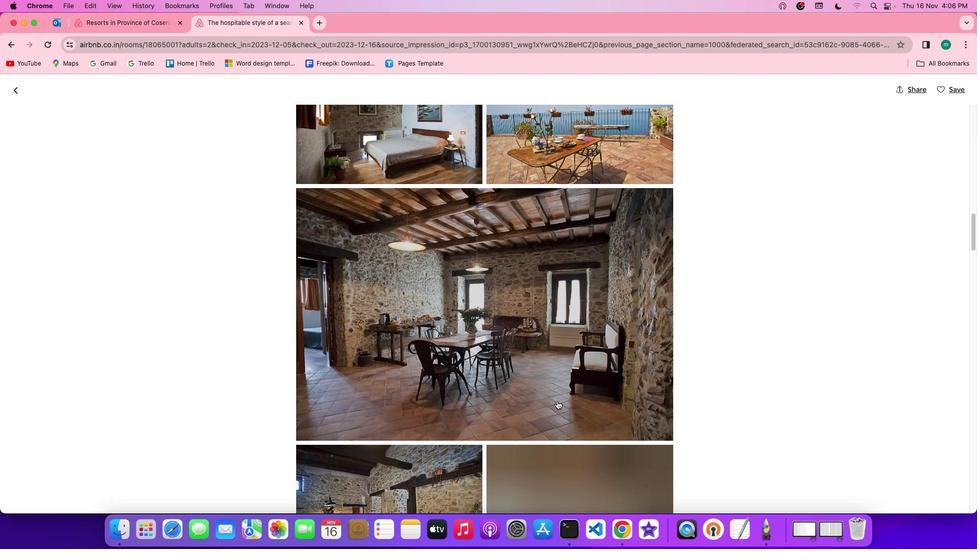 
Action: Mouse scrolled (559, 403) with delta (2, 1)
Screenshot: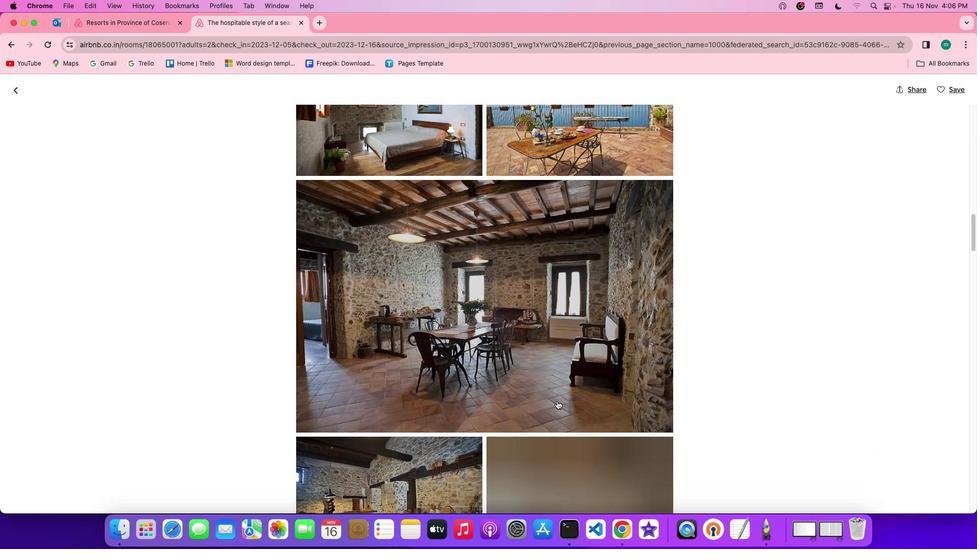 
Action: Mouse scrolled (559, 403) with delta (2, 1)
Screenshot: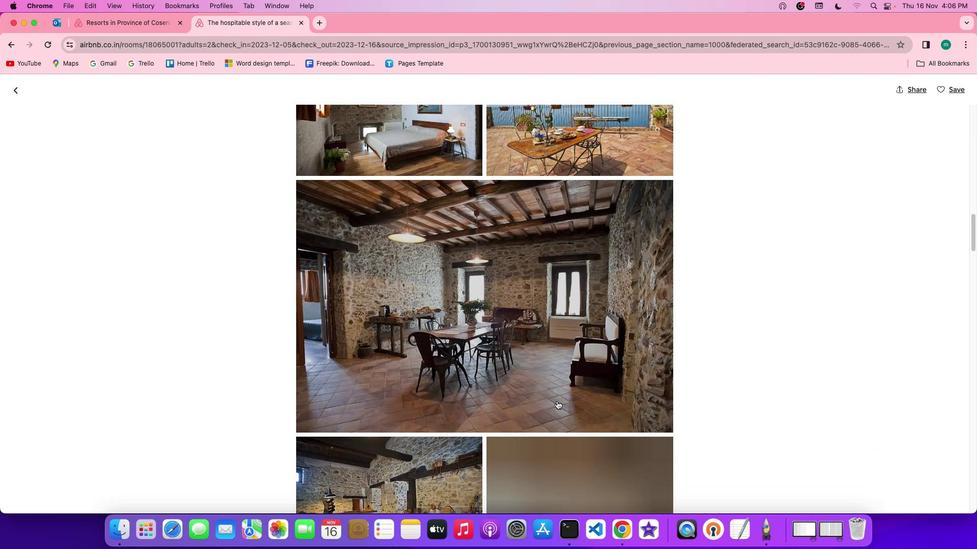 
Action: Mouse scrolled (559, 403) with delta (2, 1)
Screenshot: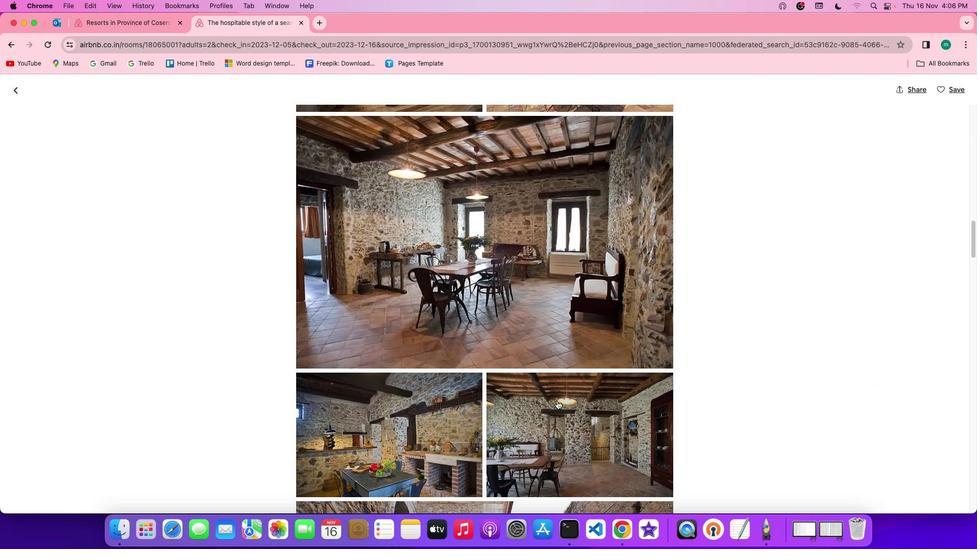 
Action: Mouse scrolled (559, 403) with delta (2, 1)
Screenshot: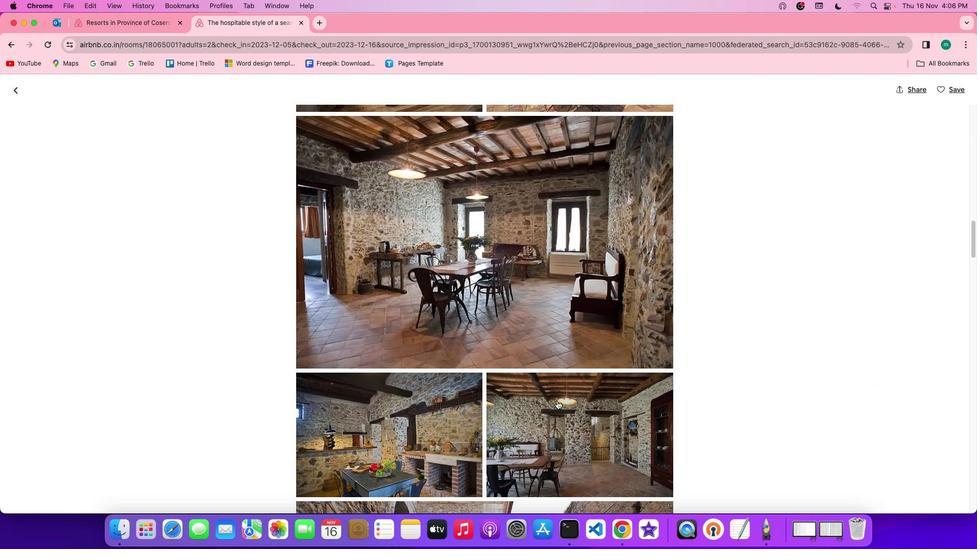 
Action: Mouse scrolled (559, 403) with delta (2, 1)
Screenshot: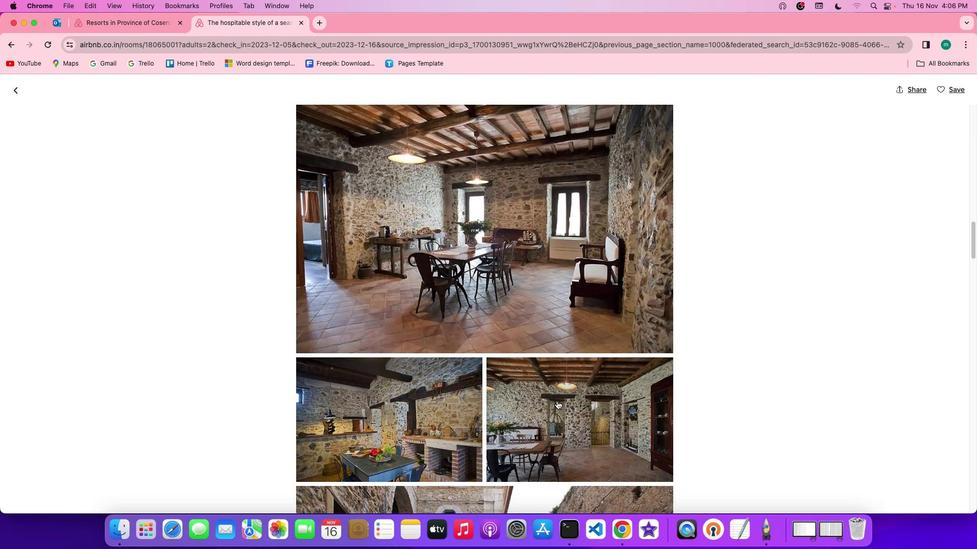 
Action: Mouse scrolled (559, 403) with delta (2, 1)
Screenshot: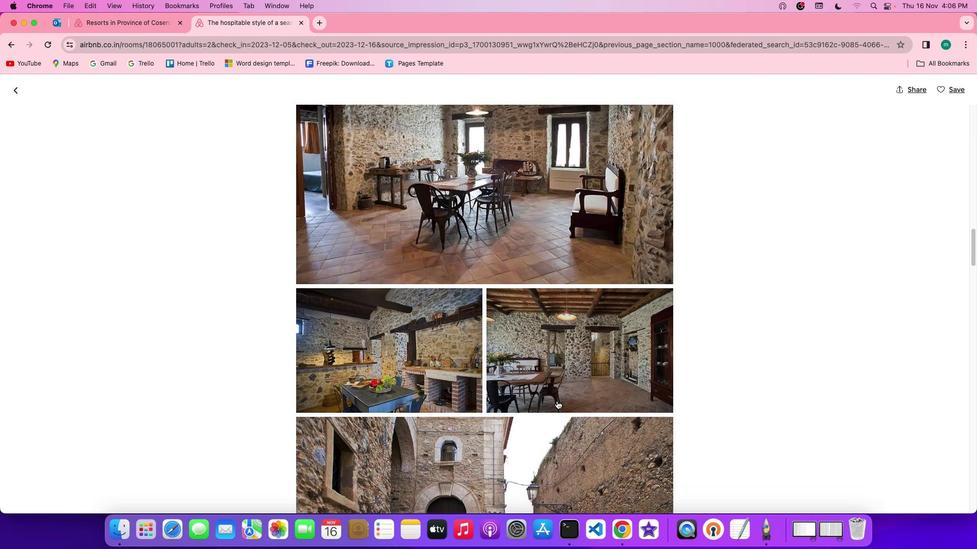 
Action: Mouse scrolled (559, 403) with delta (2, 1)
Screenshot: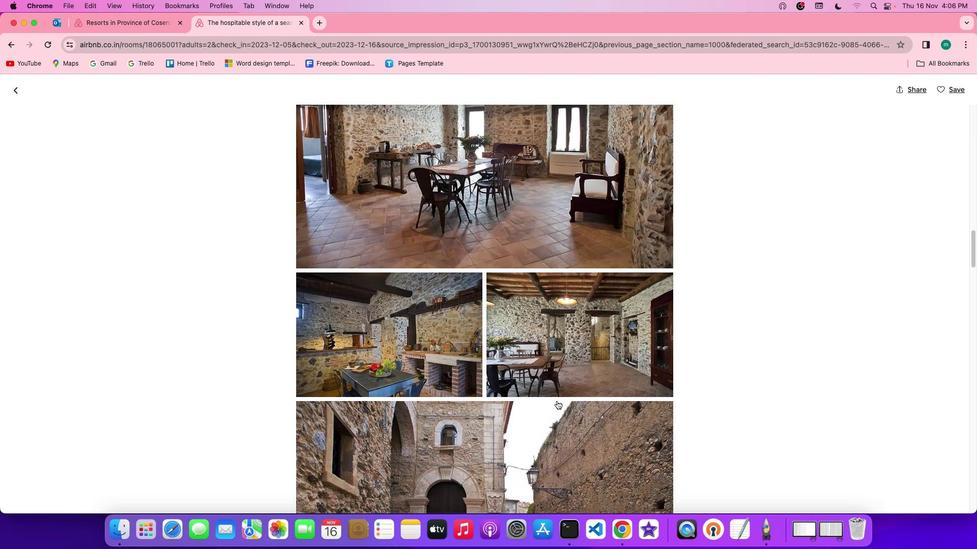 
Action: Mouse scrolled (559, 403) with delta (2, 0)
Screenshot: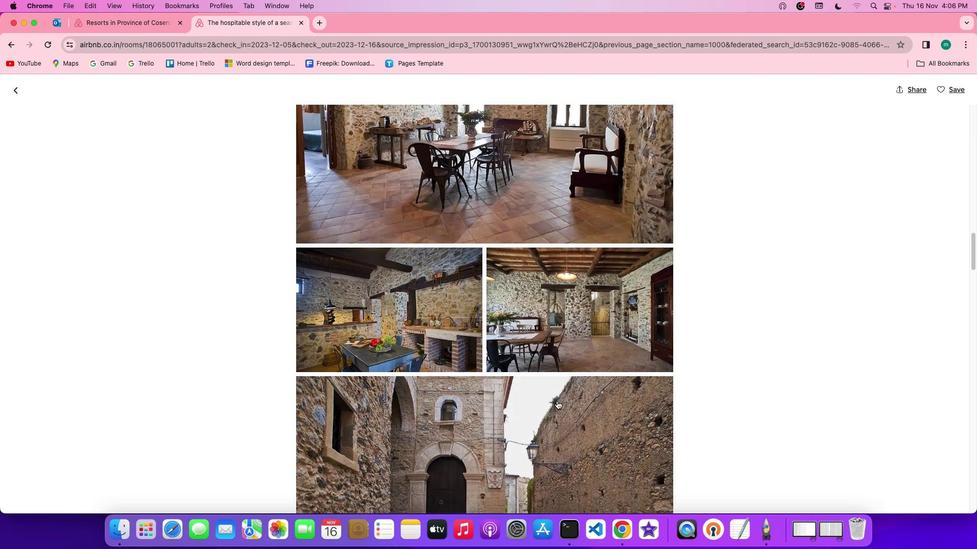 
Action: Mouse scrolled (559, 403) with delta (2, 0)
Screenshot: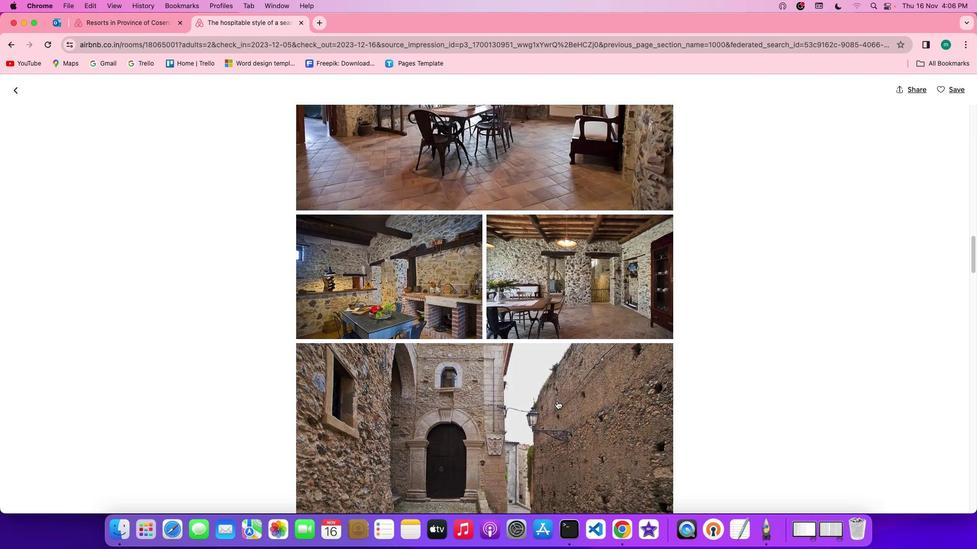 
Action: Mouse scrolled (559, 403) with delta (2, 1)
Screenshot: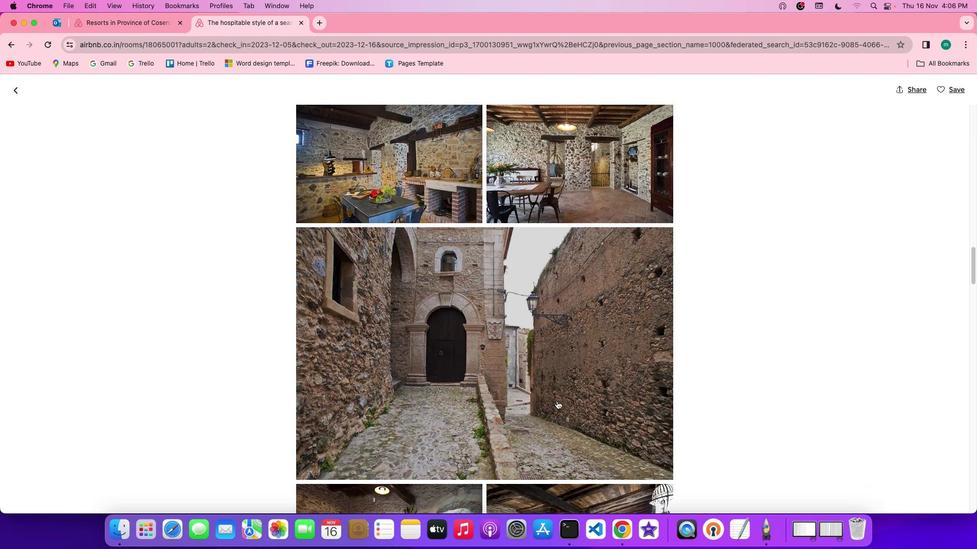 
Action: Mouse scrolled (559, 403) with delta (2, 1)
Screenshot: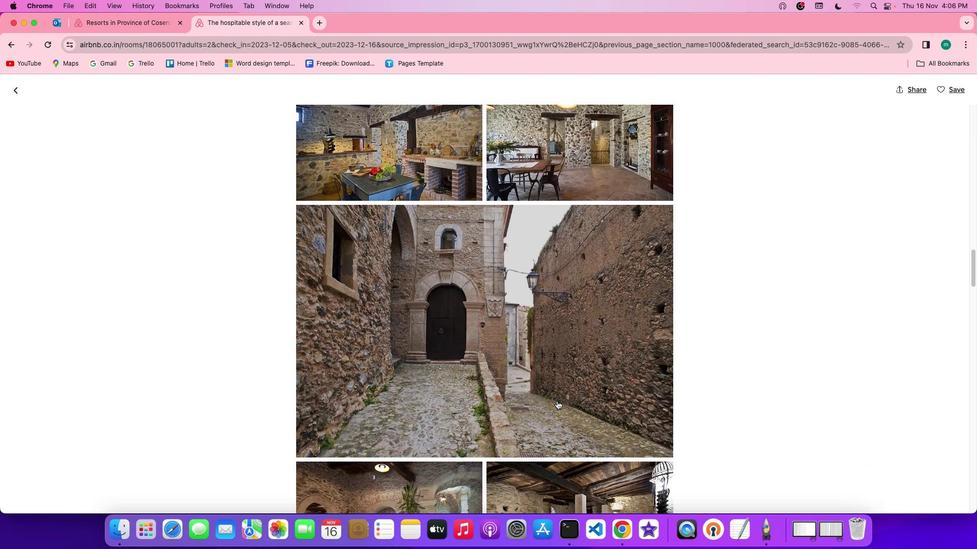 
Action: Mouse scrolled (559, 403) with delta (2, 0)
Screenshot: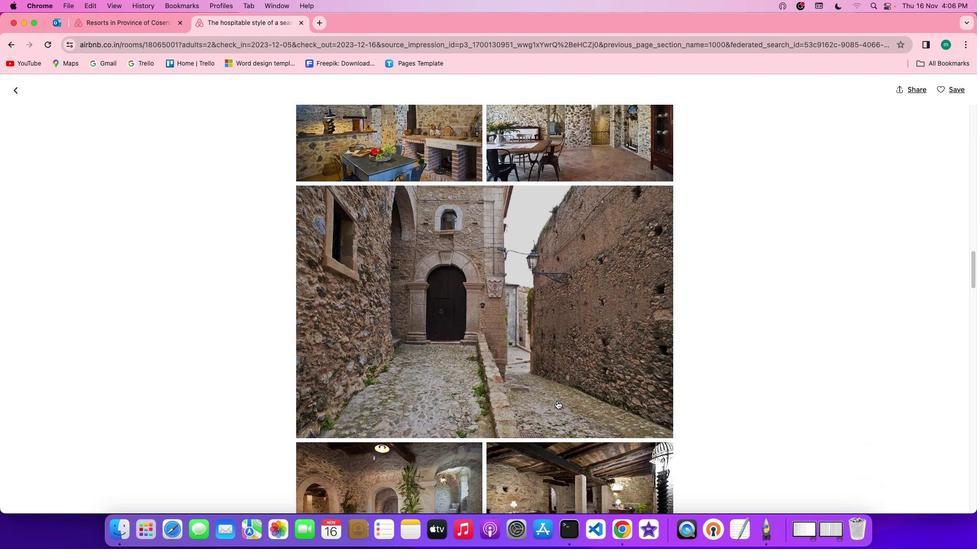 
Action: Mouse scrolled (559, 403) with delta (2, 0)
Screenshot: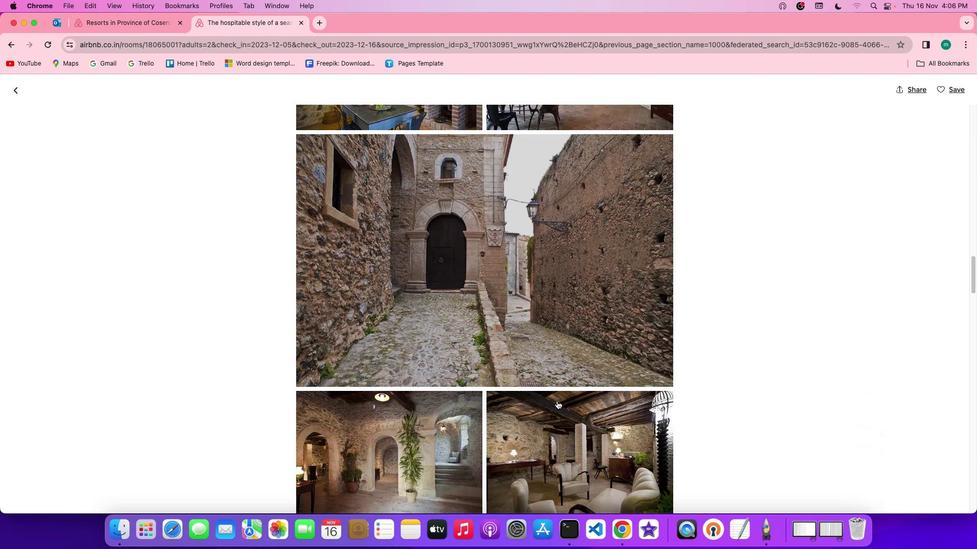 
Action: Mouse scrolled (559, 403) with delta (2, 1)
Screenshot: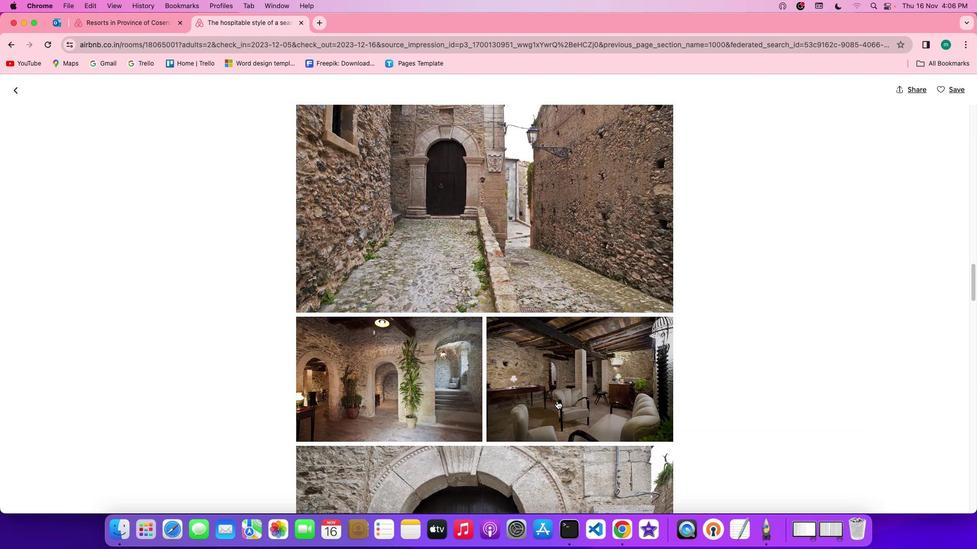 
Action: Mouse scrolled (559, 403) with delta (2, 1)
Screenshot: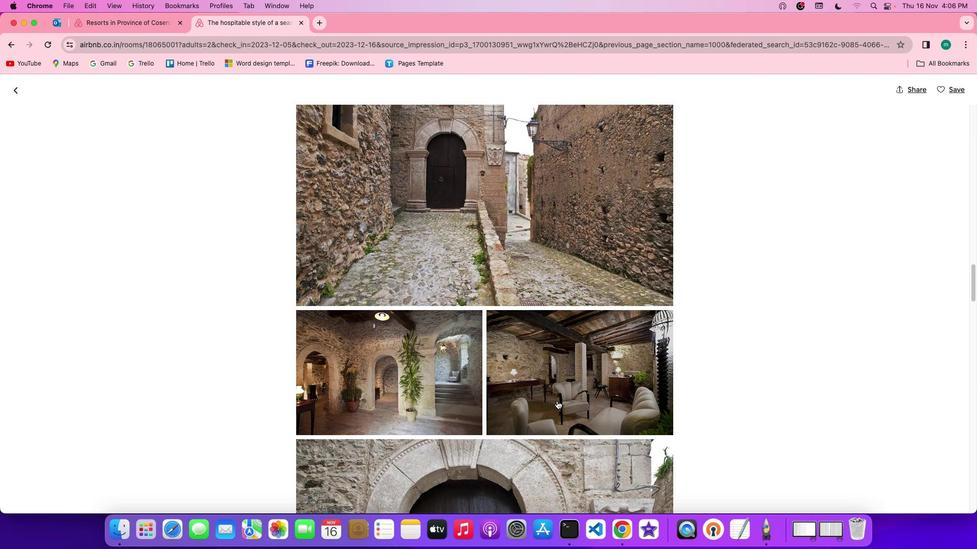 
Action: Mouse scrolled (559, 403) with delta (2, 1)
Screenshot: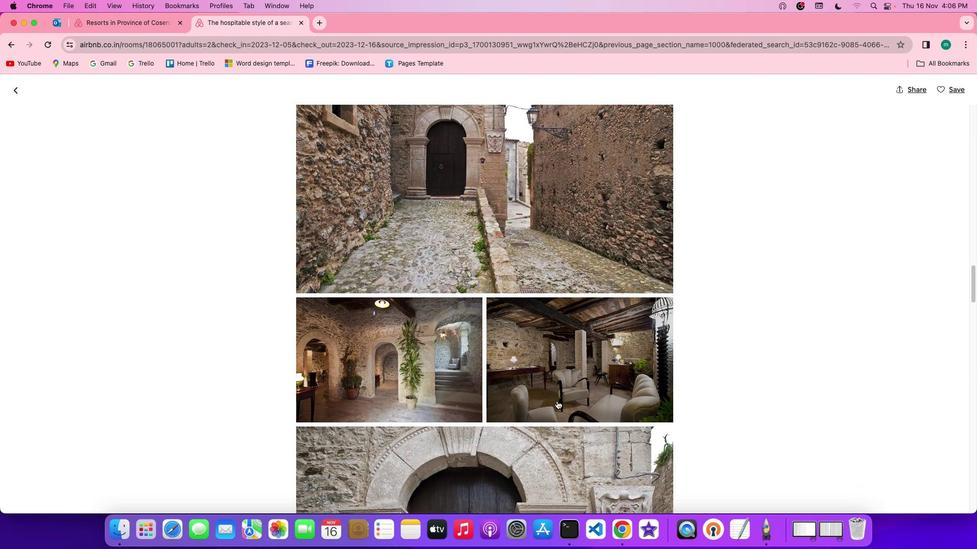
Action: Mouse scrolled (559, 403) with delta (2, 1)
Screenshot: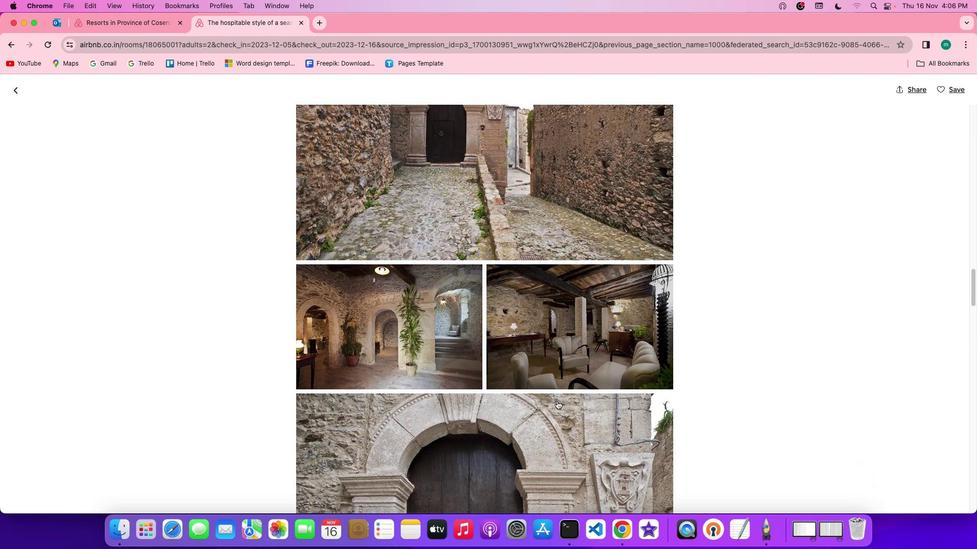 
Action: Mouse scrolled (559, 403) with delta (2, 1)
Screenshot: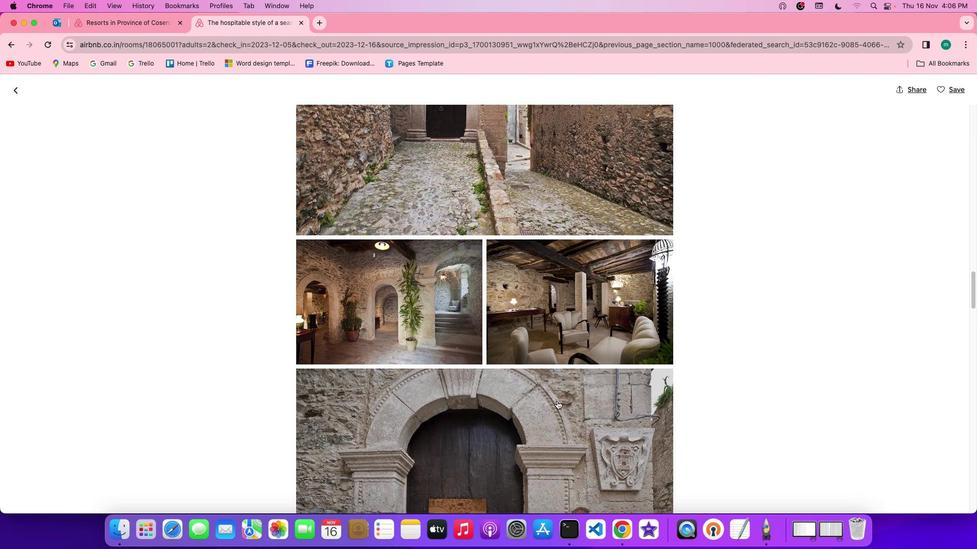
Action: Mouse scrolled (559, 403) with delta (2, 1)
Screenshot: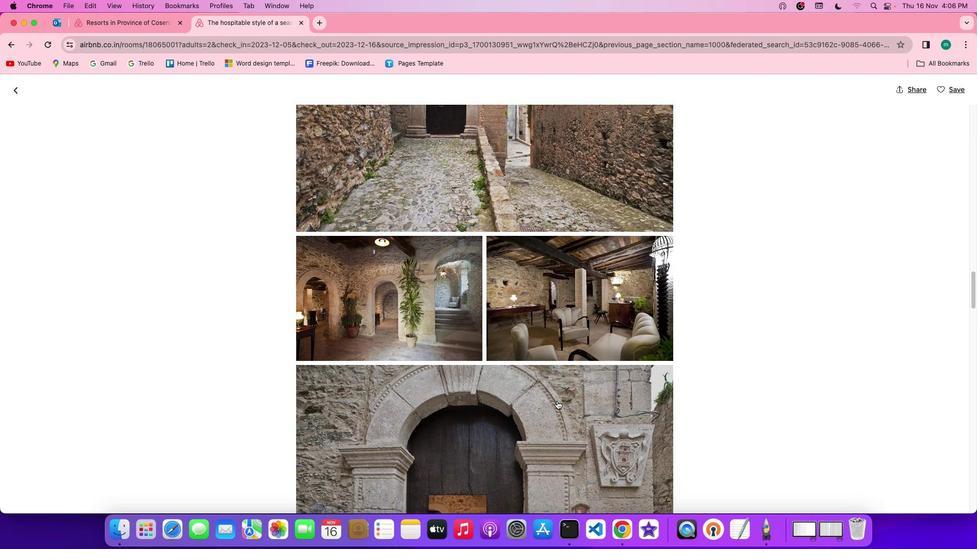 
Action: Mouse scrolled (559, 403) with delta (2, 1)
Screenshot: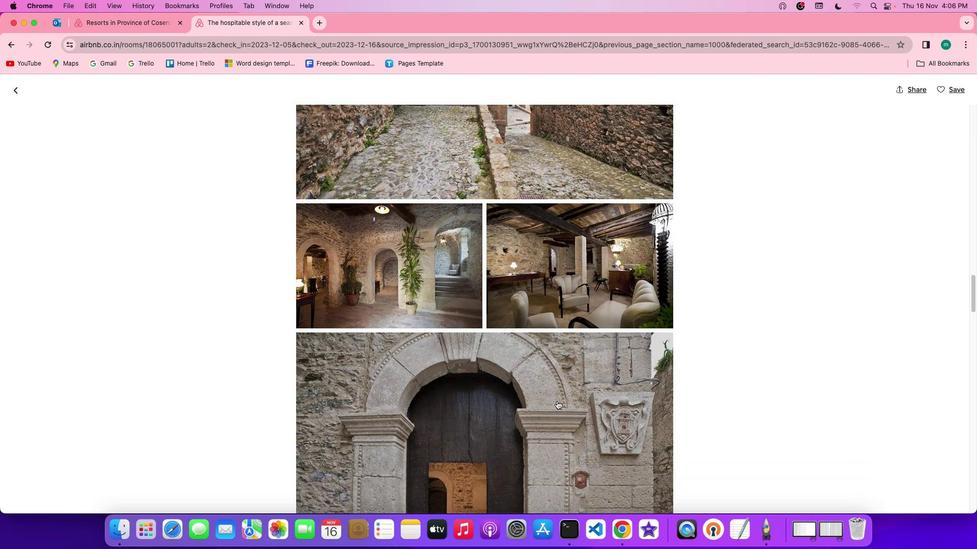 
Action: Mouse scrolled (559, 403) with delta (2, 1)
Screenshot: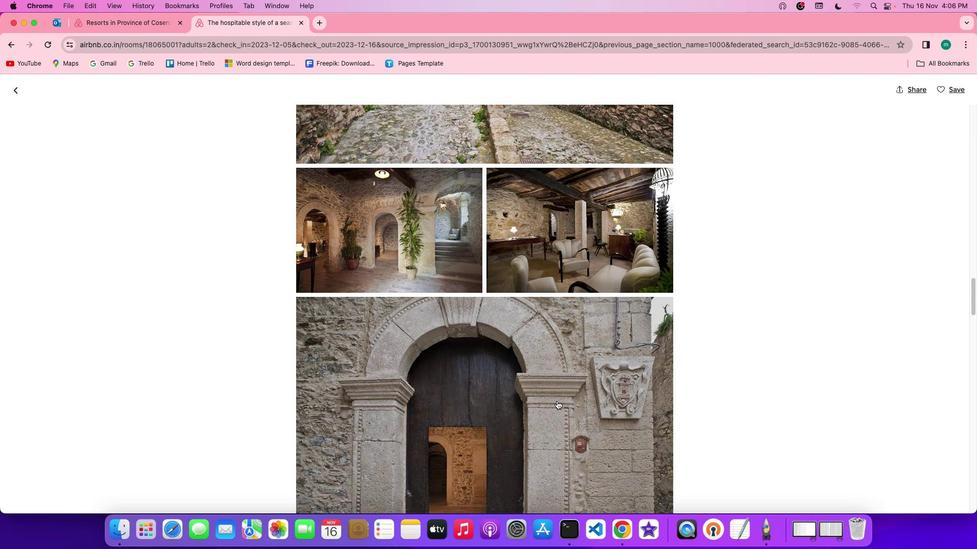 
Action: Mouse scrolled (559, 403) with delta (2, 1)
Screenshot: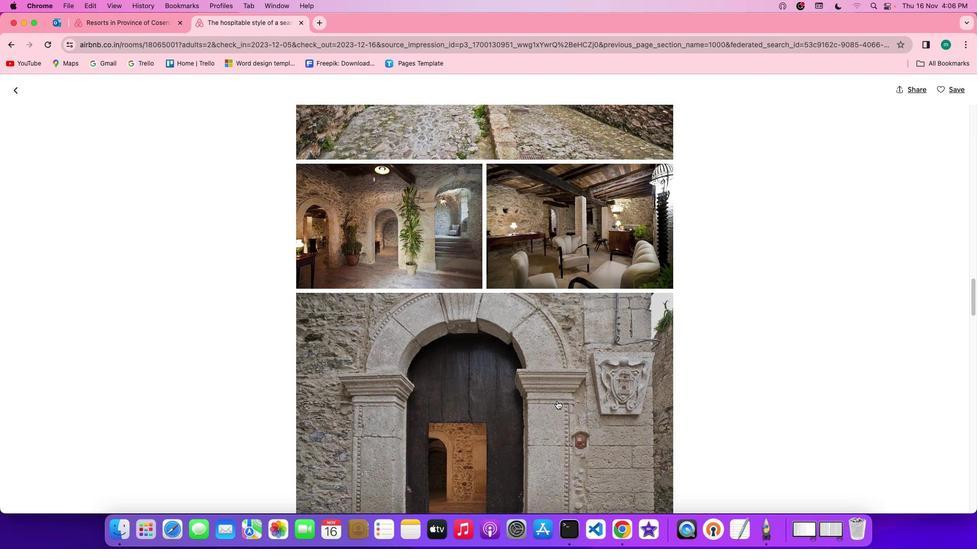 
Action: Mouse scrolled (559, 403) with delta (2, 1)
Screenshot: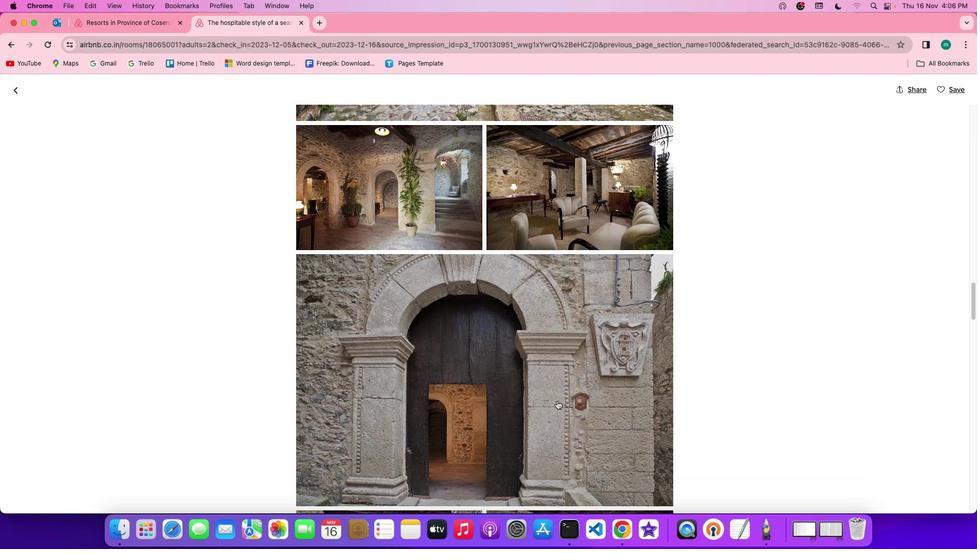
Action: Mouse scrolled (559, 403) with delta (2, 1)
Screenshot: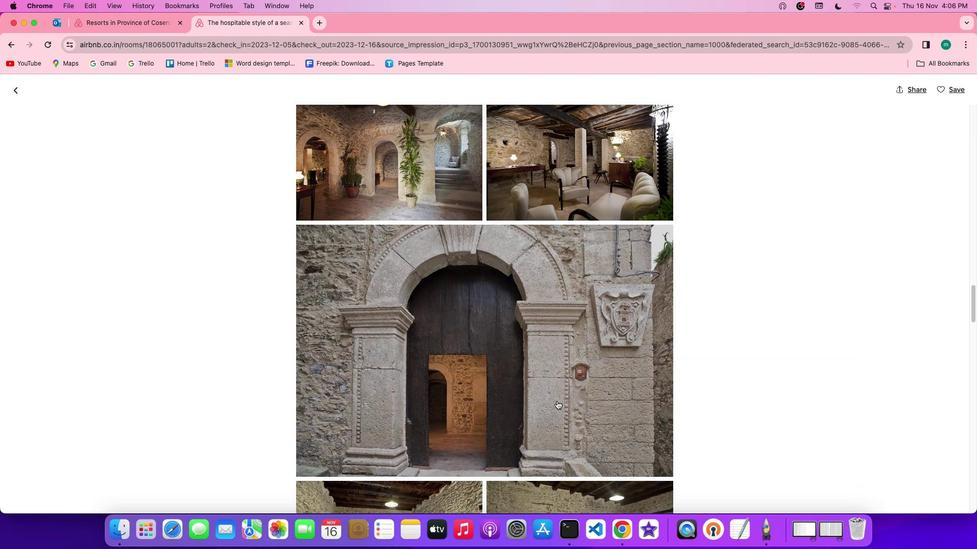 
Action: Mouse scrolled (559, 403) with delta (2, 1)
Screenshot: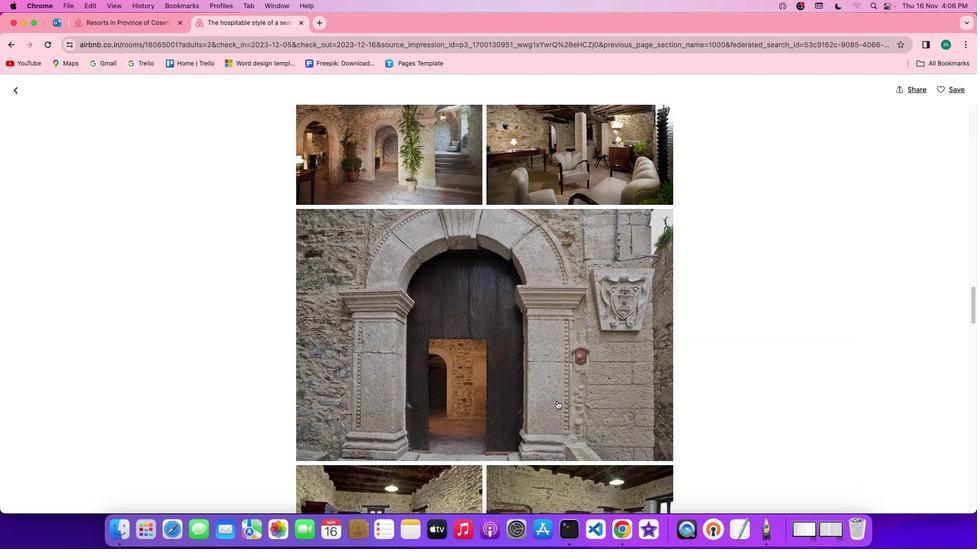 
Action: Mouse scrolled (559, 403) with delta (2, 1)
Screenshot: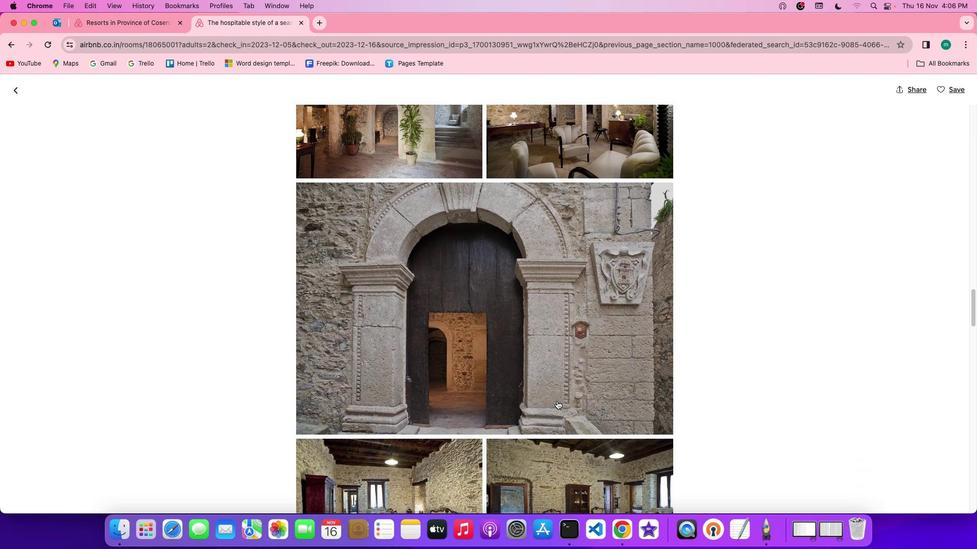 
Action: Mouse scrolled (559, 403) with delta (2, 0)
Screenshot: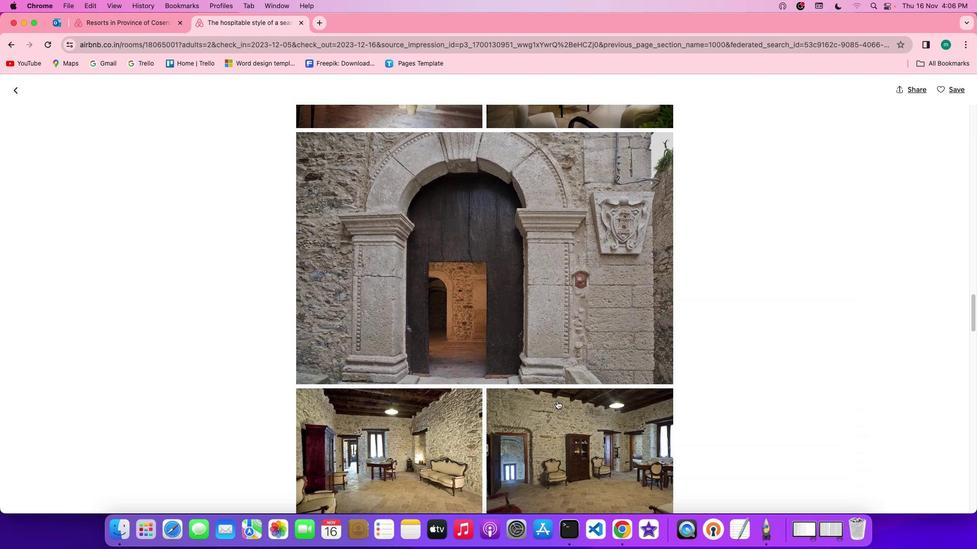 
Action: Mouse scrolled (559, 403) with delta (2, 1)
Screenshot: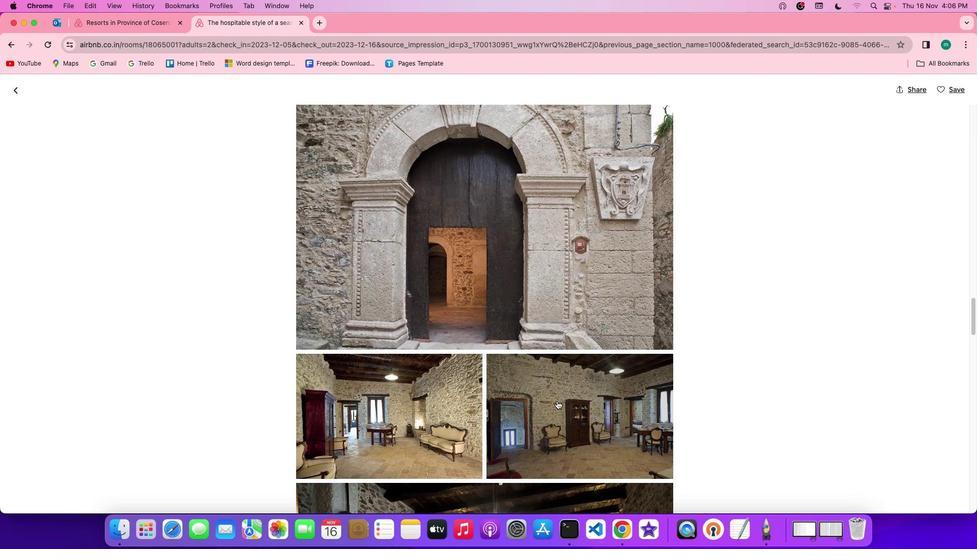 
Action: Mouse scrolled (559, 403) with delta (2, 1)
Screenshot: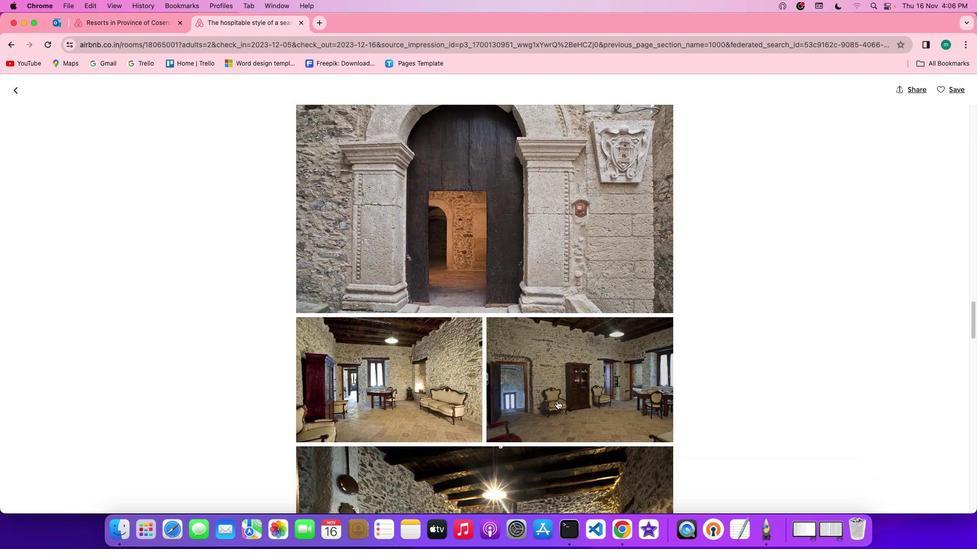 
Action: Mouse scrolled (559, 403) with delta (2, 1)
Screenshot: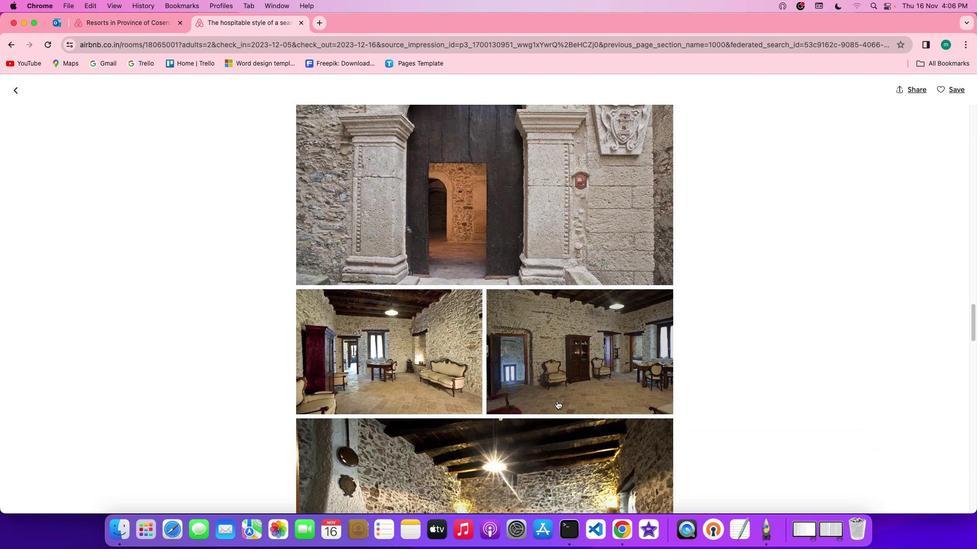 
Action: Mouse scrolled (559, 403) with delta (2, 0)
Screenshot: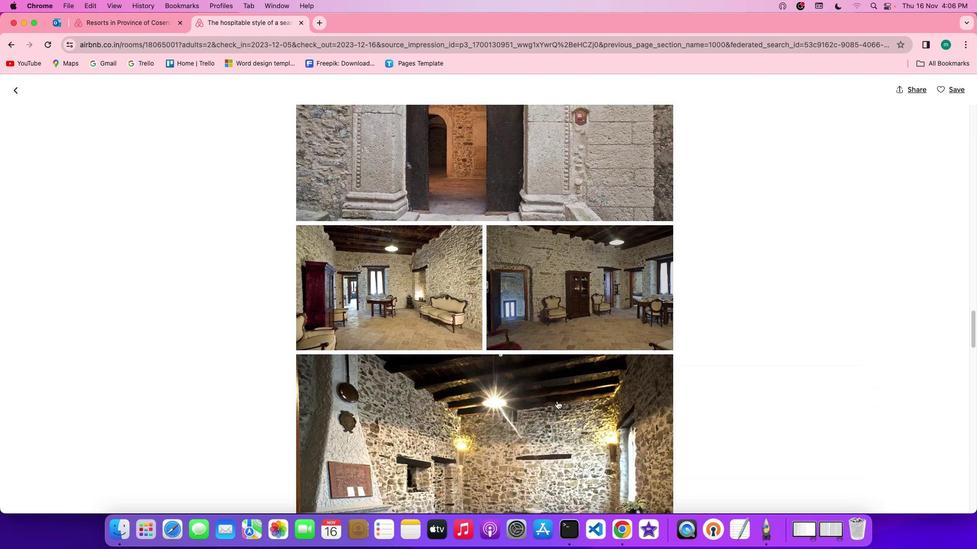 
Action: Mouse scrolled (559, 403) with delta (2, 1)
Screenshot: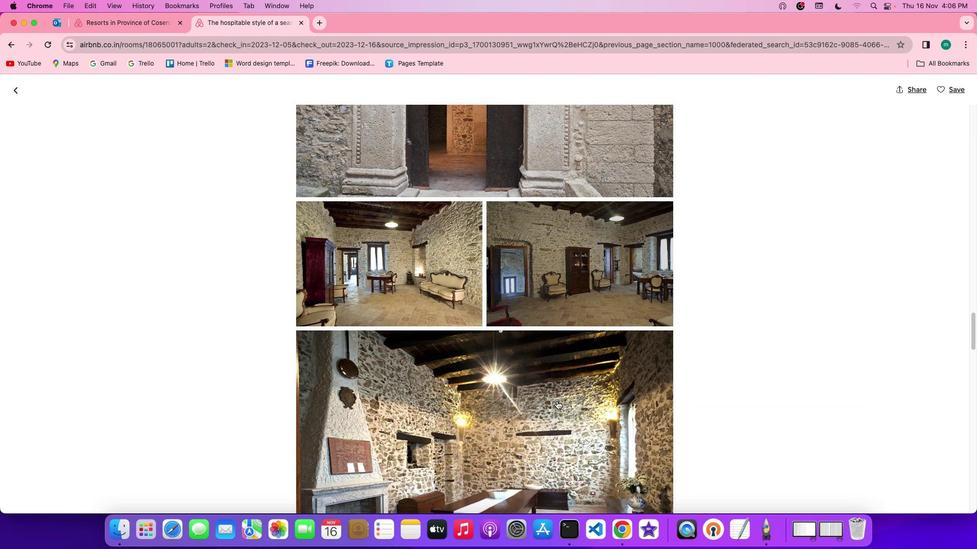 
Action: Mouse scrolled (559, 403) with delta (2, 1)
Screenshot: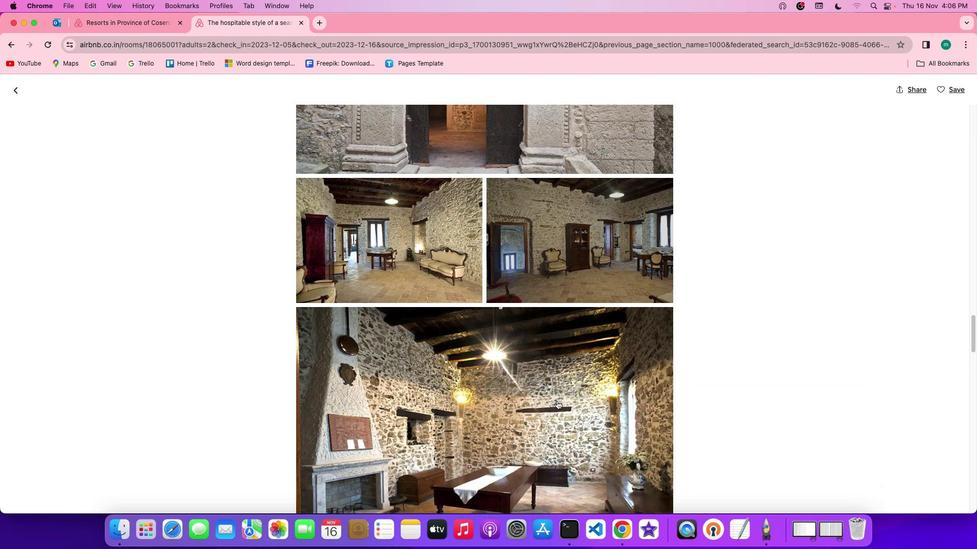 
Action: Mouse scrolled (559, 403) with delta (2, 1)
Screenshot: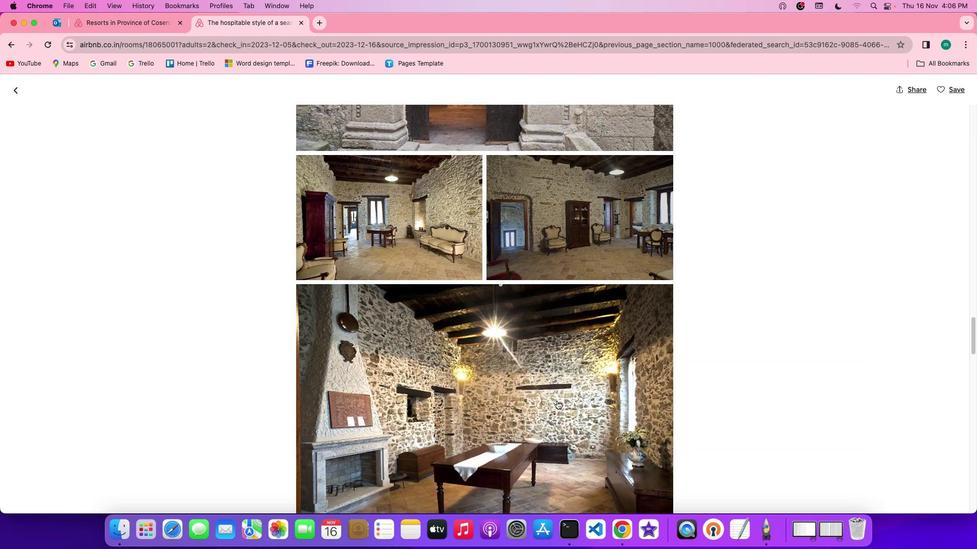 
Action: Mouse scrolled (559, 403) with delta (2, 0)
Screenshot: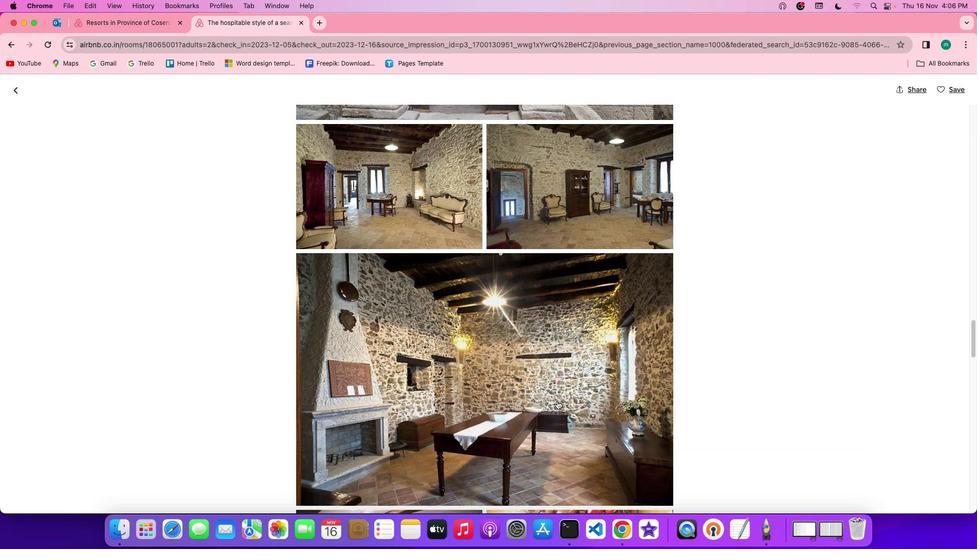 
Action: Mouse scrolled (559, 403) with delta (2, 1)
Screenshot: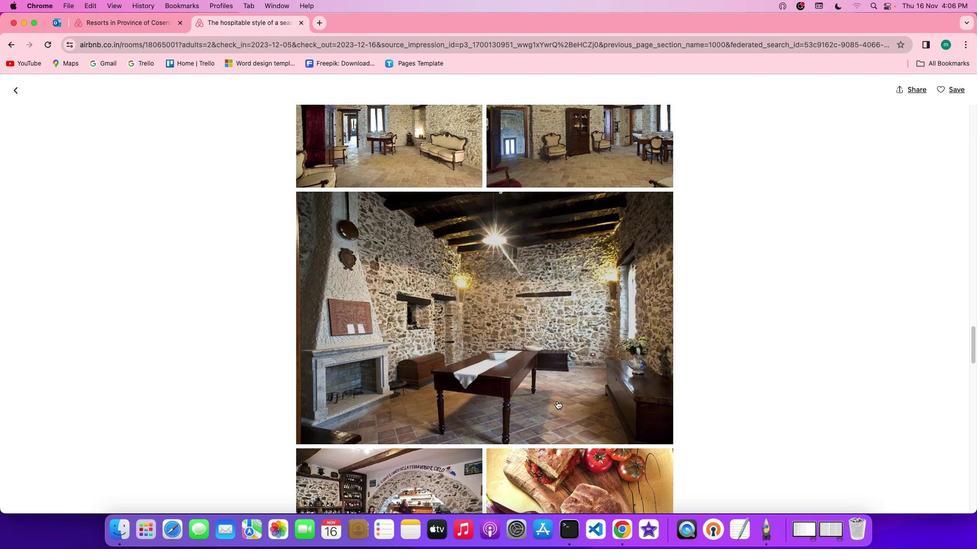 
Action: Mouse scrolled (559, 403) with delta (2, 1)
Screenshot: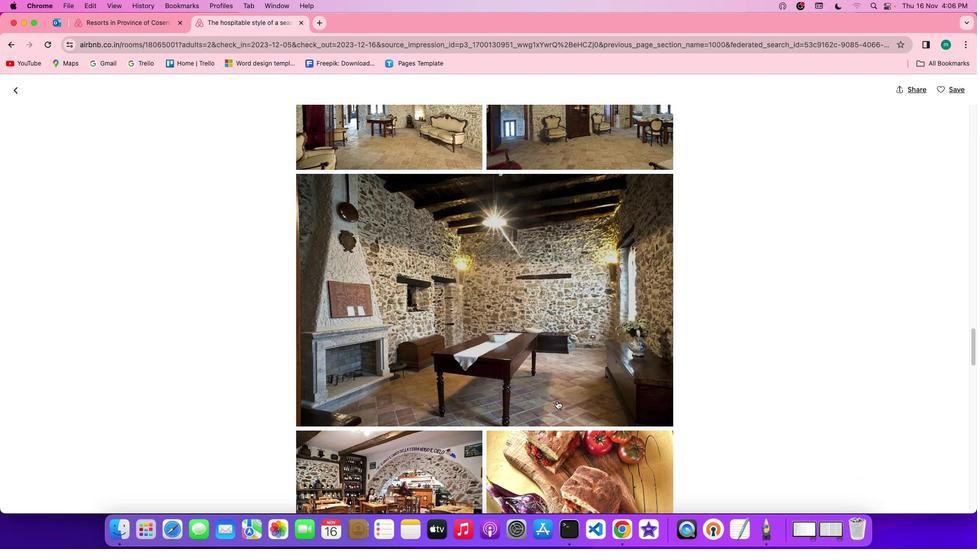 
Action: Mouse scrolled (559, 403) with delta (2, 1)
Screenshot: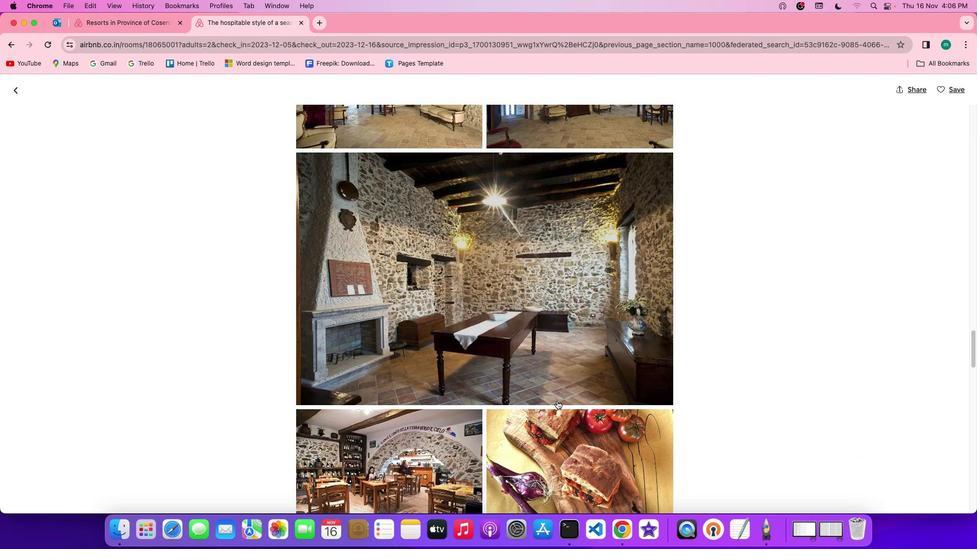 
Action: Mouse scrolled (559, 403) with delta (2, 0)
Screenshot: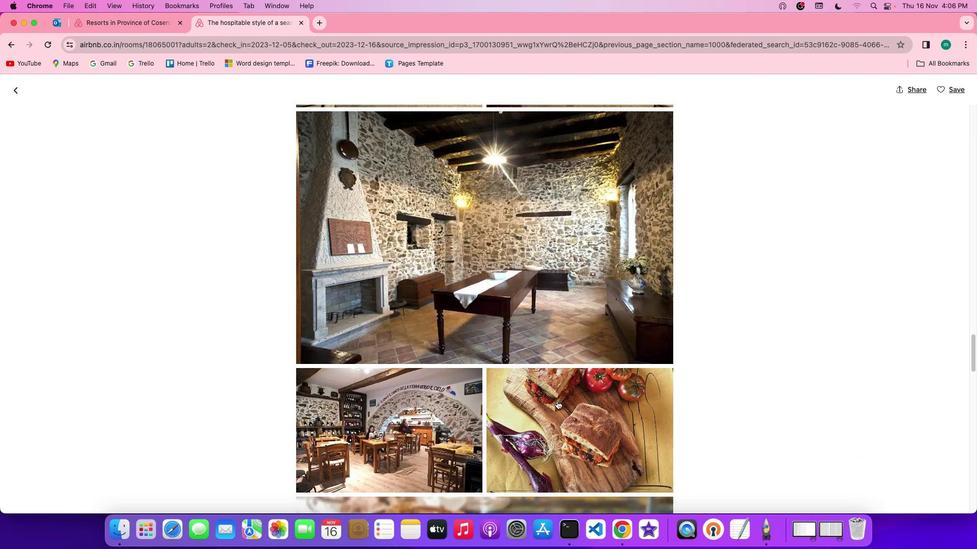 
Action: Mouse scrolled (559, 403) with delta (2, 1)
Screenshot: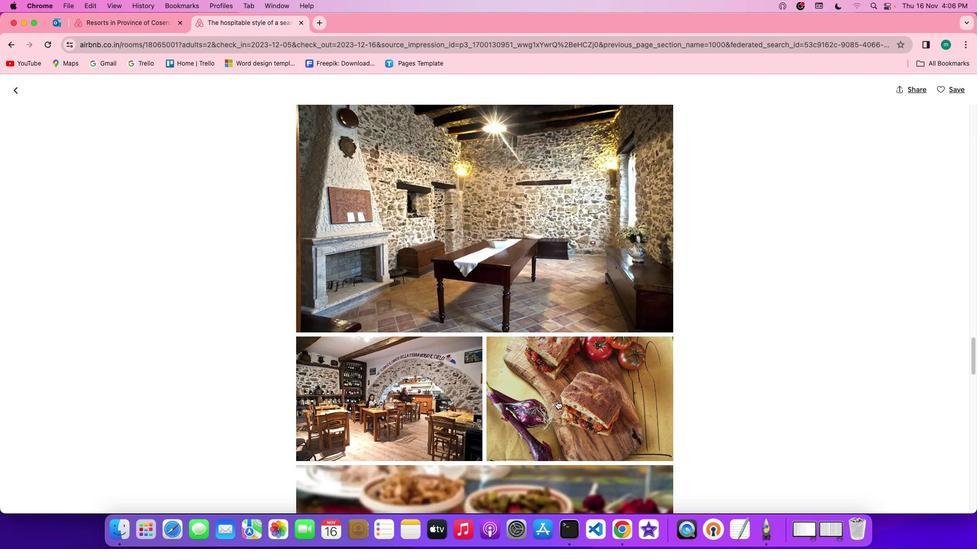 
Action: Mouse scrolled (559, 403) with delta (2, 1)
Screenshot: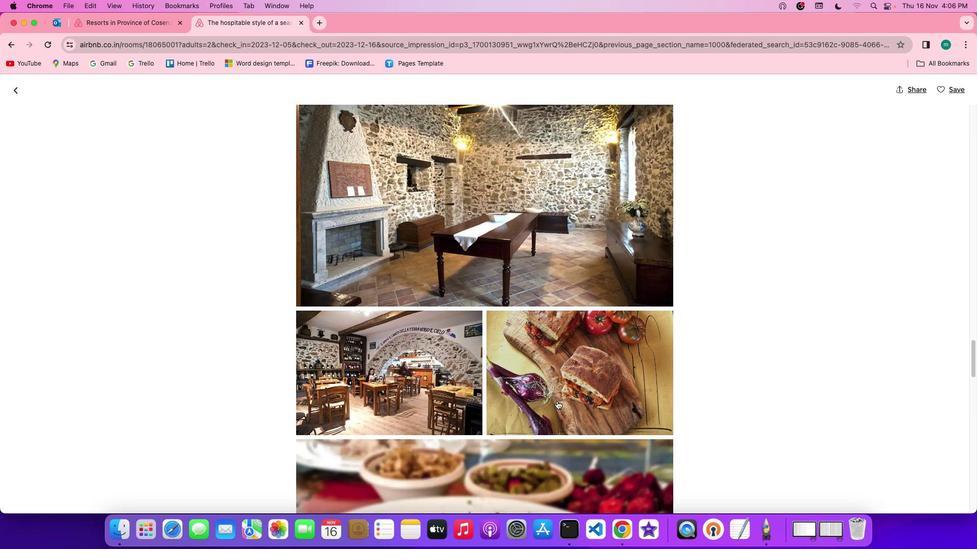 
Action: Mouse scrolled (559, 403) with delta (2, 1)
Screenshot: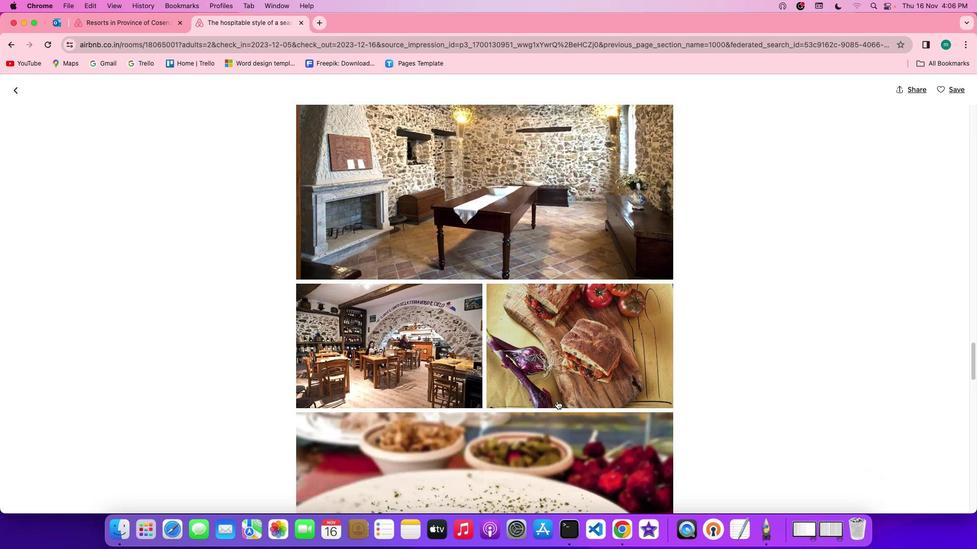 
Action: Mouse scrolled (559, 403) with delta (2, 0)
Screenshot: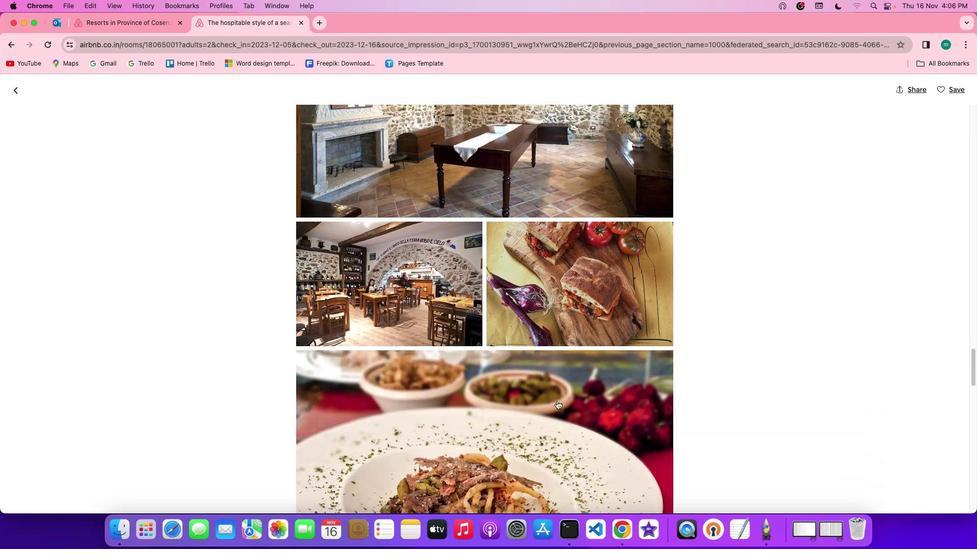 
Action: Mouse moved to (559, 403)
Screenshot: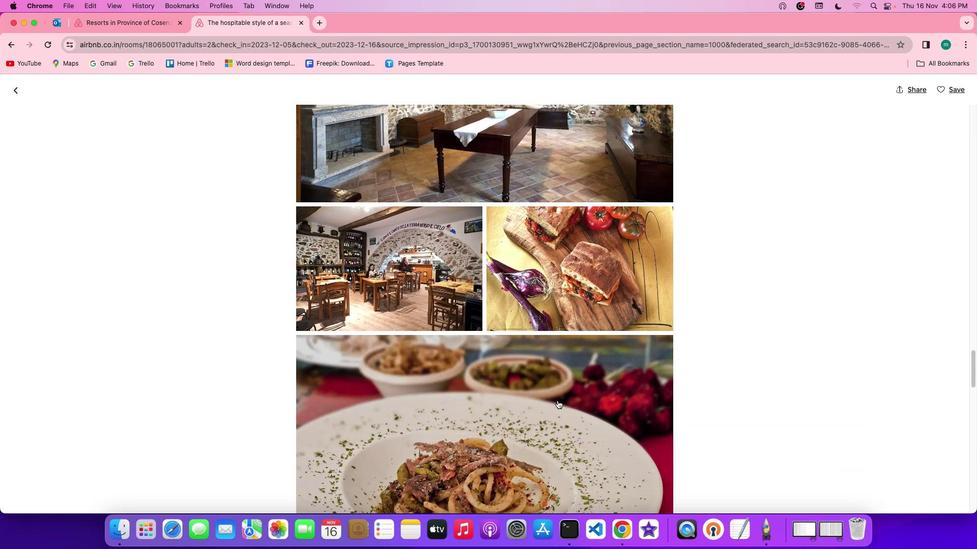 
Action: Mouse scrolled (559, 403) with delta (2, 1)
Screenshot: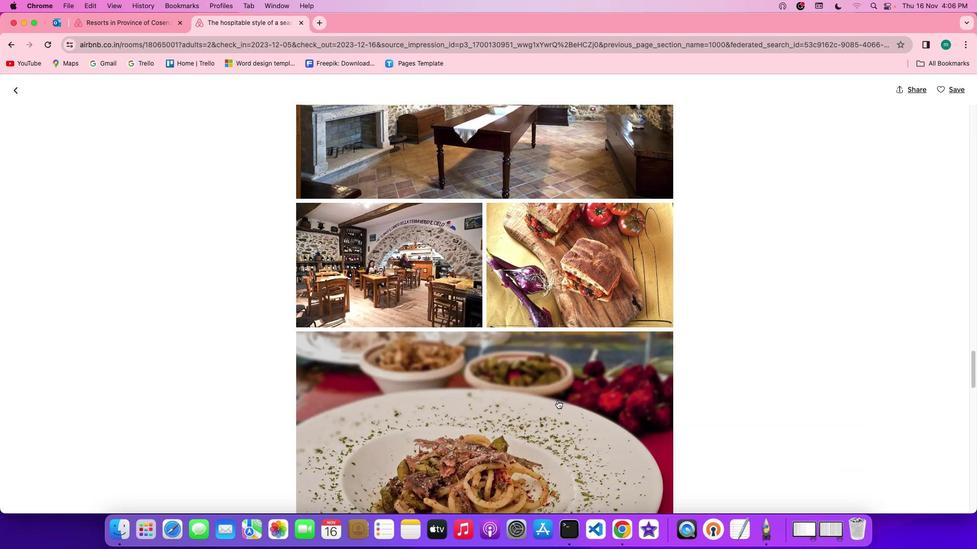 
Action: Mouse scrolled (559, 403) with delta (2, 1)
Screenshot: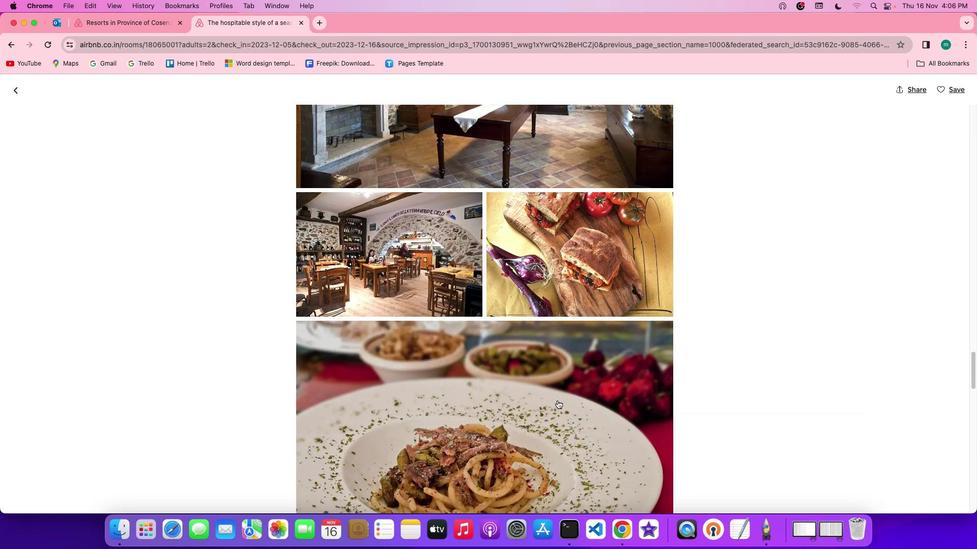 
Action: Mouse scrolled (559, 403) with delta (2, 1)
Screenshot: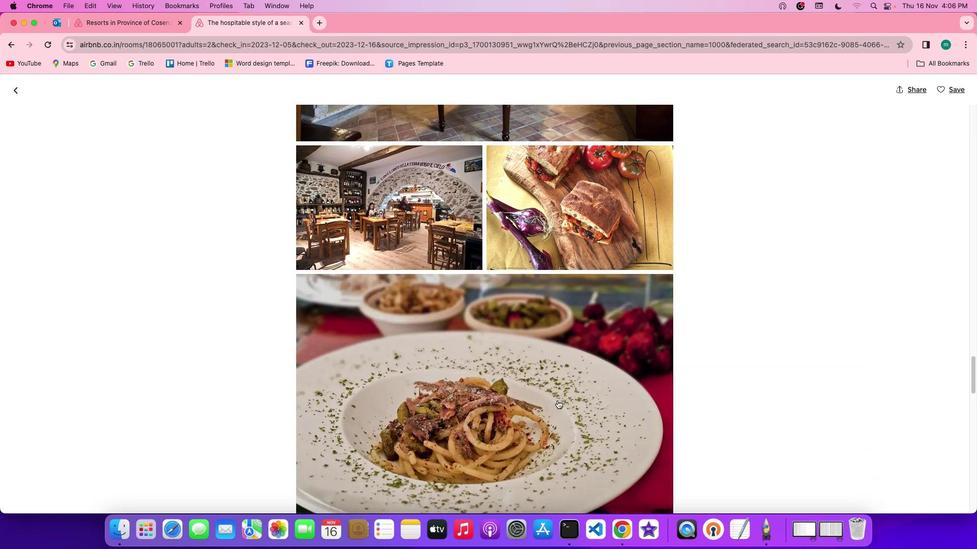 
Action: Mouse scrolled (559, 403) with delta (2, 0)
Screenshot: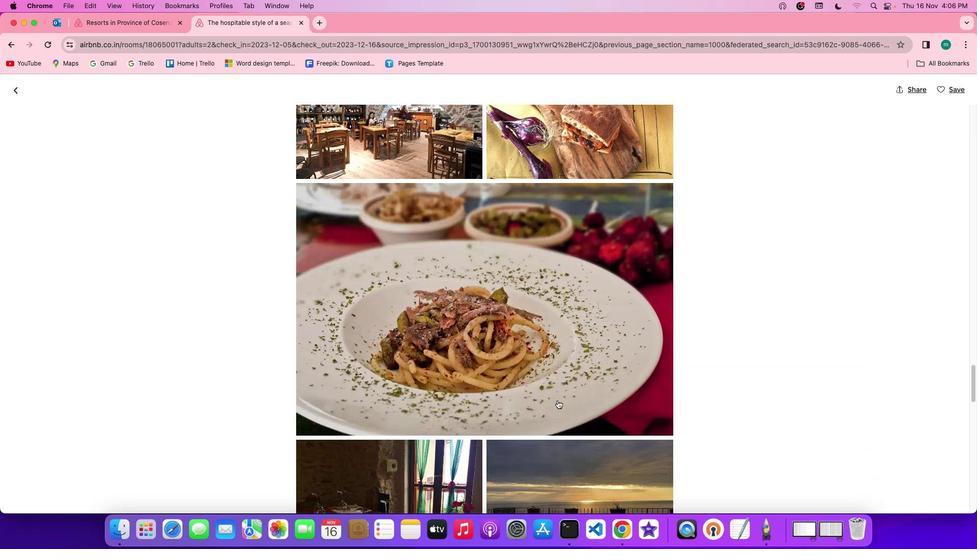
Action: Mouse scrolled (559, 403) with delta (2, 1)
Screenshot: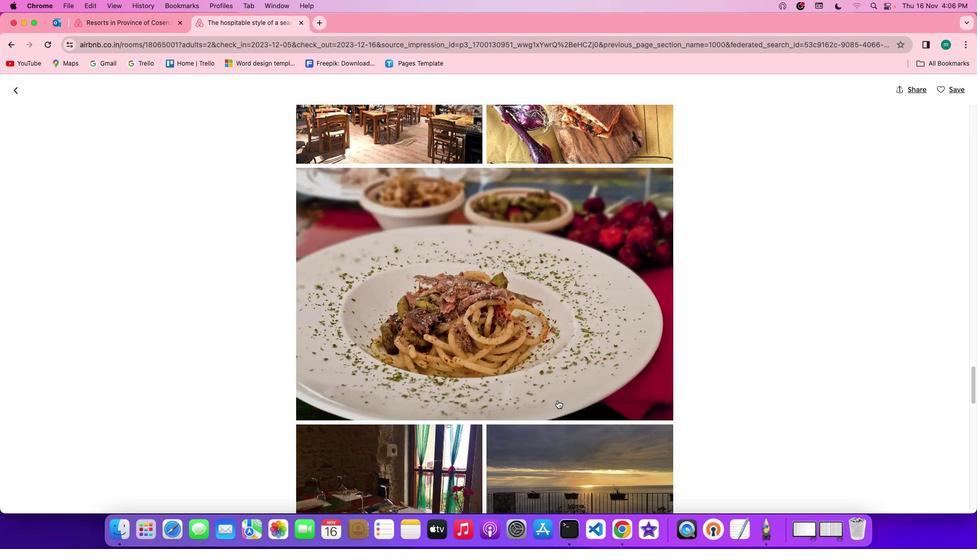 
Action: Mouse scrolled (559, 403) with delta (2, 1)
Screenshot: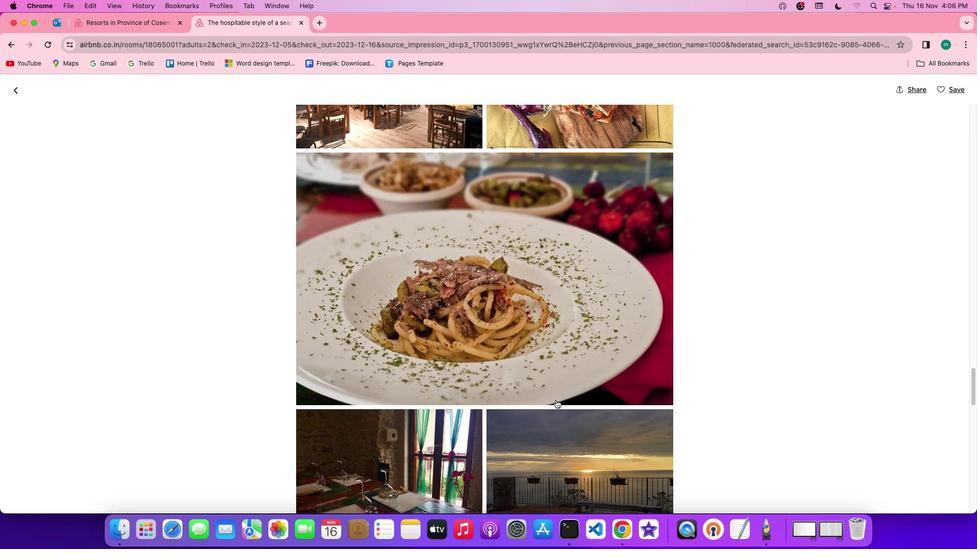 
Action: Mouse scrolled (559, 403) with delta (2, 1)
Screenshot: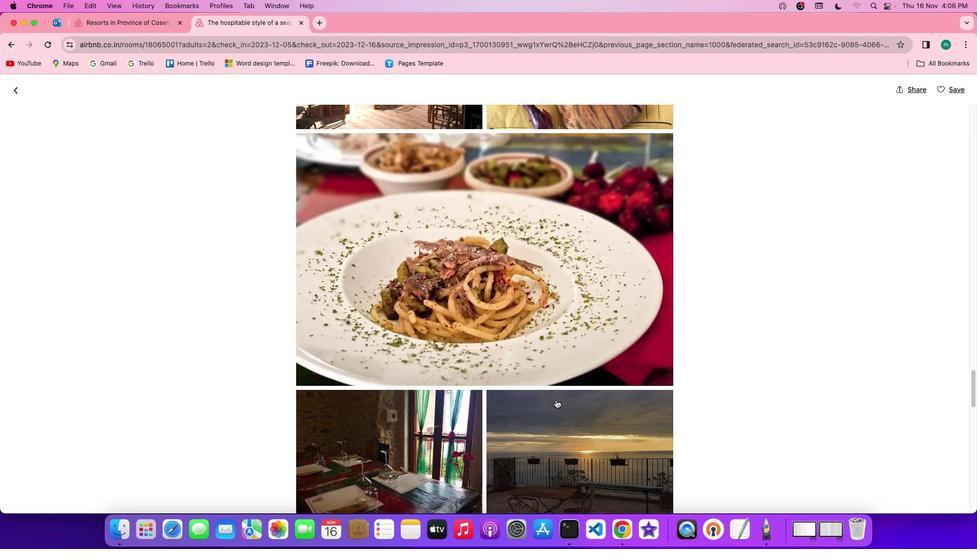 
Action: Mouse scrolled (559, 403) with delta (2, 1)
Screenshot: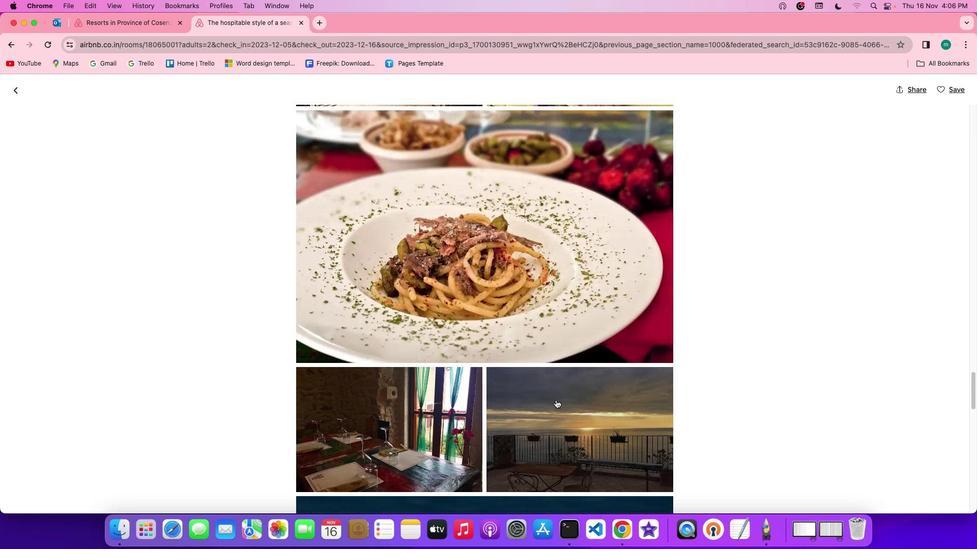 
Action: Mouse moved to (558, 402)
Screenshot: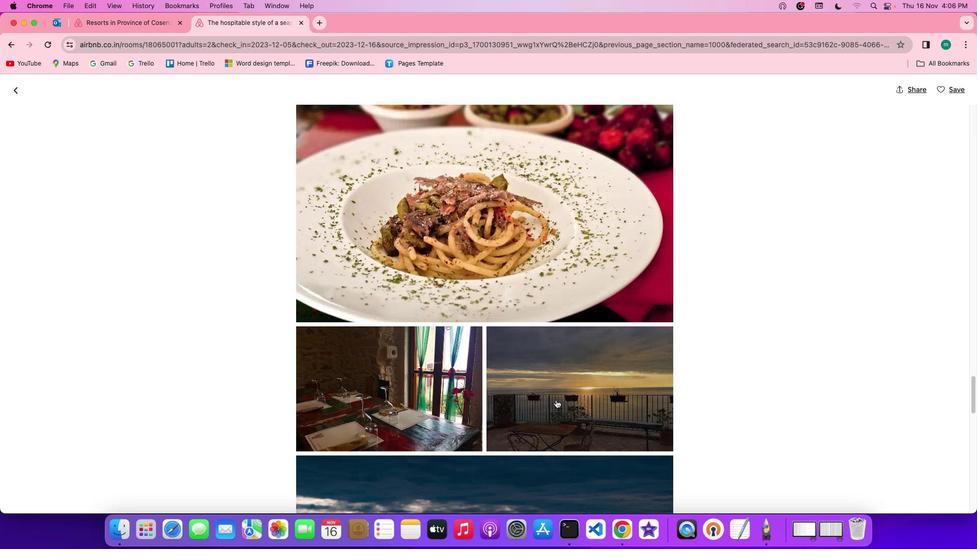 
Action: Mouse scrolled (558, 402) with delta (2, 0)
Screenshot: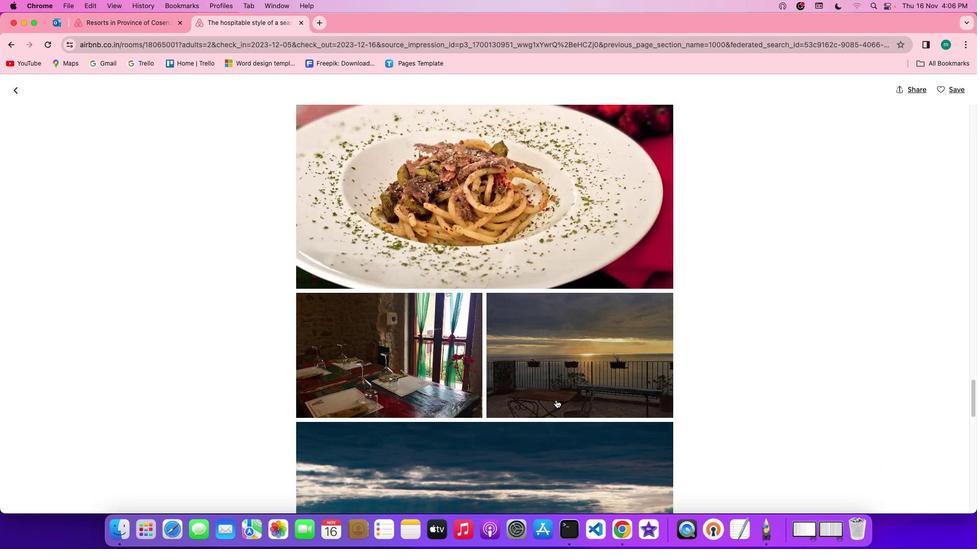 
Action: Mouse moved to (558, 401)
Screenshot: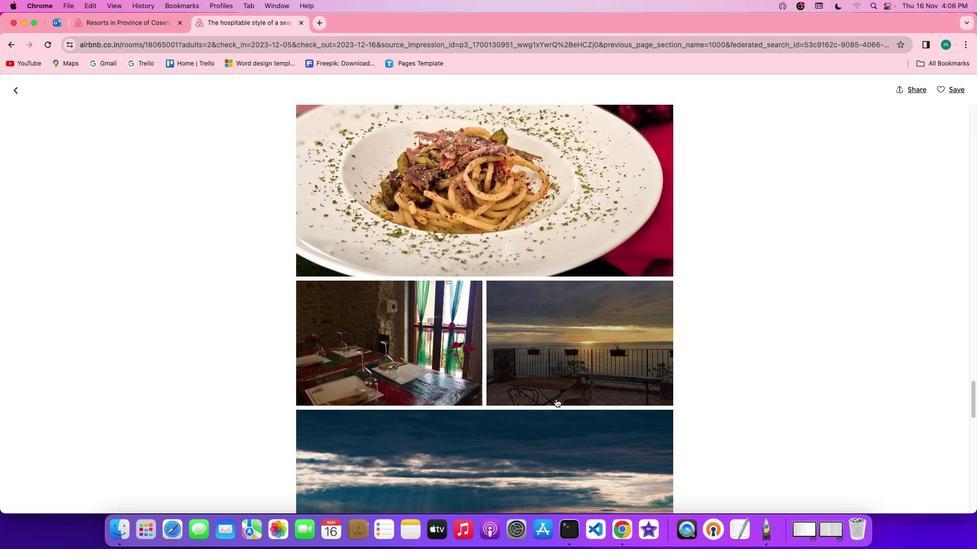 
Action: Mouse scrolled (558, 401) with delta (2, 1)
Screenshot: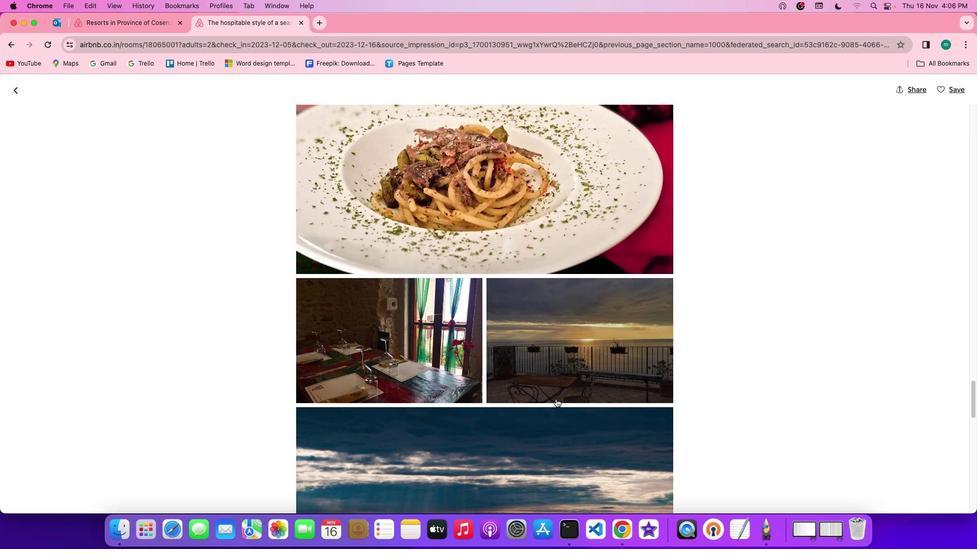 
Action: Mouse scrolled (558, 401) with delta (2, 1)
Screenshot: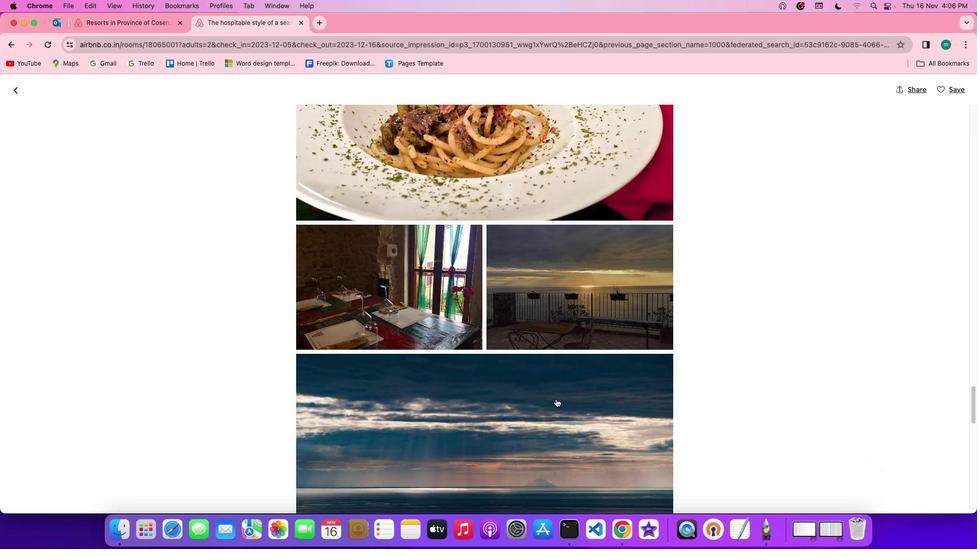 
Action: Mouse scrolled (558, 401) with delta (2, 1)
Screenshot: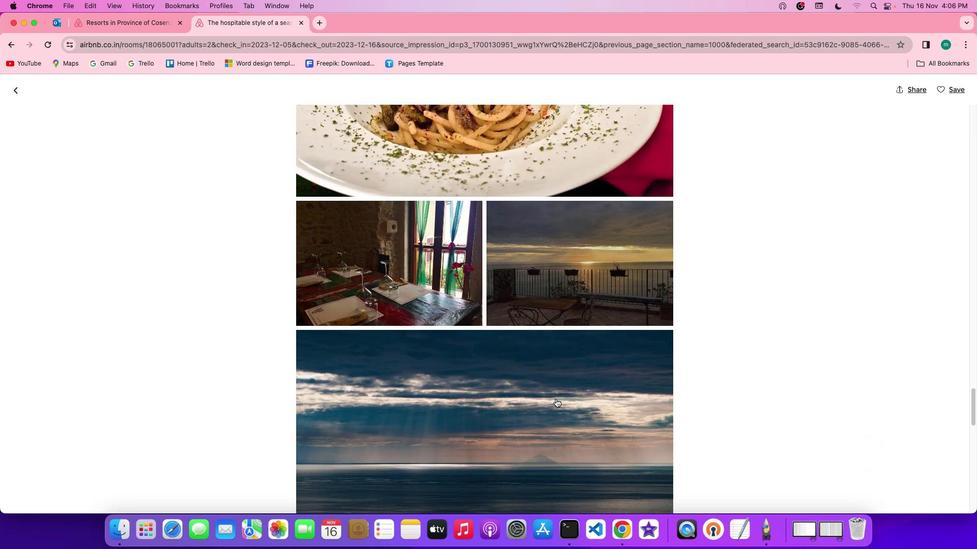 
Action: Mouse scrolled (558, 401) with delta (2, 0)
Screenshot: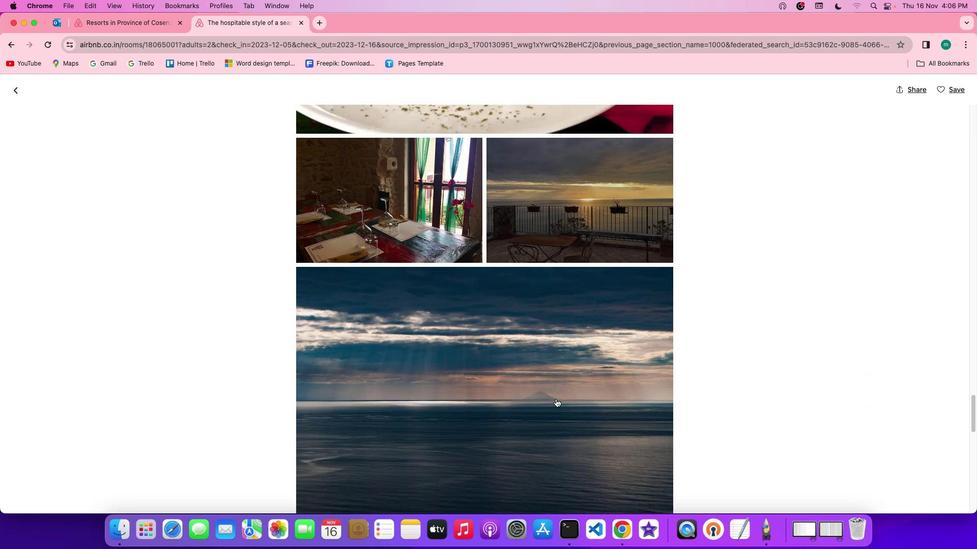 
Action: Mouse scrolled (558, 401) with delta (2, 1)
Screenshot: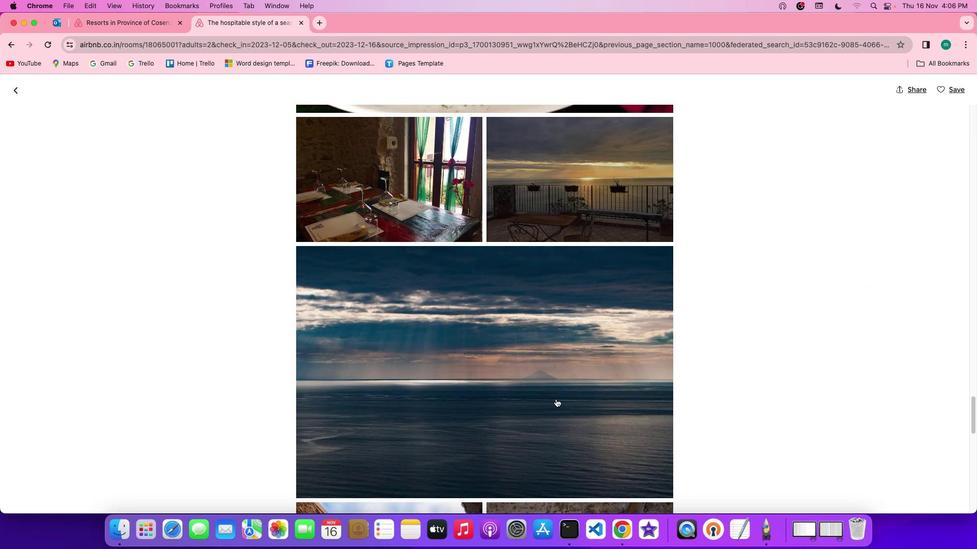 
Action: Mouse scrolled (558, 401) with delta (2, 1)
Screenshot: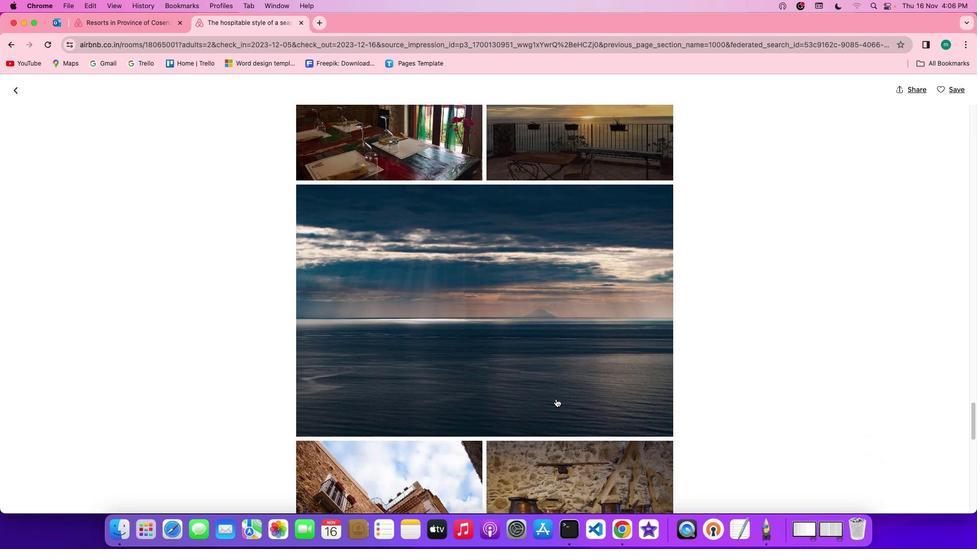 
Action: Mouse scrolled (558, 401) with delta (2, 1)
Screenshot: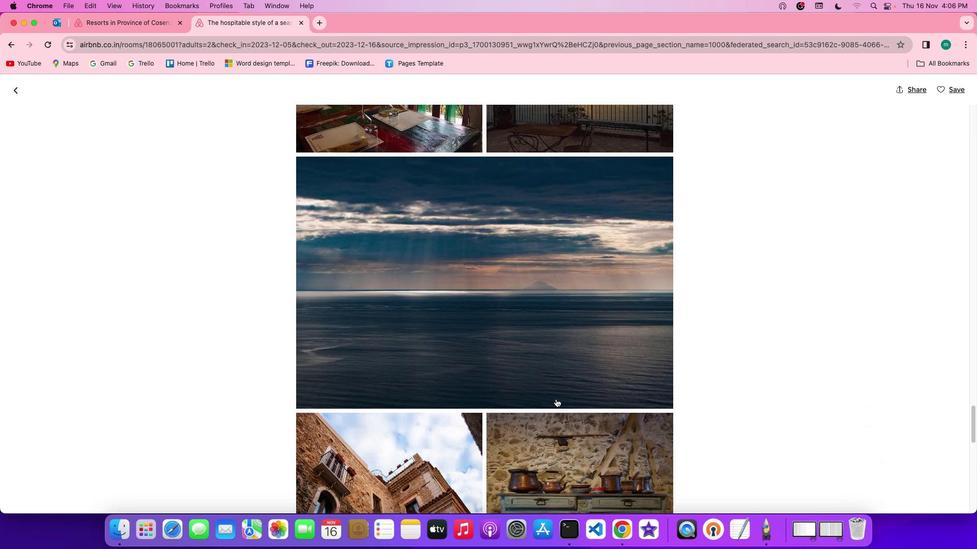 
Action: Mouse scrolled (558, 401) with delta (2, 0)
Screenshot: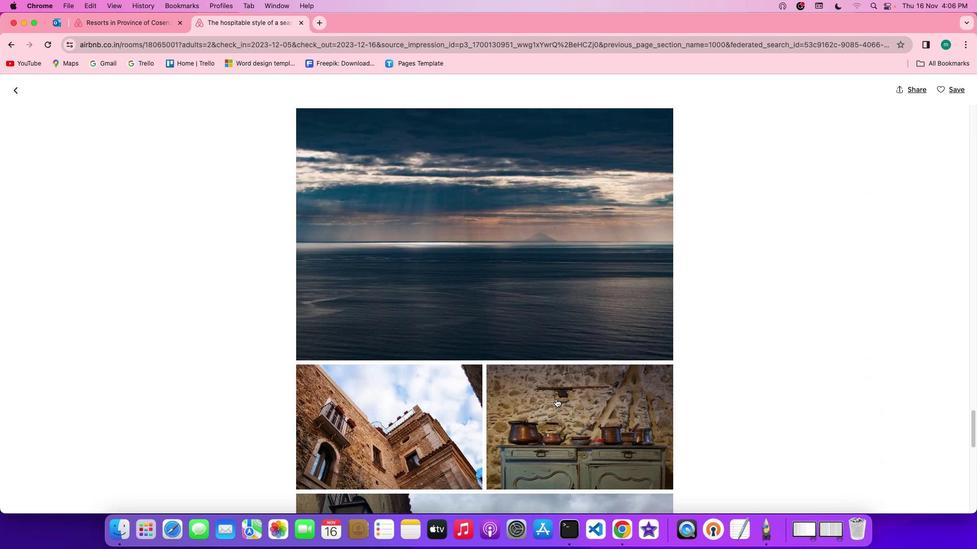 
Action: Mouse scrolled (558, 401) with delta (2, 0)
Screenshot: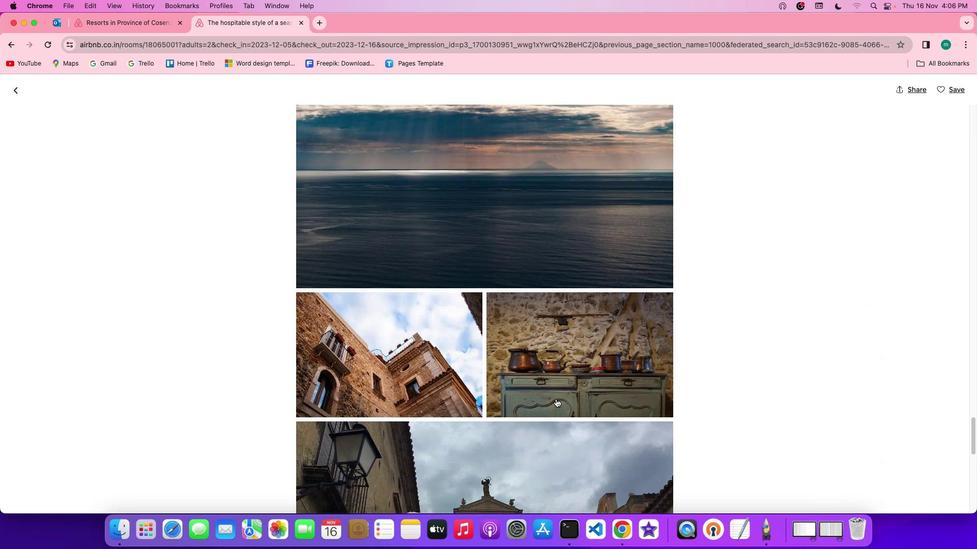 
Action: Mouse scrolled (558, 401) with delta (2, 1)
Screenshot: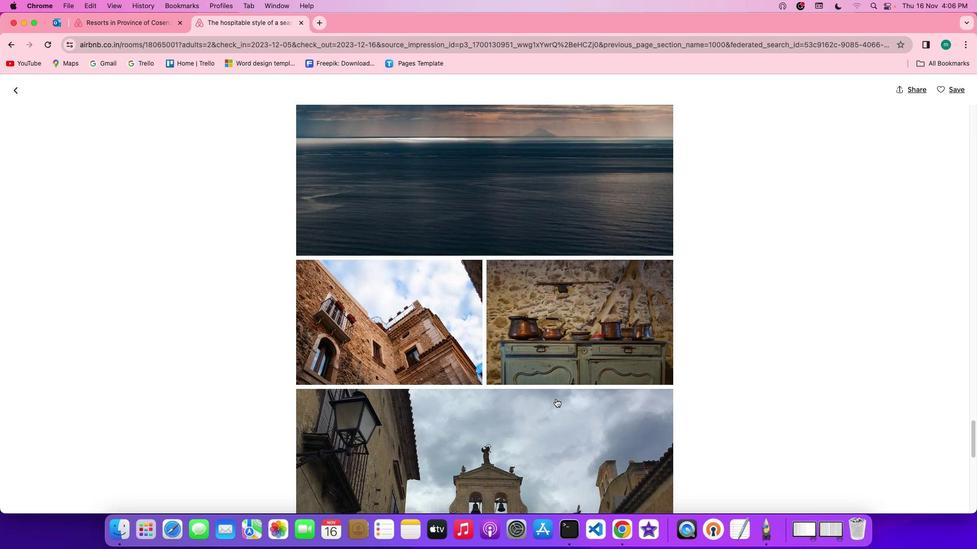 
Action: Mouse scrolled (558, 401) with delta (2, 1)
Screenshot: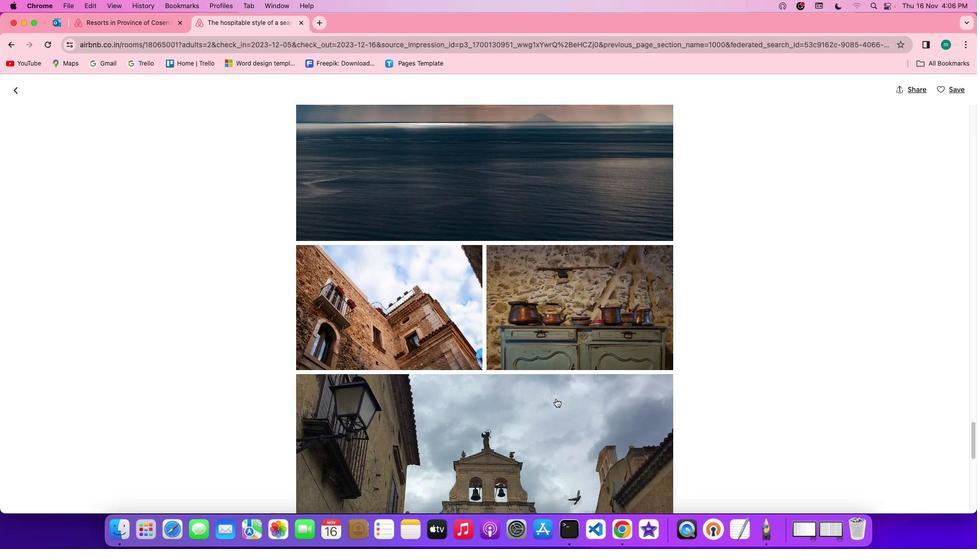 
Action: Mouse scrolled (558, 401) with delta (2, 1)
Screenshot: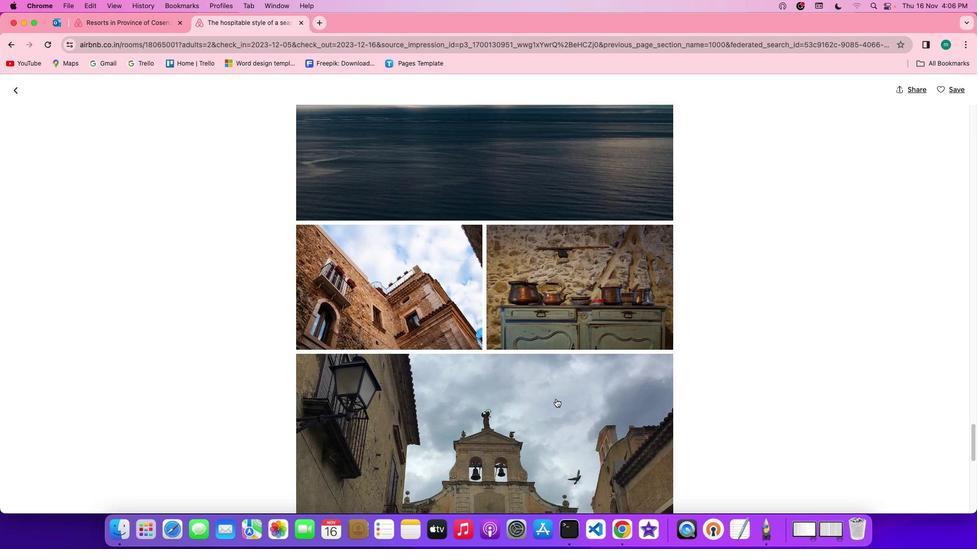 
Action: Mouse scrolled (558, 401) with delta (2, 0)
Screenshot: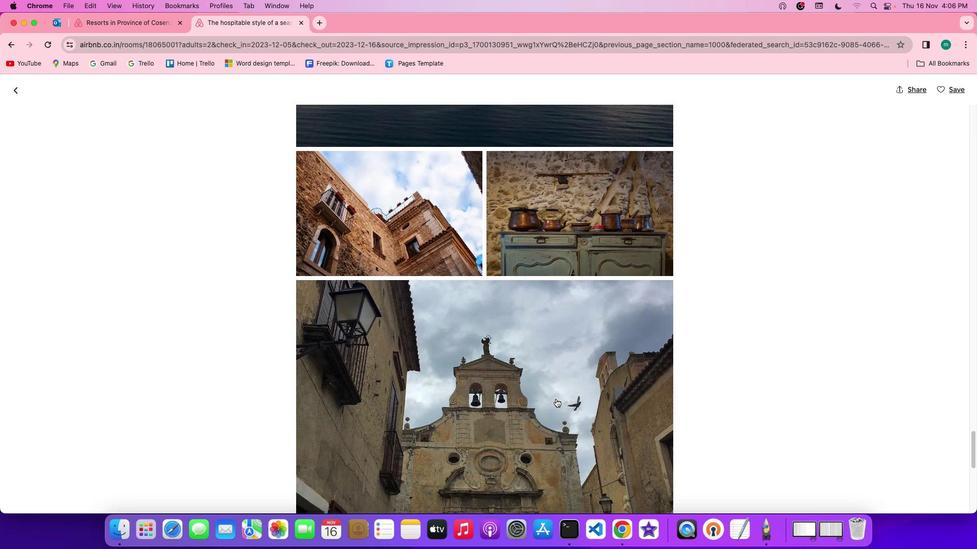 
Action: Mouse scrolled (558, 401) with delta (2, 1)
Screenshot: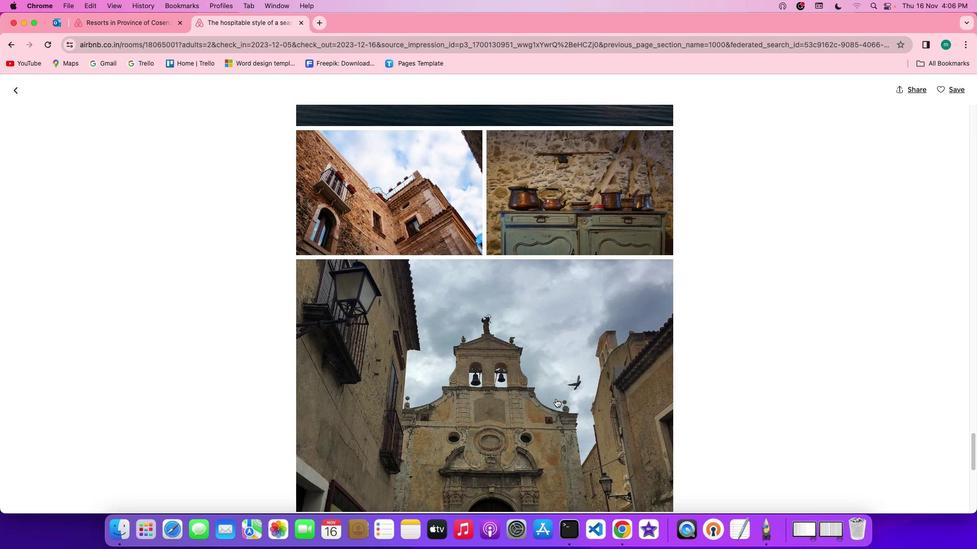 
Action: Mouse scrolled (558, 401) with delta (2, 1)
Screenshot: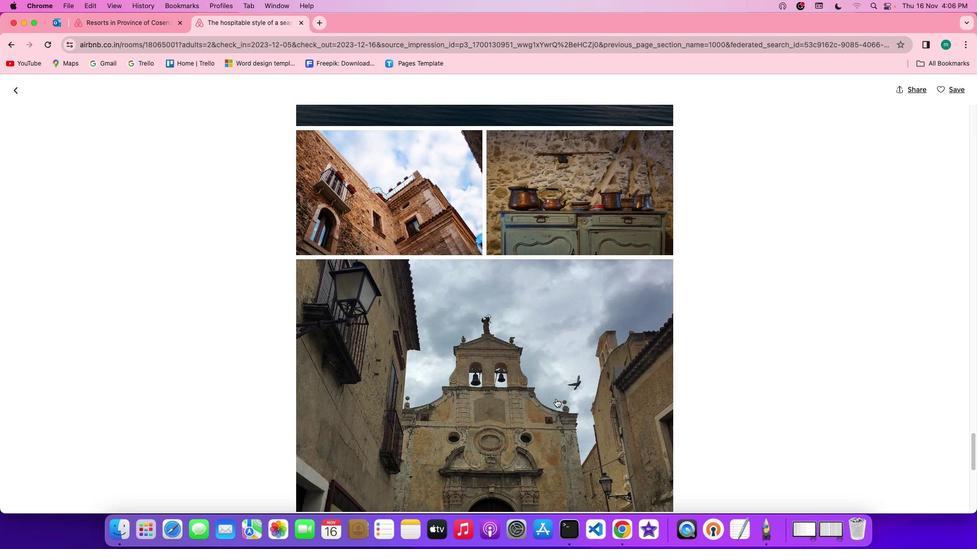 
Action: Mouse scrolled (558, 401) with delta (2, 1)
Screenshot: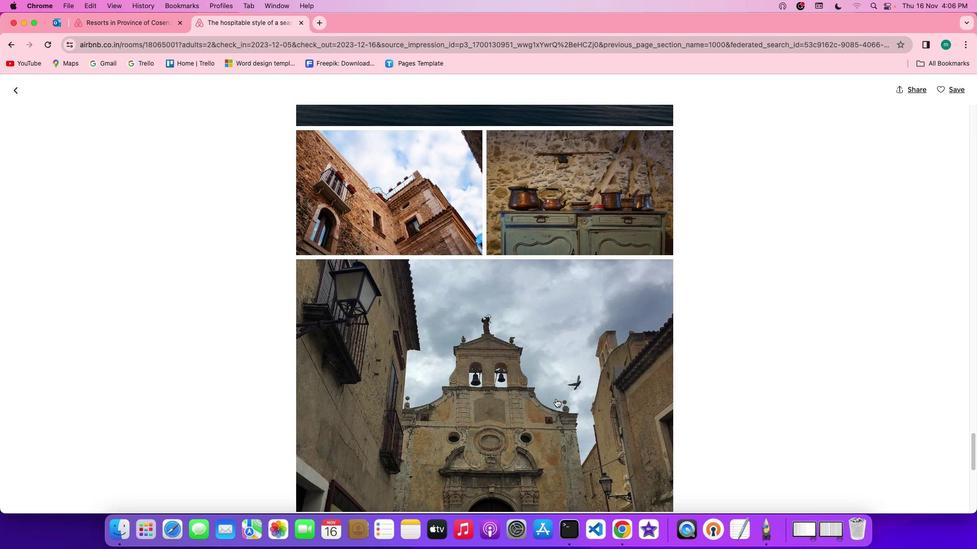 
Action: Mouse scrolled (558, 401) with delta (2, 1)
Screenshot: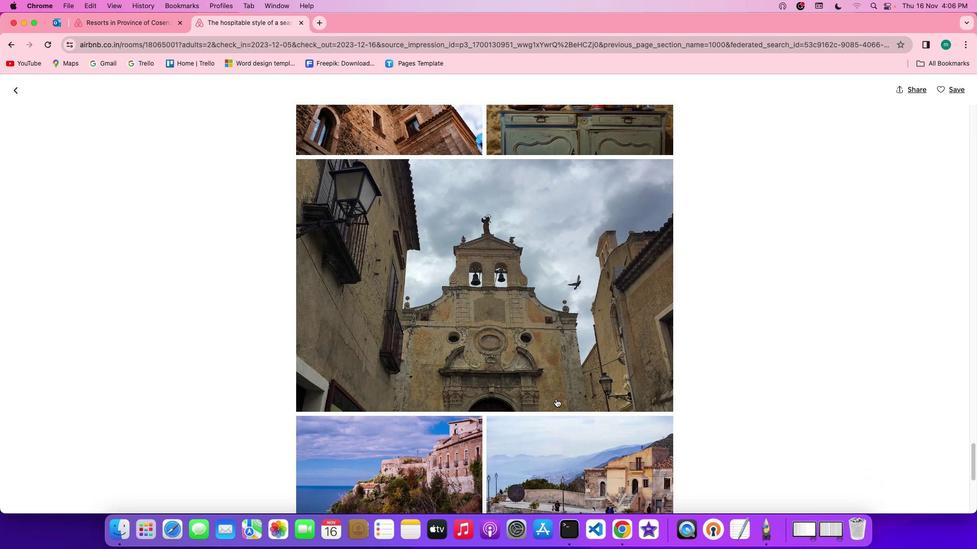 
Action: Mouse scrolled (558, 401) with delta (2, 1)
Screenshot: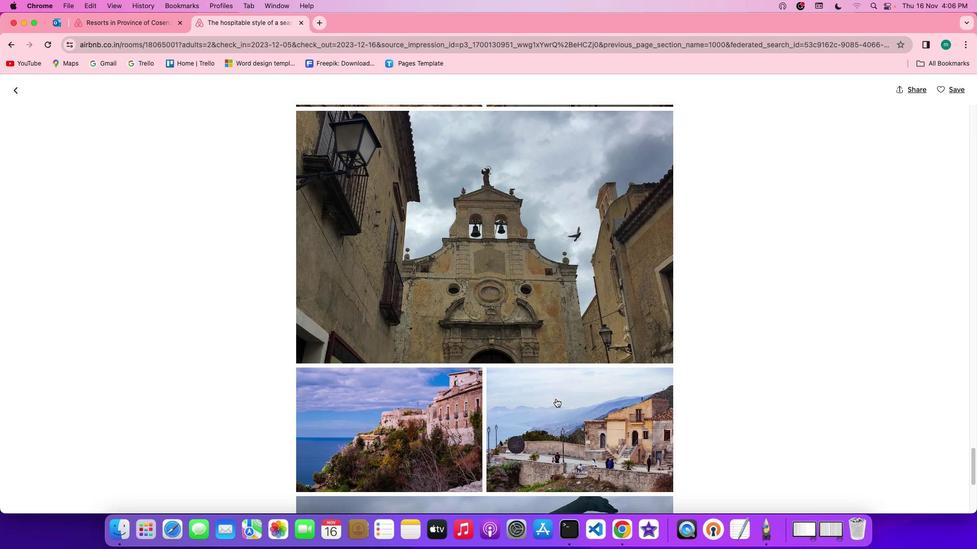 
Action: Mouse scrolled (558, 401) with delta (2, 1)
Screenshot: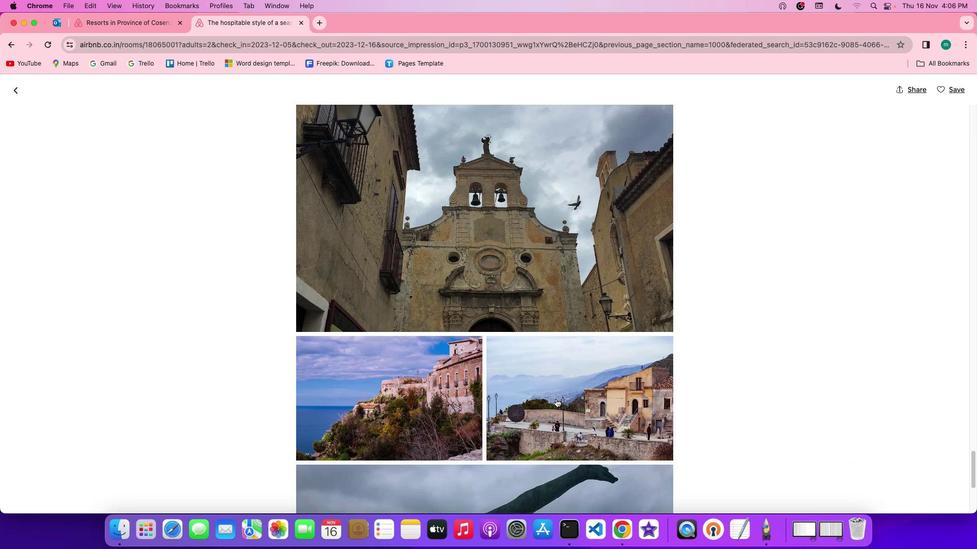 
Action: Mouse scrolled (558, 401) with delta (2, 0)
Screenshot: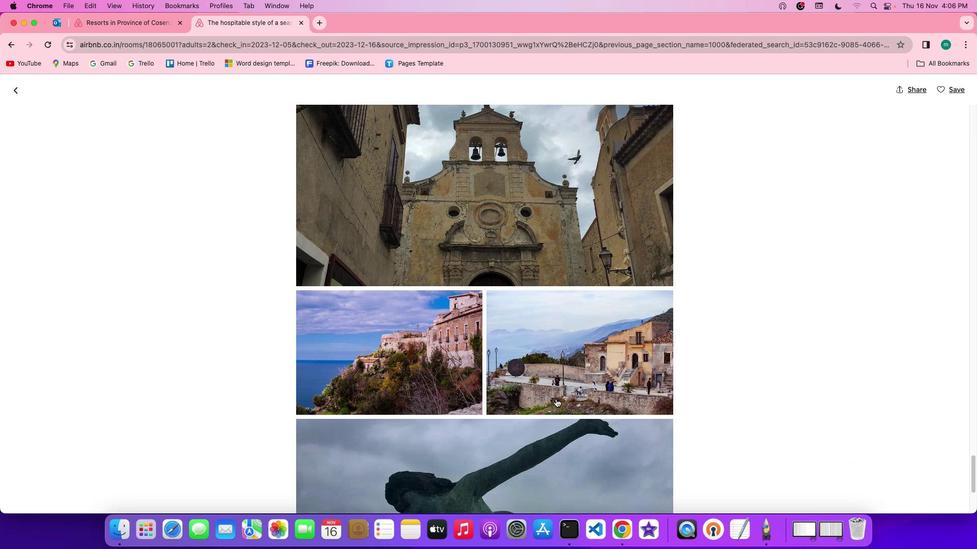 
Action: Mouse scrolled (558, 401) with delta (2, 0)
Screenshot: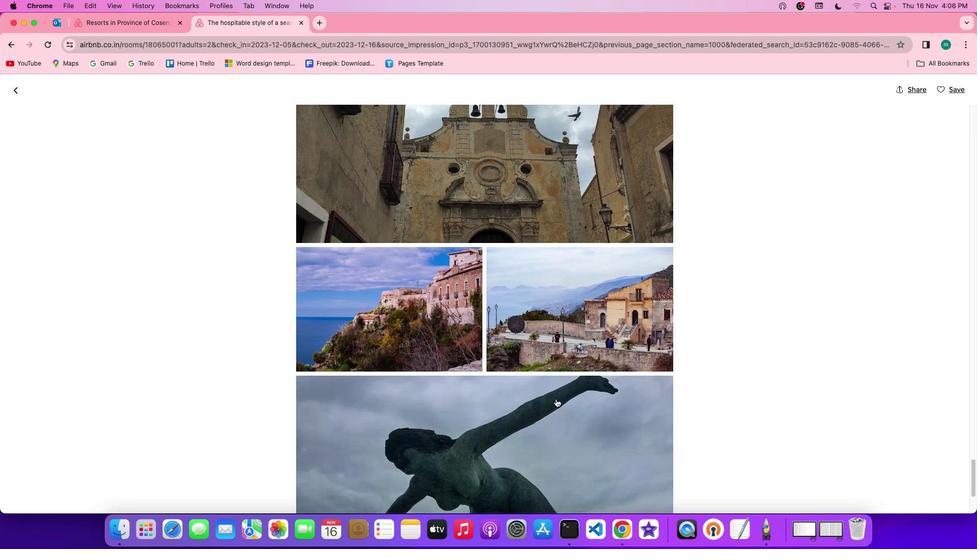 
Action: Mouse scrolled (558, 401) with delta (2, 1)
Screenshot: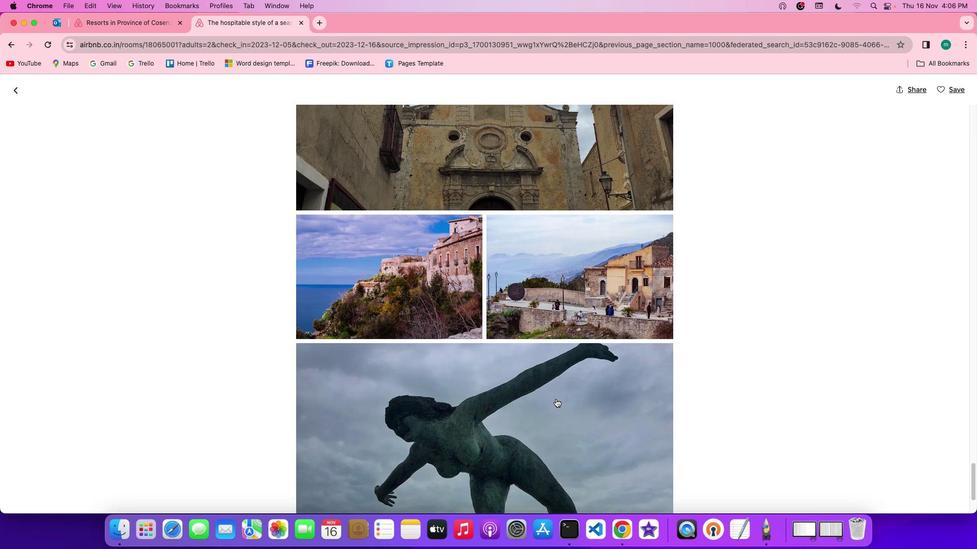 
Action: Mouse scrolled (558, 401) with delta (2, 1)
Screenshot: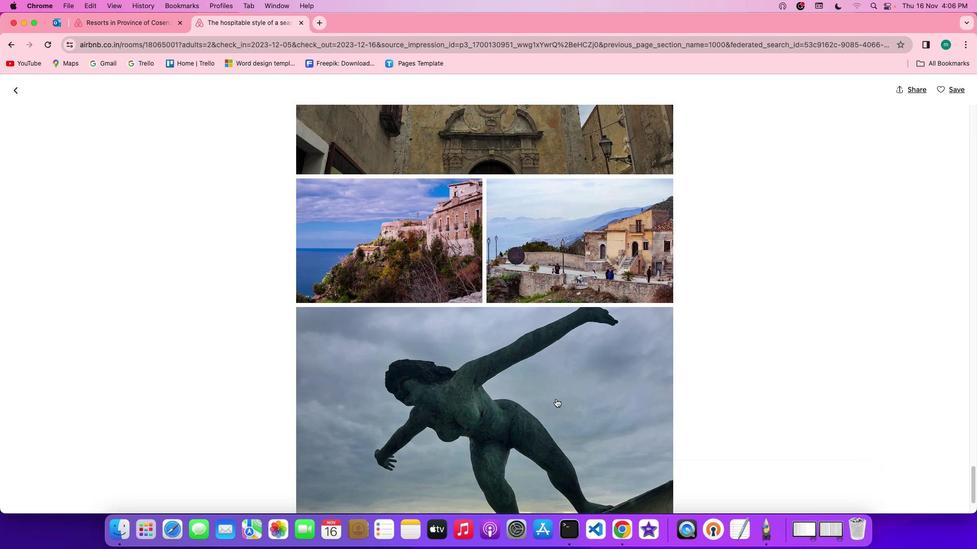 
Action: Mouse scrolled (558, 401) with delta (2, 1)
Screenshot: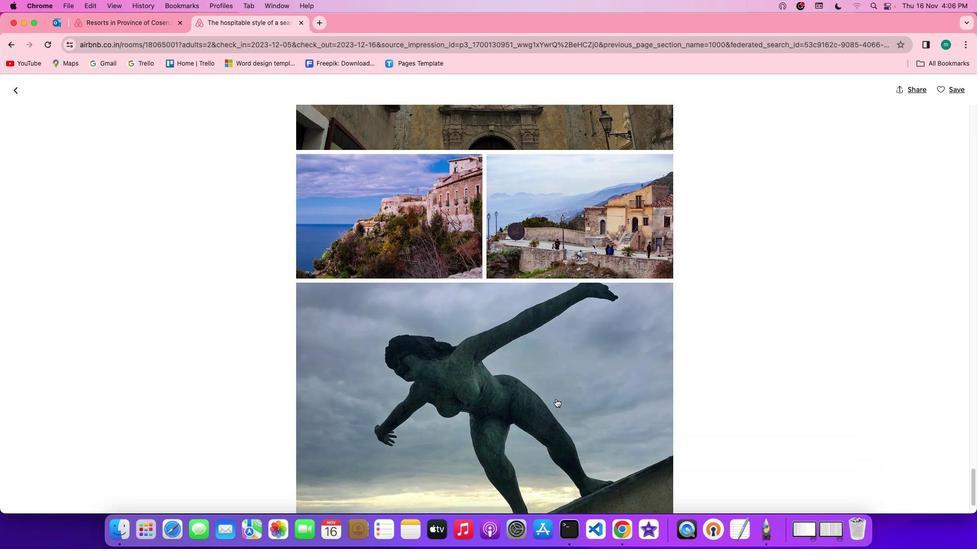 
Action: Mouse scrolled (558, 401) with delta (2, 0)
Screenshot: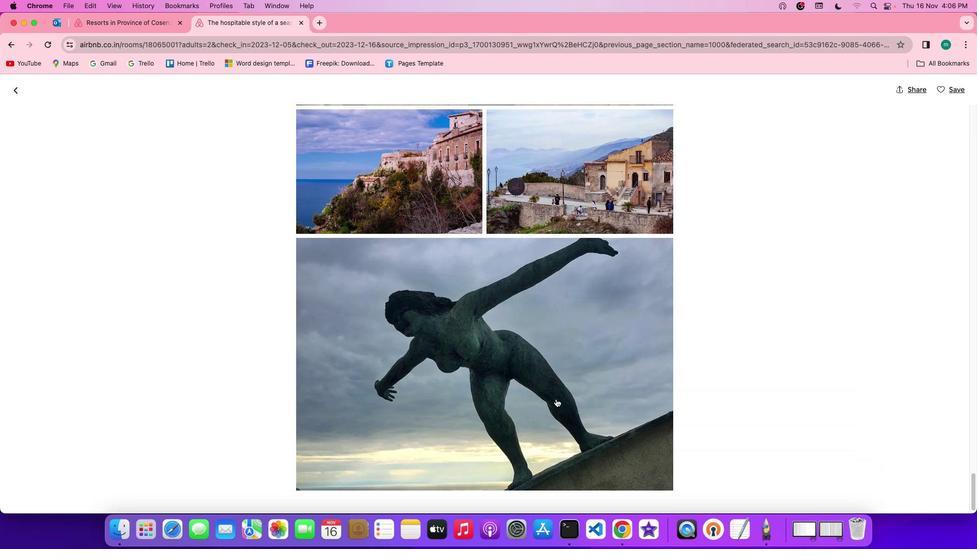 
Action: Mouse scrolled (558, 401) with delta (2, 1)
Screenshot: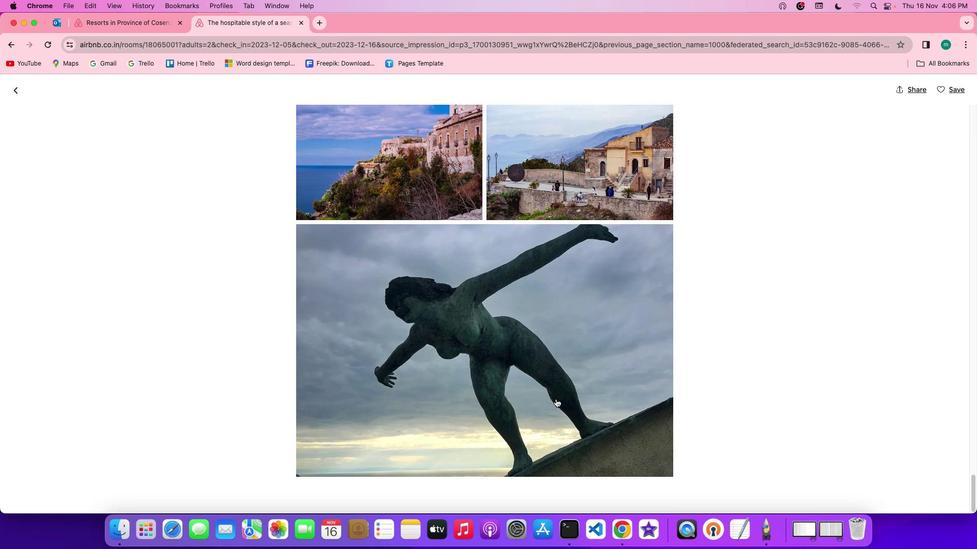 
Action: Mouse scrolled (558, 401) with delta (2, 1)
Screenshot: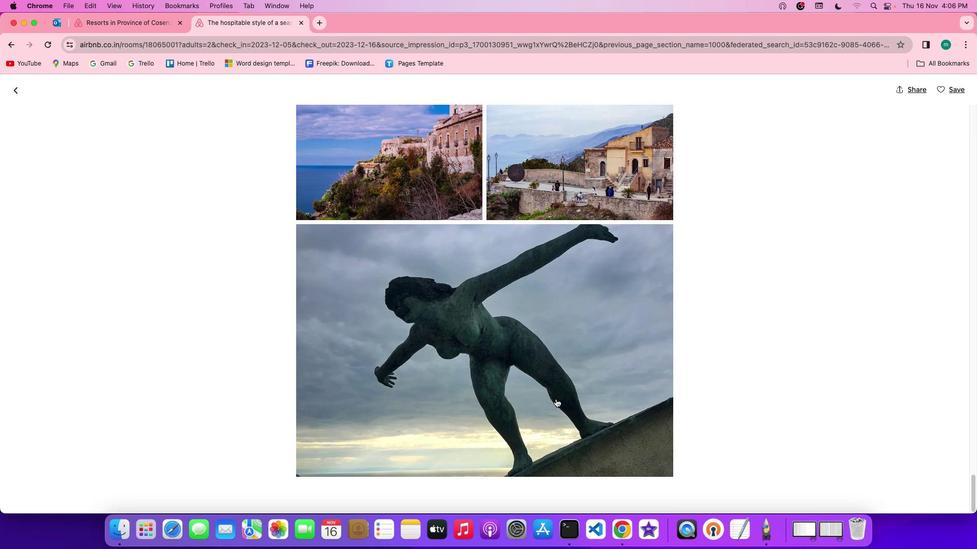 
Action: Mouse scrolled (558, 401) with delta (2, 1)
Screenshot: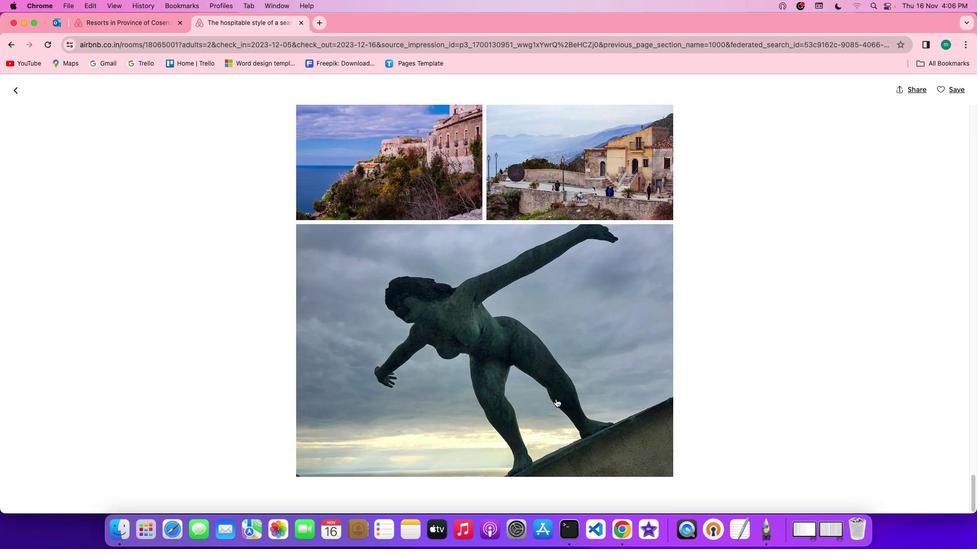 
Action: Mouse scrolled (558, 401) with delta (2, 1)
Screenshot: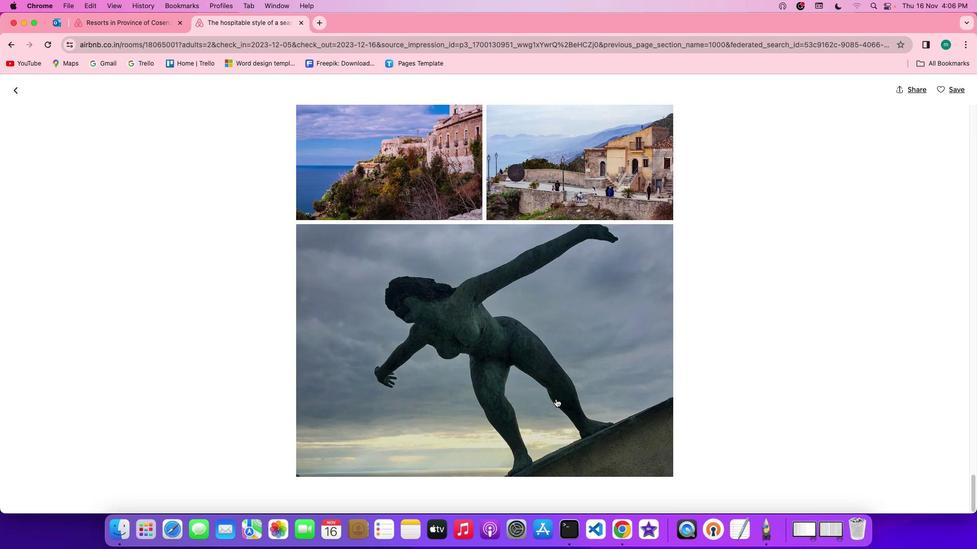 
Action: Mouse scrolled (558, 401) with delta (2, 1)
Screenshot: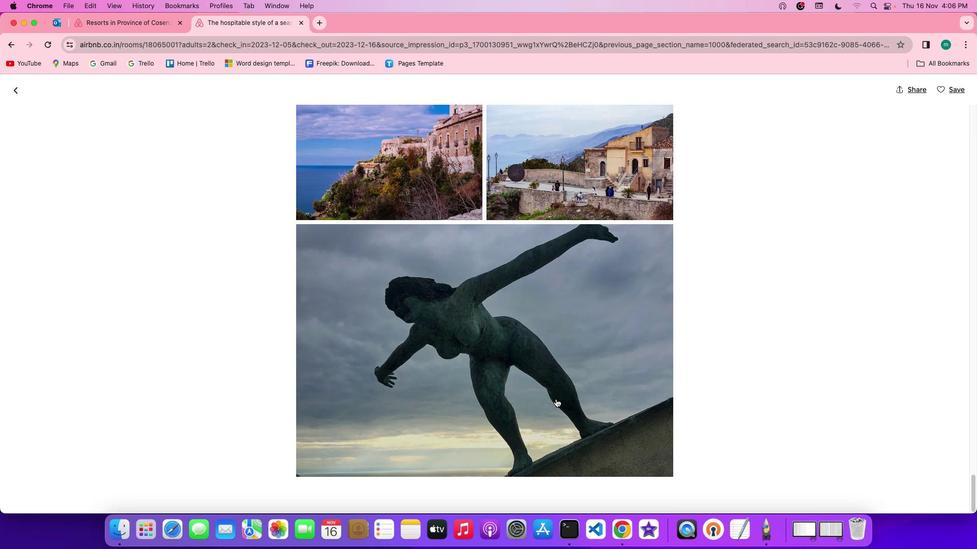 
Action: Mouse scrolled (558, 401) with delta (2, 1)
Screenshot: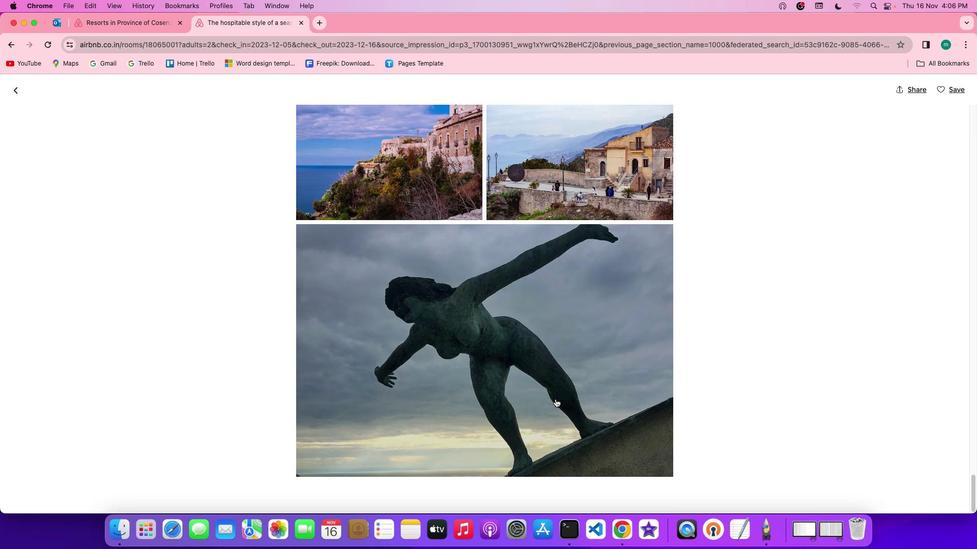 
Action: Mouse scrolled (558, 401) with delta (2, 0)
Screenshot: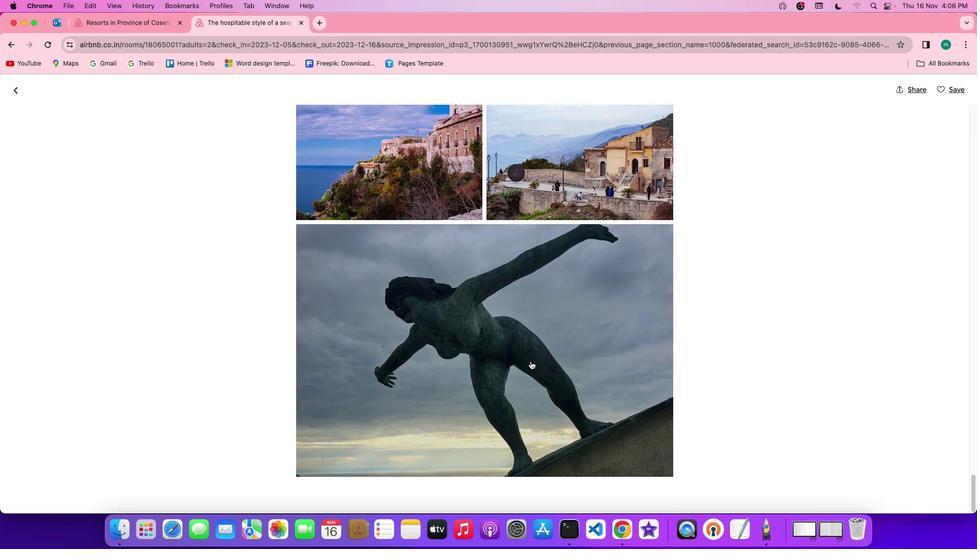 
Action: Mouse moved to (17, 88)
Screenshot: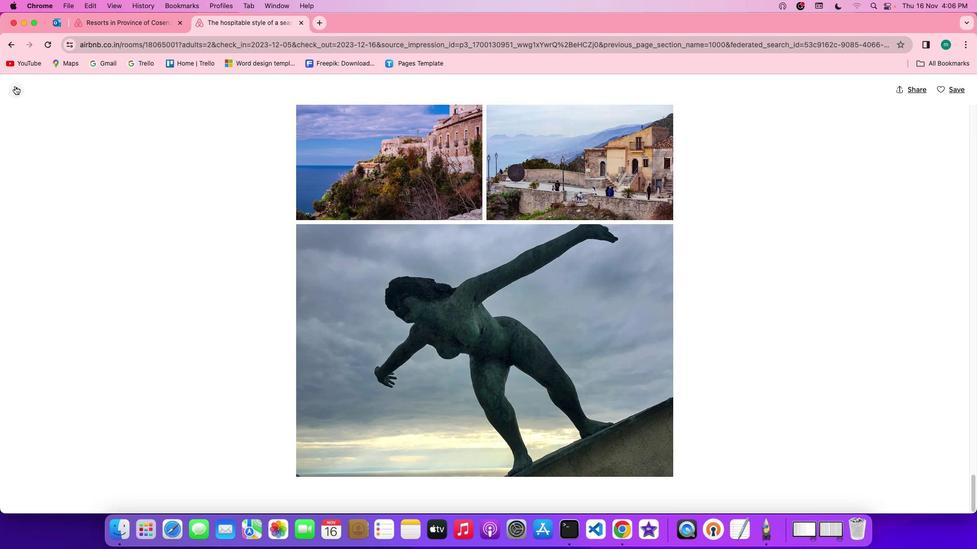
Action: Mouse pressed left at (17, 88)
Screenshot: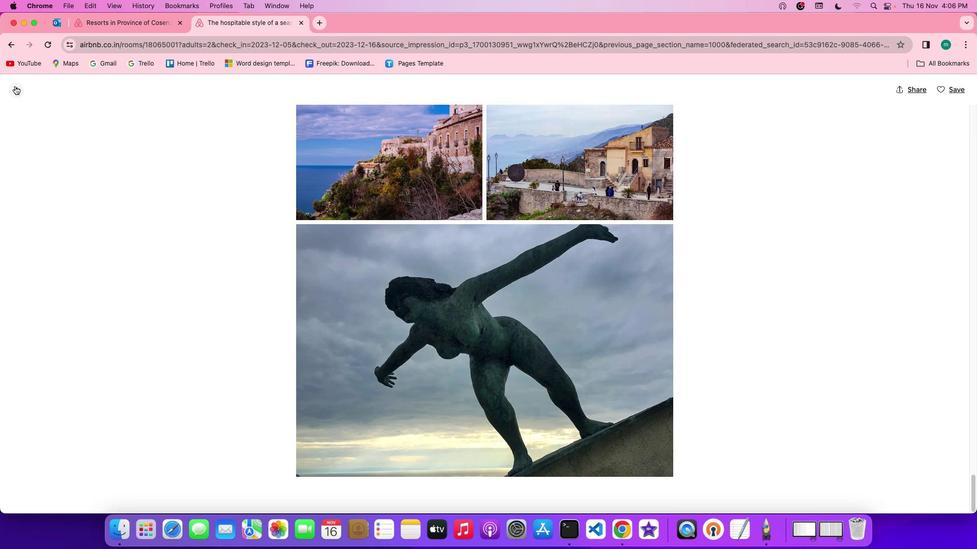 
Action: Mouse moved to (448, 399)
Screenshot: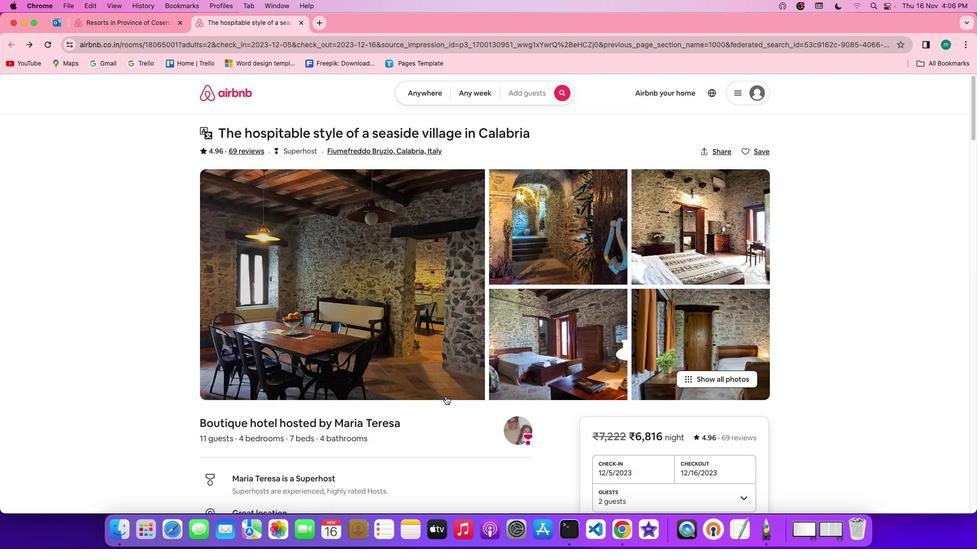 
Action: Mouse scrolled (448, 399) with delta (2, 1)
Screenshot: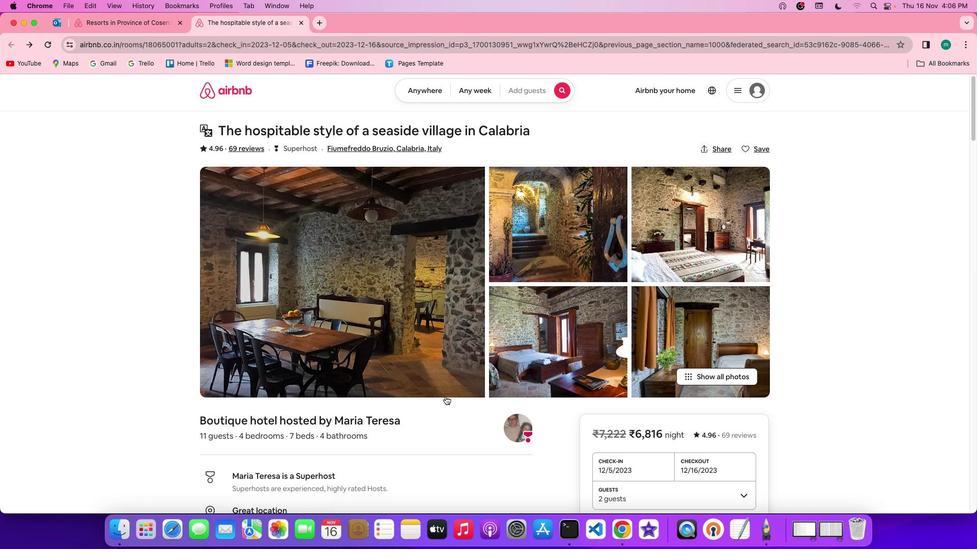 
Action: Mouse scrolled (448, 399) with delta (2, 1)
Screenshot: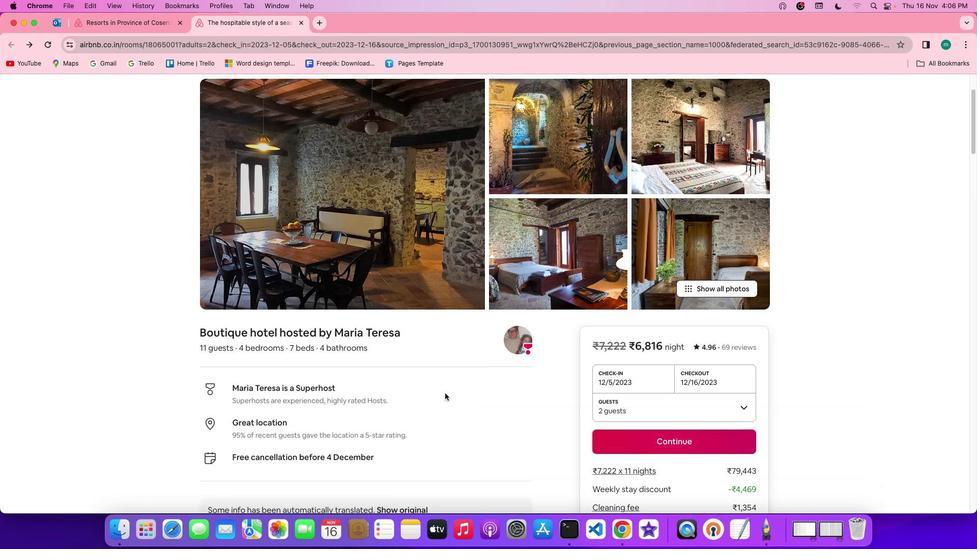 
Action: Mouse scrolled (448, 399) with delta (2, 1)
Screenshot: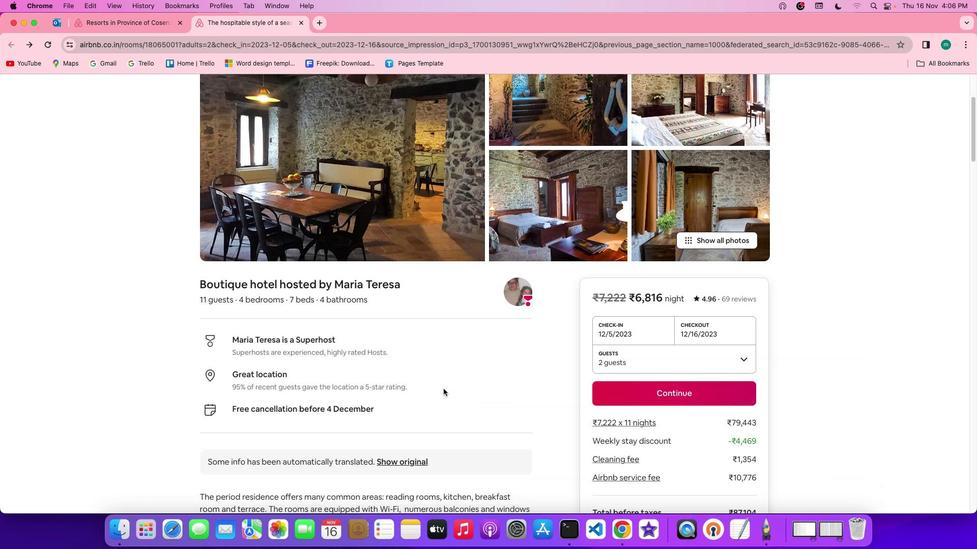 
Action: Mouse scrolled (448, 399) with delta (2, 0)
Screenshot: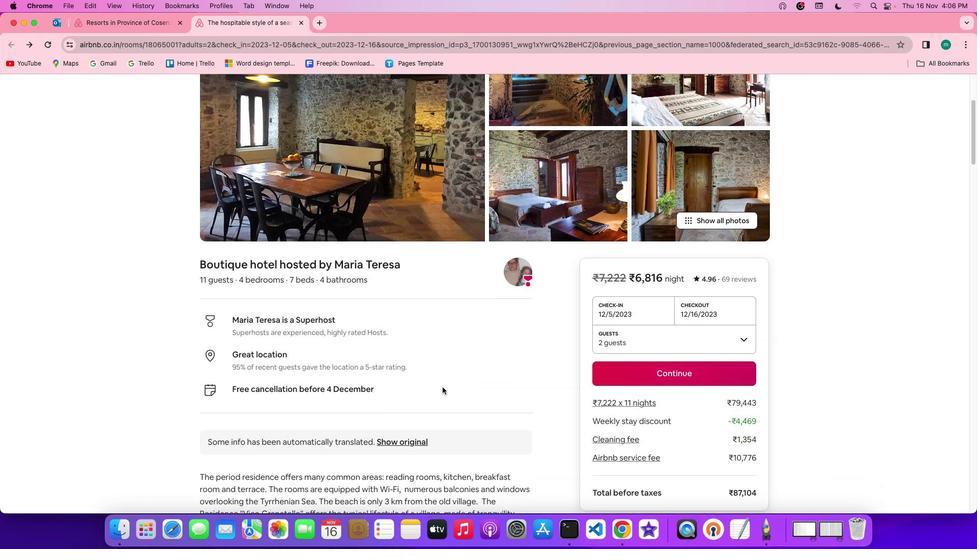 
Action: Mouse moved to (440, 390)
Screenshot: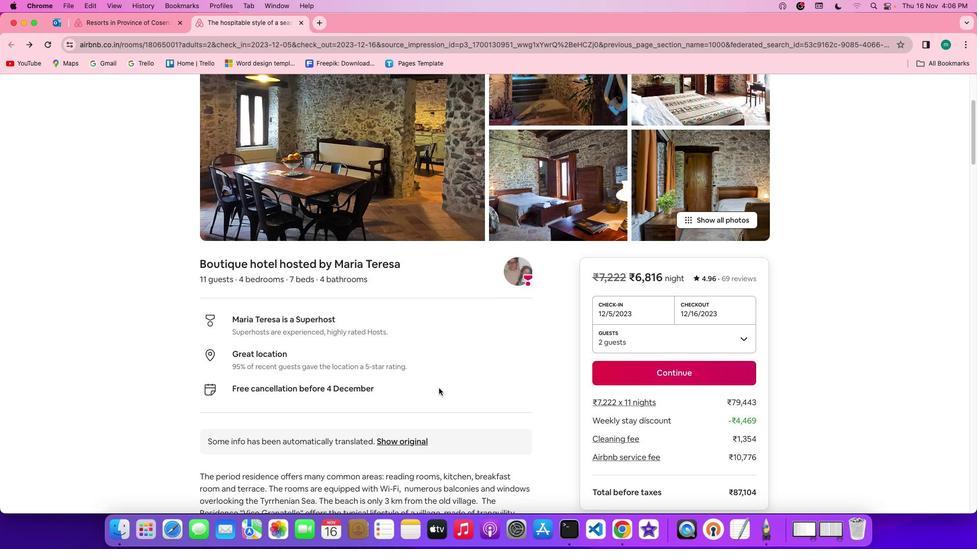
Action: Mouse scrolled (440, 390) with delta (2, 1)
Screenshot: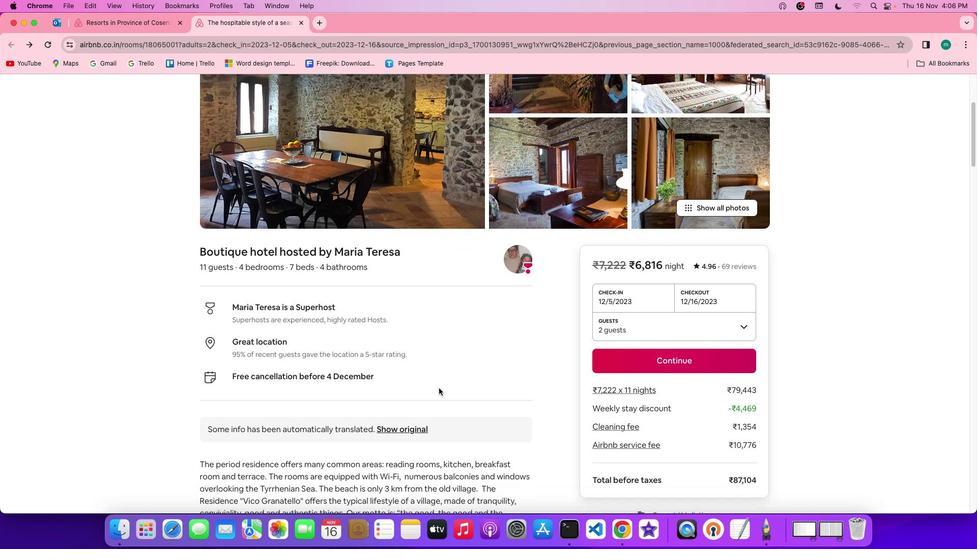 
Action: Mouse scrolled (440, 390) with delta (2, 1)
Screenshot: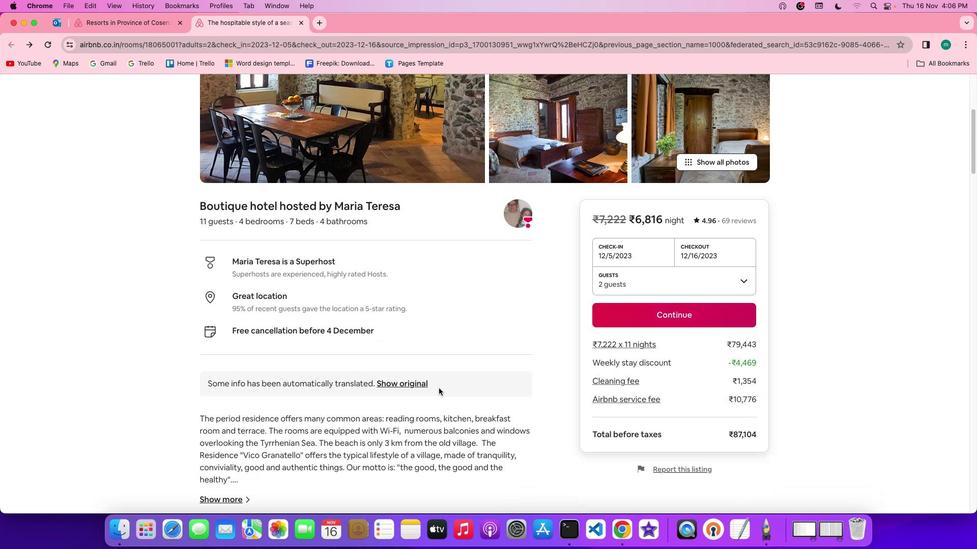 
Action: Mouse scrolled (440, 390) with delta (2, 1)
Screenshot: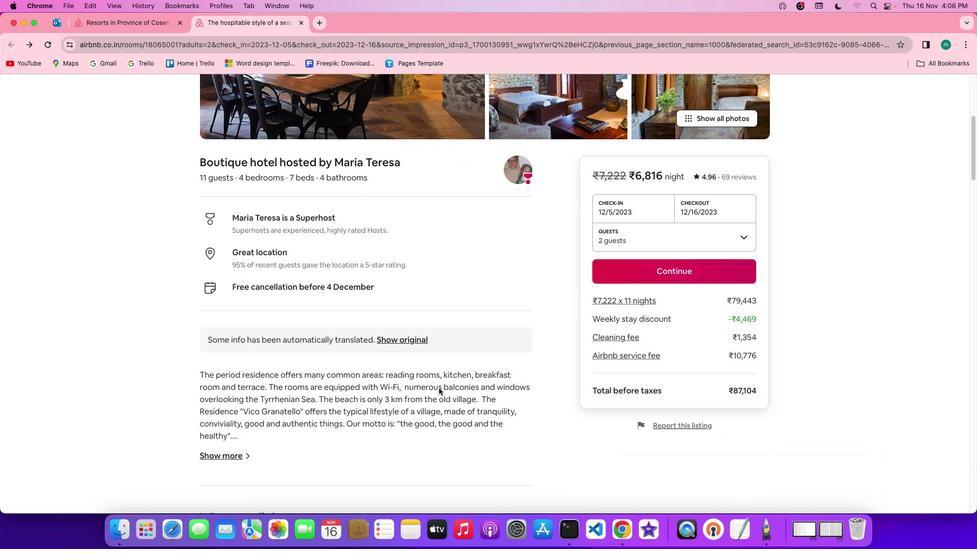 
Action: Mouse scrolled (440, 390) with delta (2, 0)
Screenshot: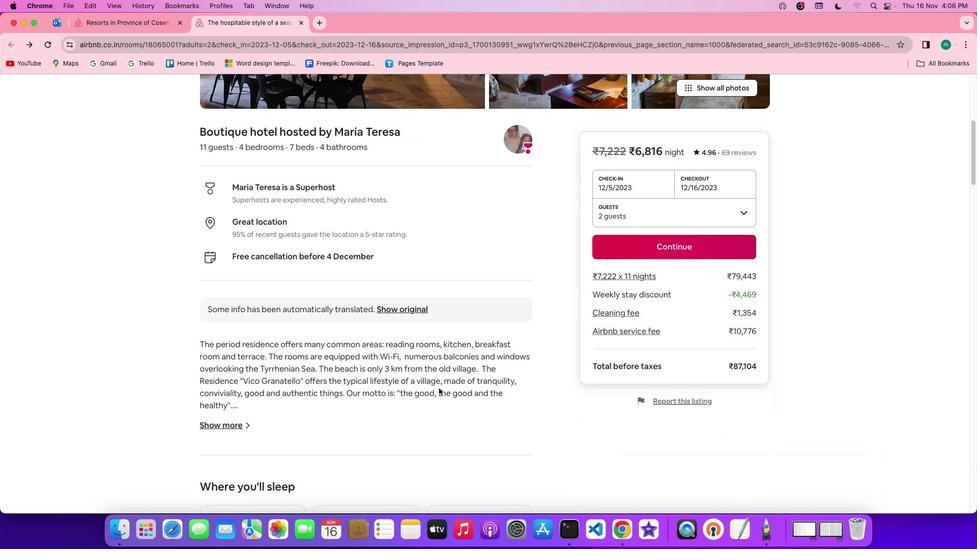
Action: Mouse scrolled (440, 390) with delta (2, 1)
Screenshot: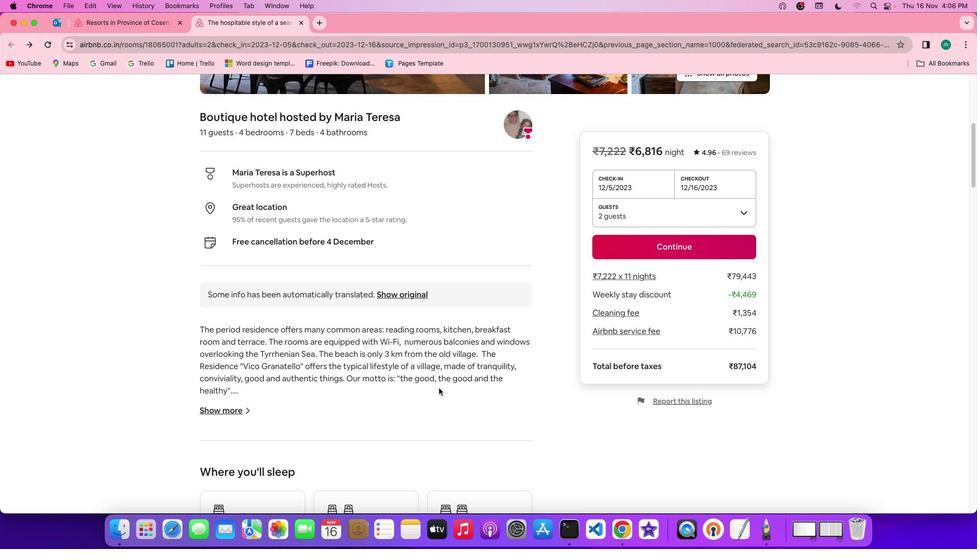 
Action: Mouse scrolled (440, 390) with delta (2, 1)
Screenshot: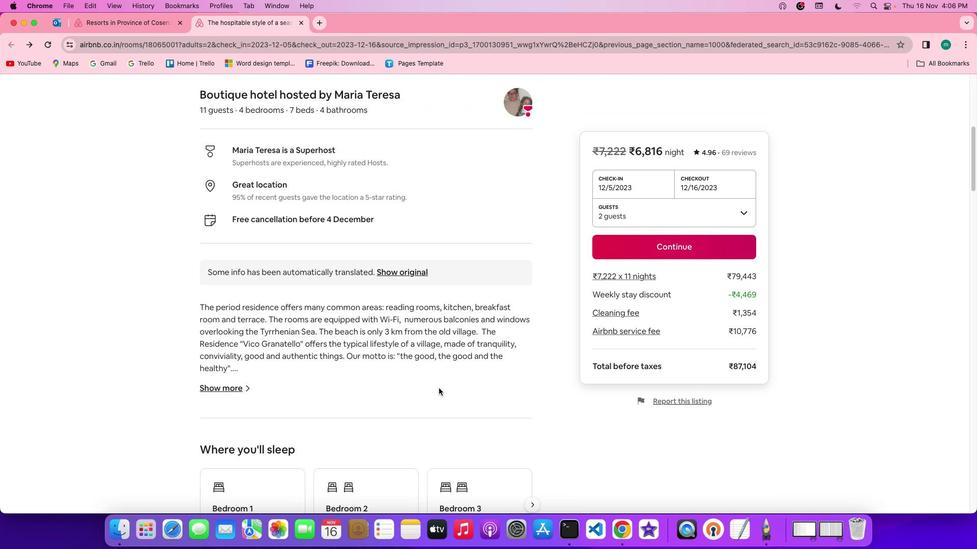 
Action: Mouse scrolled (440, 390) with delta (2, 1)
Screenshot: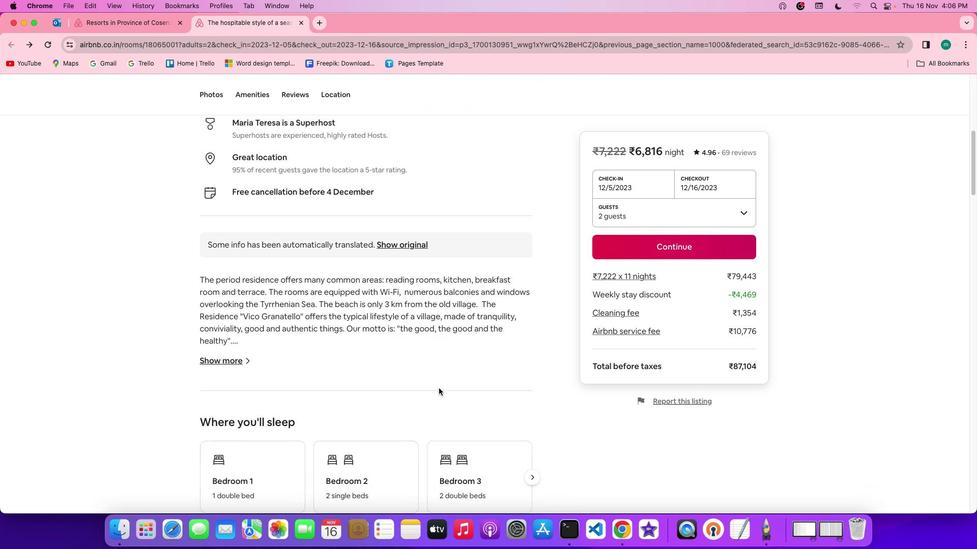 
Action: Mouse moved to (212, 355)
Screenshot: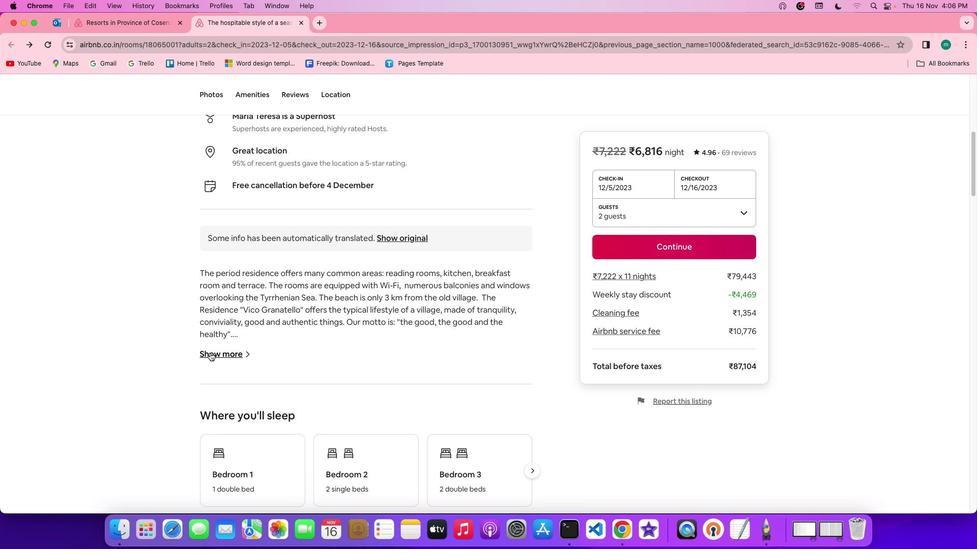 
Action: Mouse pressed left at (212, 355)
Screenshot: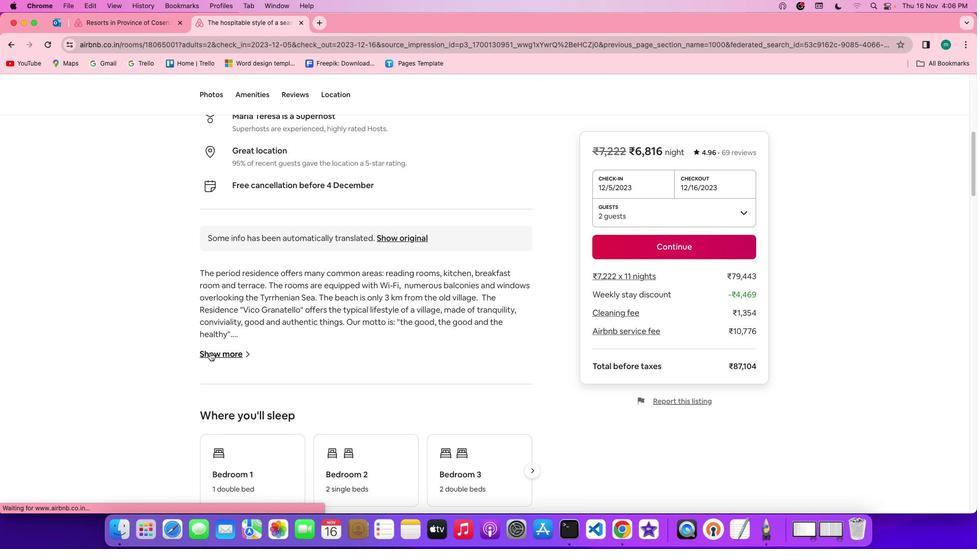 
Action: Mouse moved to (405, 393)
Screenshot: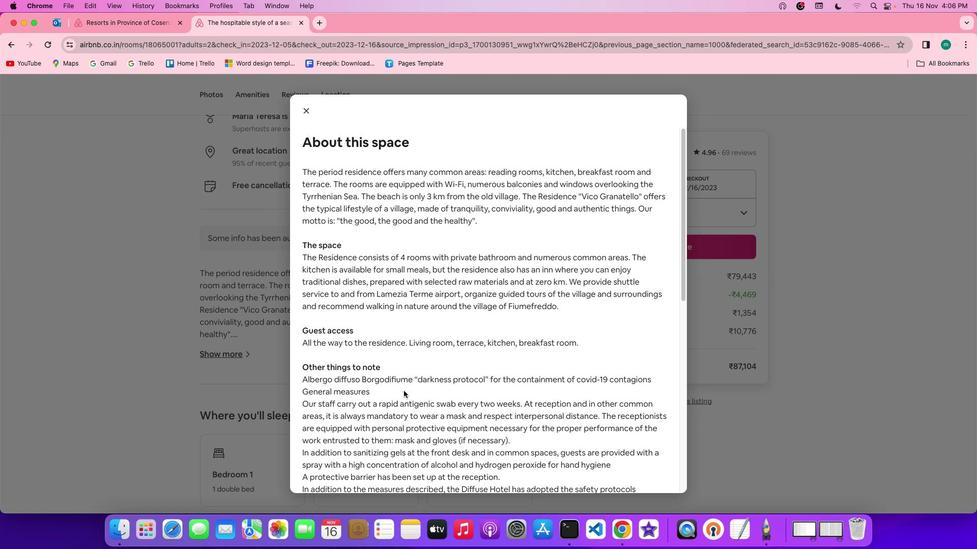 
Action: Mouse scrolled (405, 393) with delta (2, 1)
Screenshot: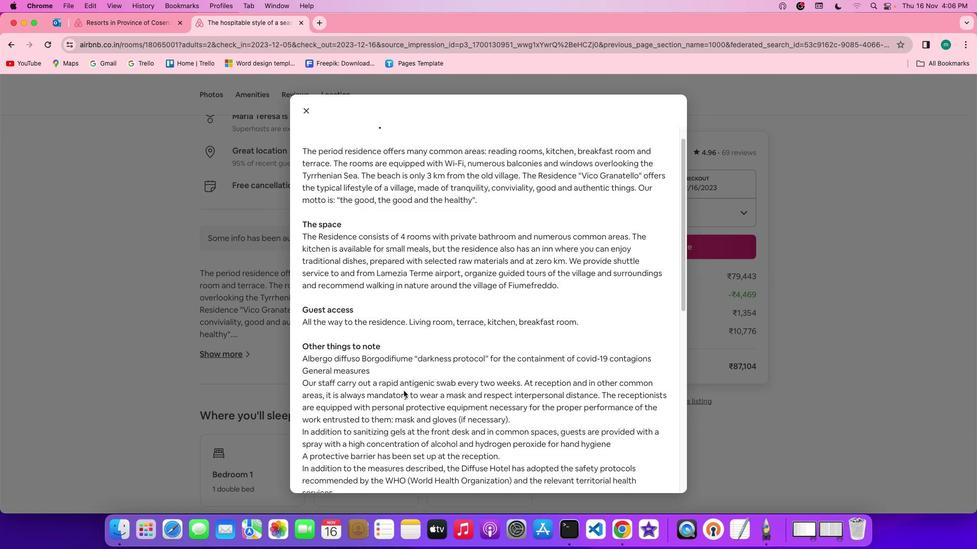 
Action: Mouse scrolled (405, 393) with delta (2, 1)
Screenshot: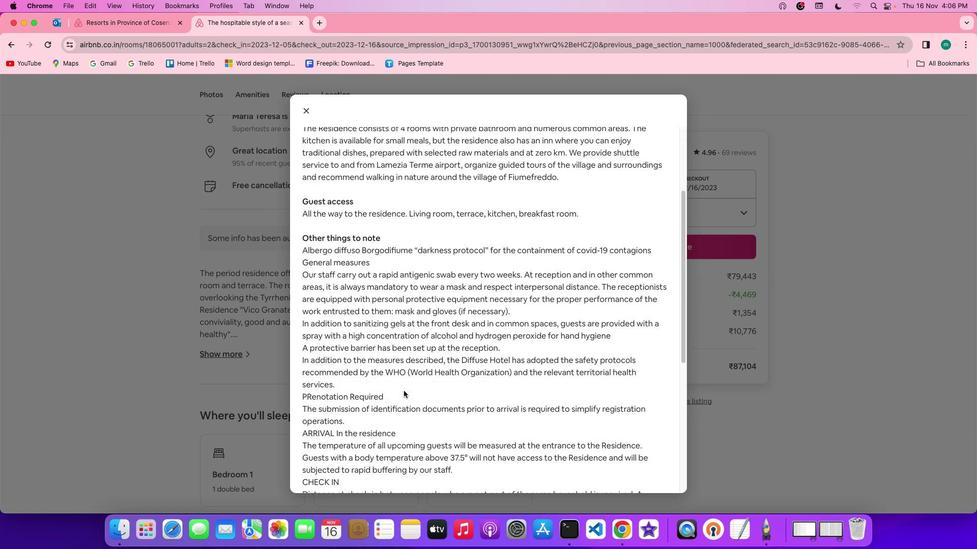 
Action: Mouse scrolled (405, 393) with delta (2, 1)
Screenshot: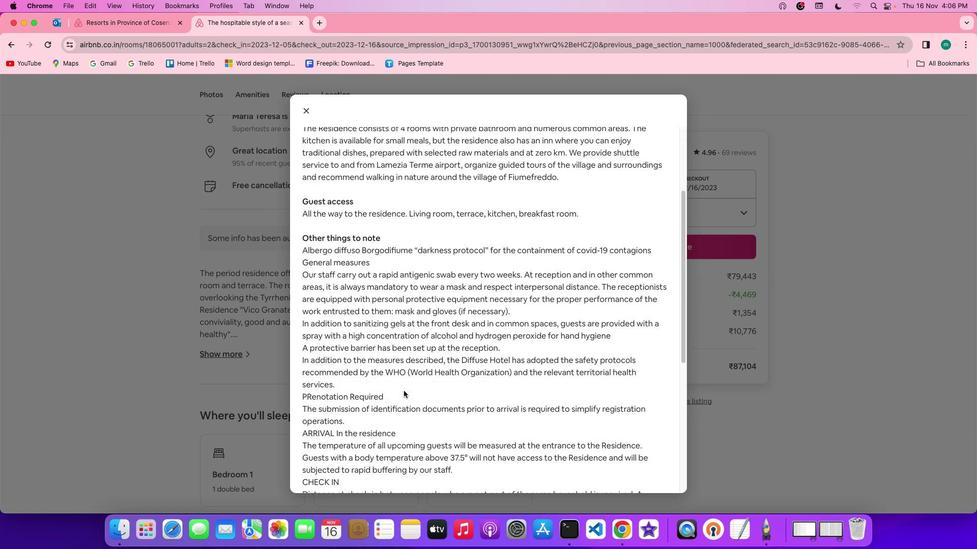 
Action: Mouse scrolled (405, 393) with delta (2, 0)
Screenshot: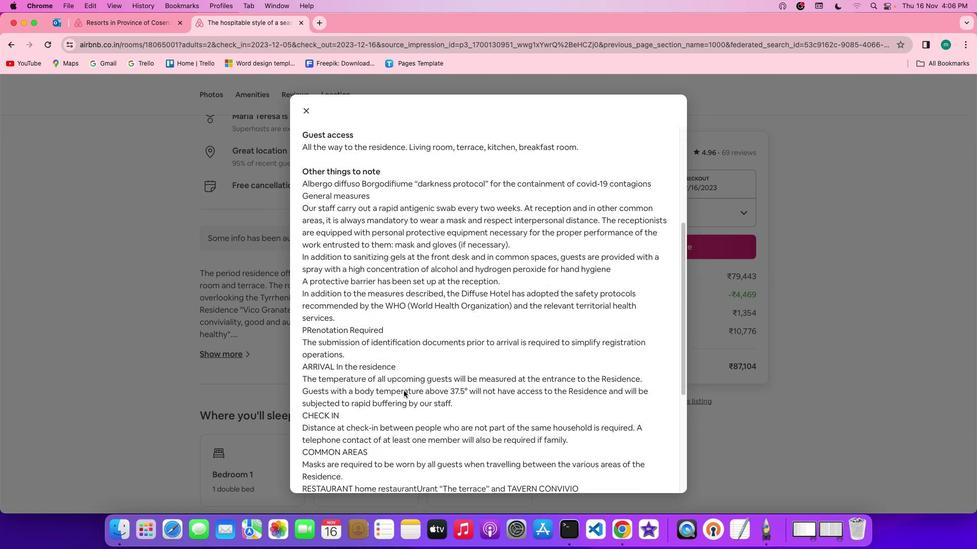 
Action: Mouse scrolled (405, 393) with delta (2, 0)
Screenshot: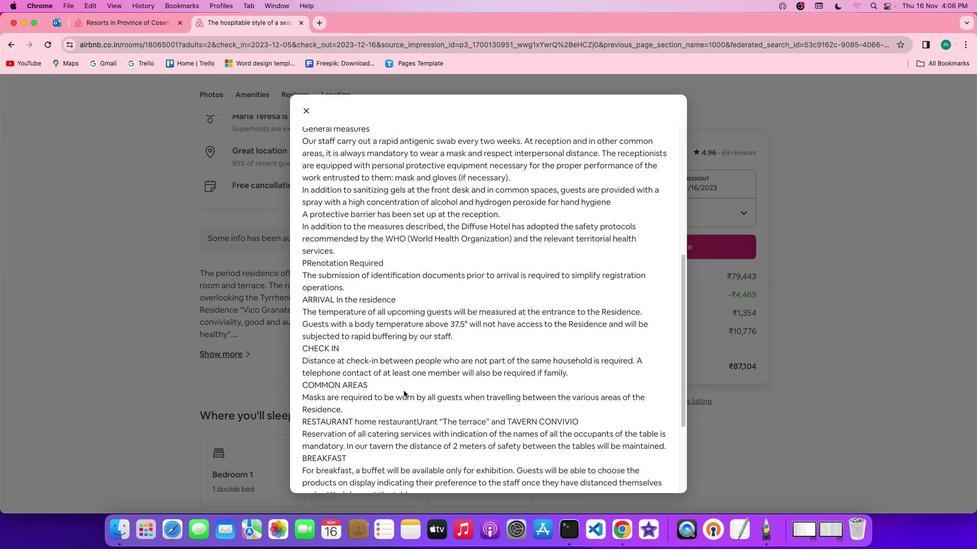 
Action: Mouse scrolled (405, 393) with delta (2, 1)
Screenshot: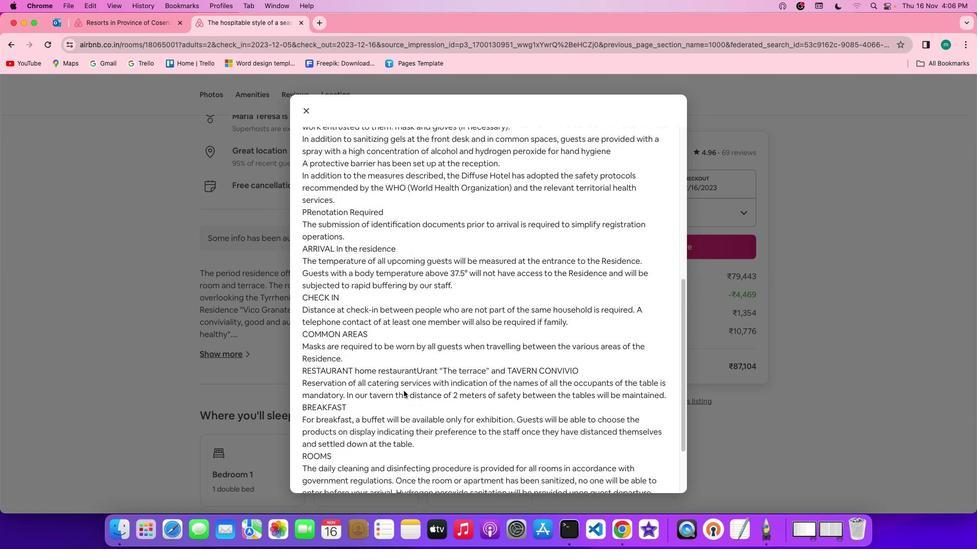 
Action: Mouse scrolled (405, 393) with delta (2, 1)
Screenshot: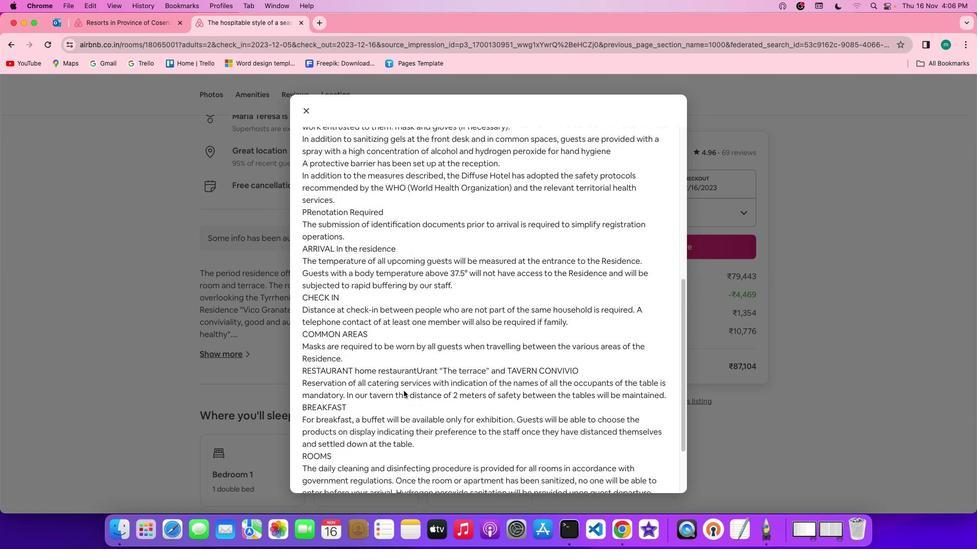 
Action: Mouse scrolled (405, 393) with delta (2, 0)
Screenshot: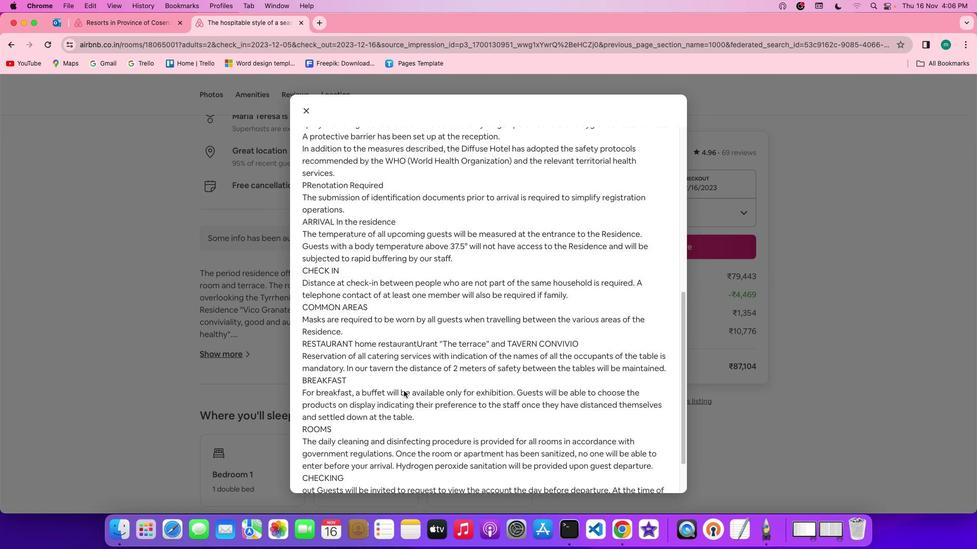 
Action: Mouse scrolled (405, 393) with delta (2, 0)
Screenshot: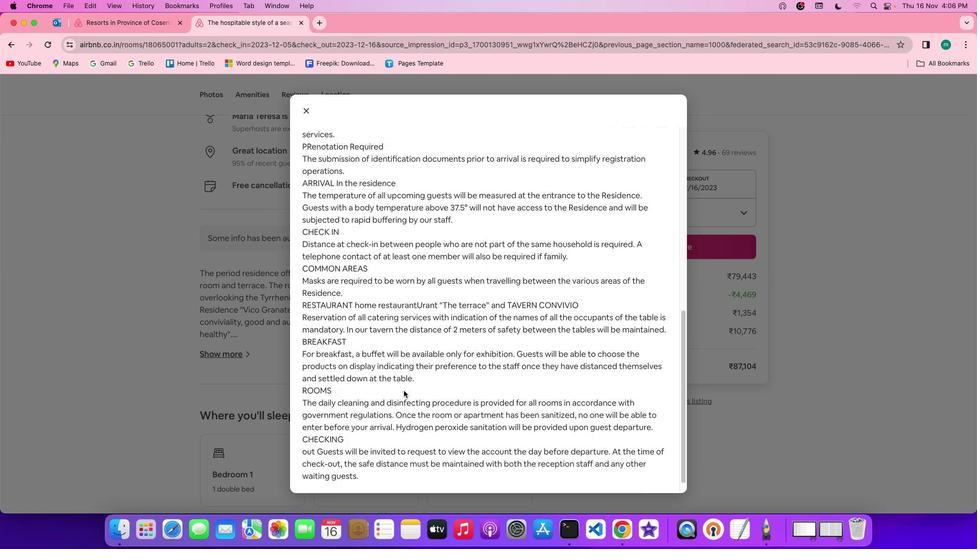 
Action: Mouse scrolled (405, 393) with delta (2, 0)
Screenshot: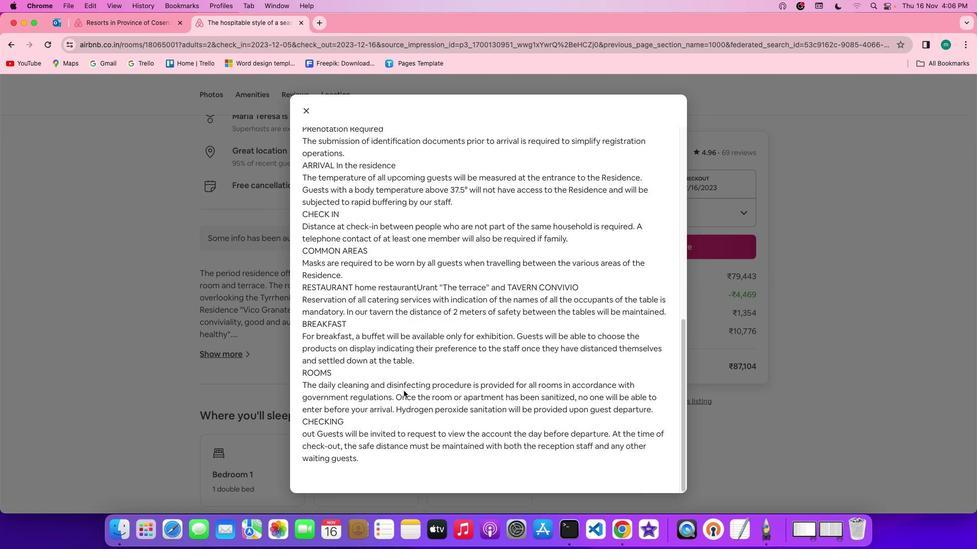 
Action: Mouse scrolled (405, 393) with delta (2, 1)
Screenshot: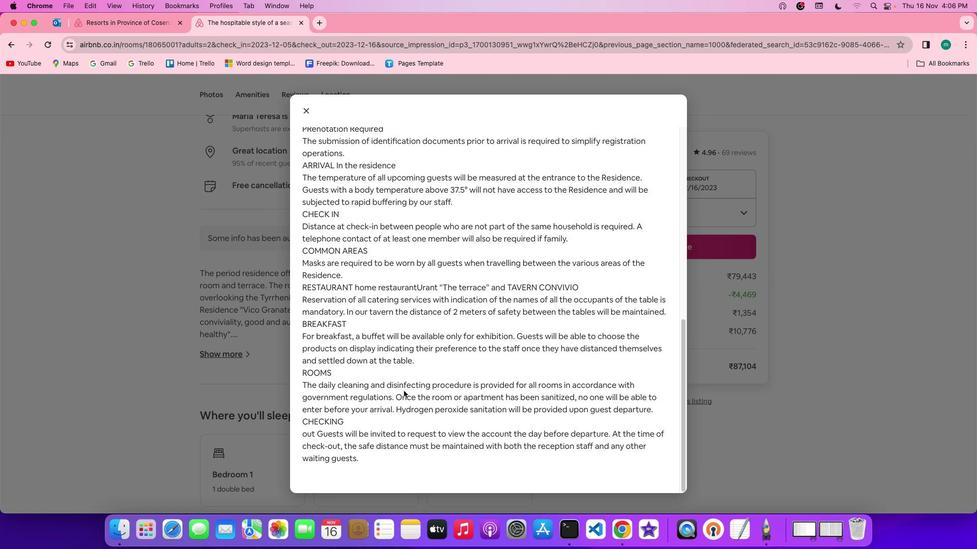 
Action: Mouse scrolled (405, 393) with delta (2, 1)
Screenshot: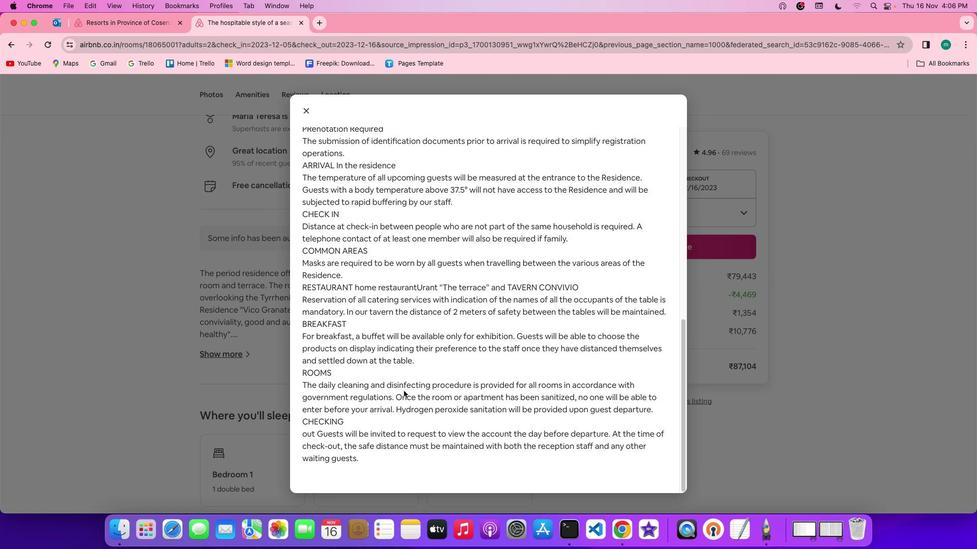 
Action: Mouse scrolled (405, 393) with delta (2, 1)
Screenshot: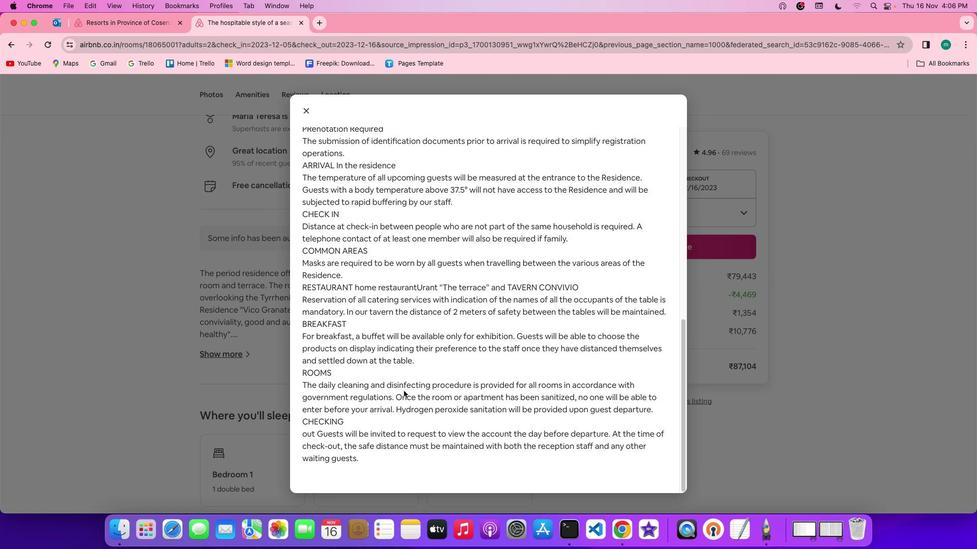 
Action: Mouse moved to (406, 393)
Screenshot: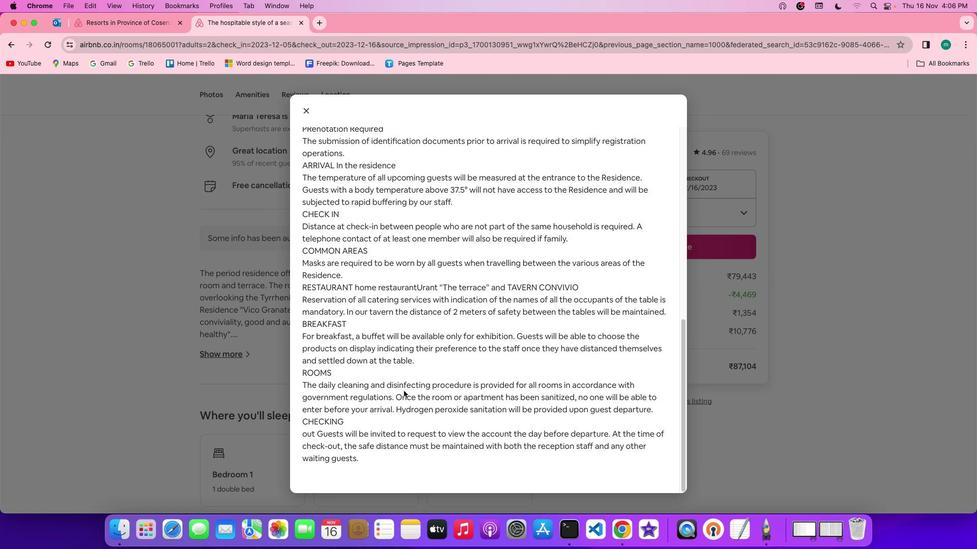 
Action: Mouse scrolled (406, 393) with delta (2, 0)
Screenshot: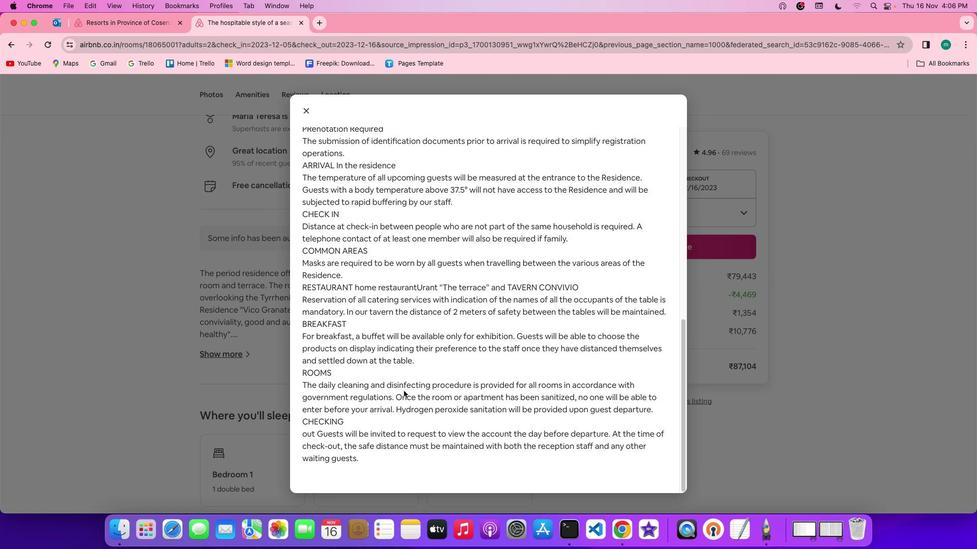 
Action: Mouse moved to (404, 394)
Screenshot: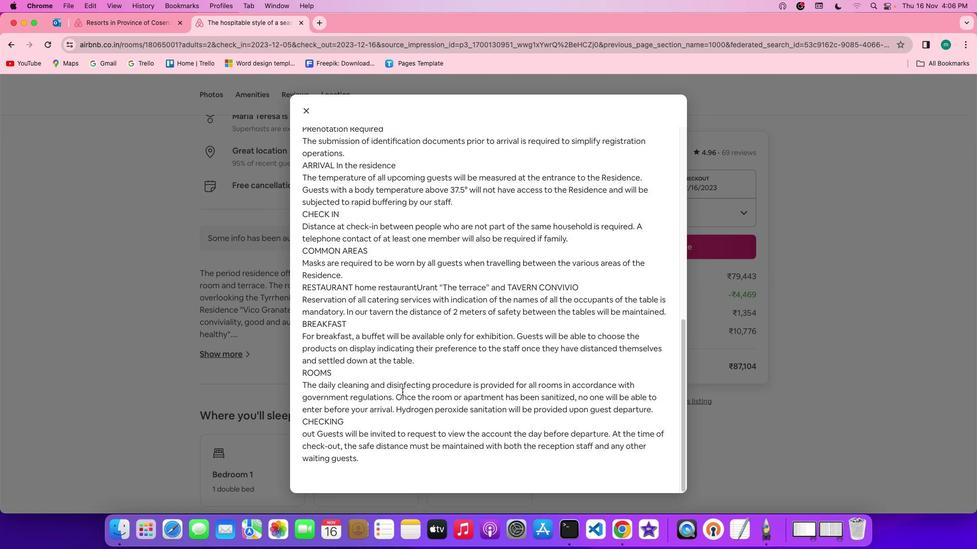 
Action: Mouse scrolled (404, 394) with delta (2, 1)
Screenshot: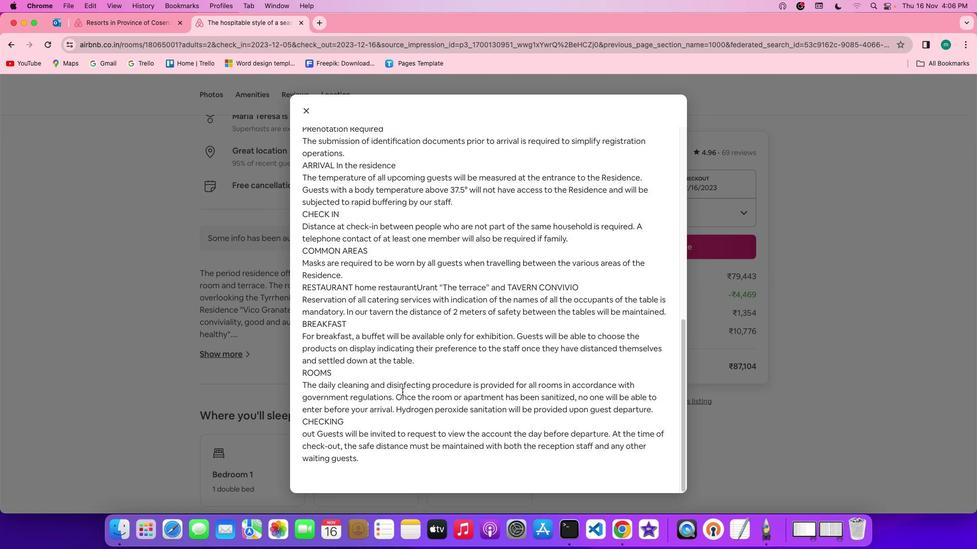 
Action: Mouse scrolled (404, 394) with delta (2, 1)
Screenshot: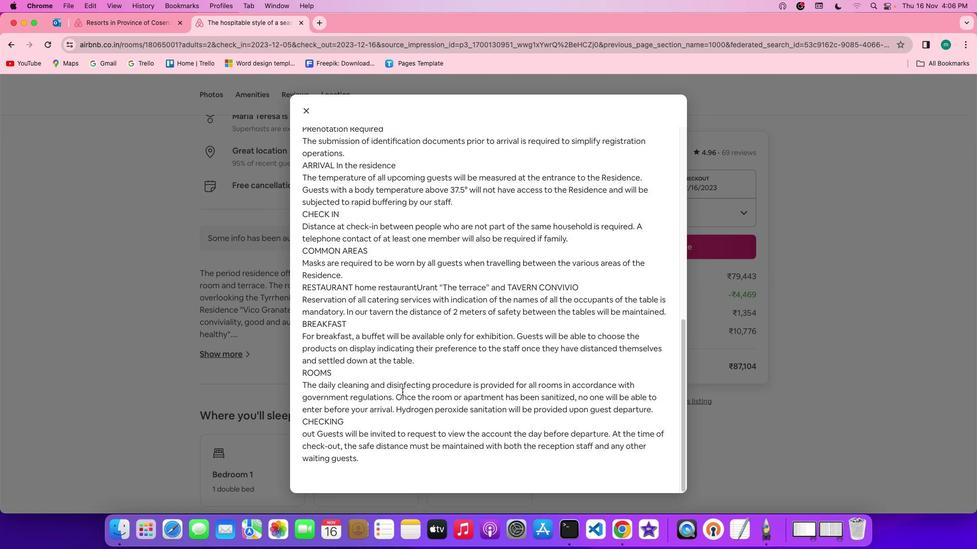
Action: Mouse scrolled (404, 394) with delta (2, 1)
Screenshot: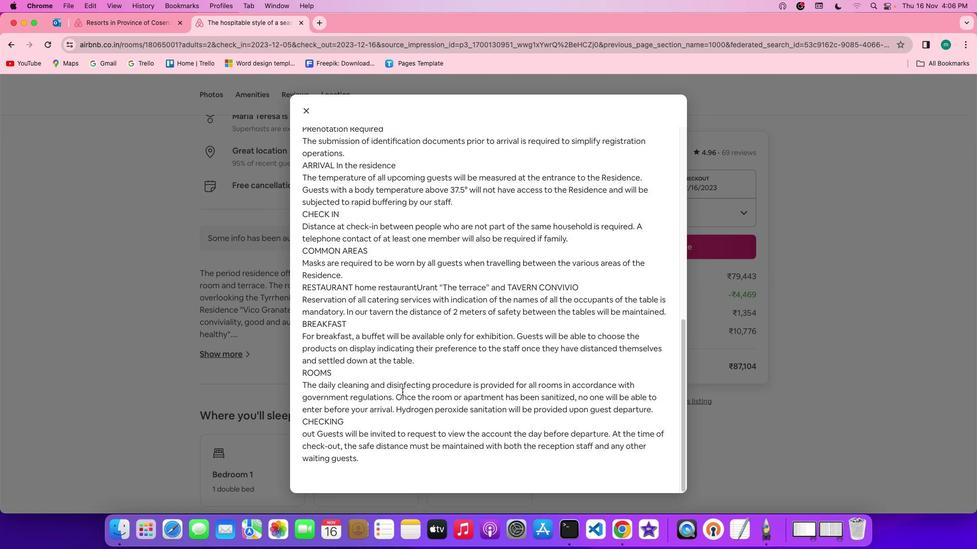 
Action: Mouse scrolled (404, 394) with delta (2, 0)
Screenshot: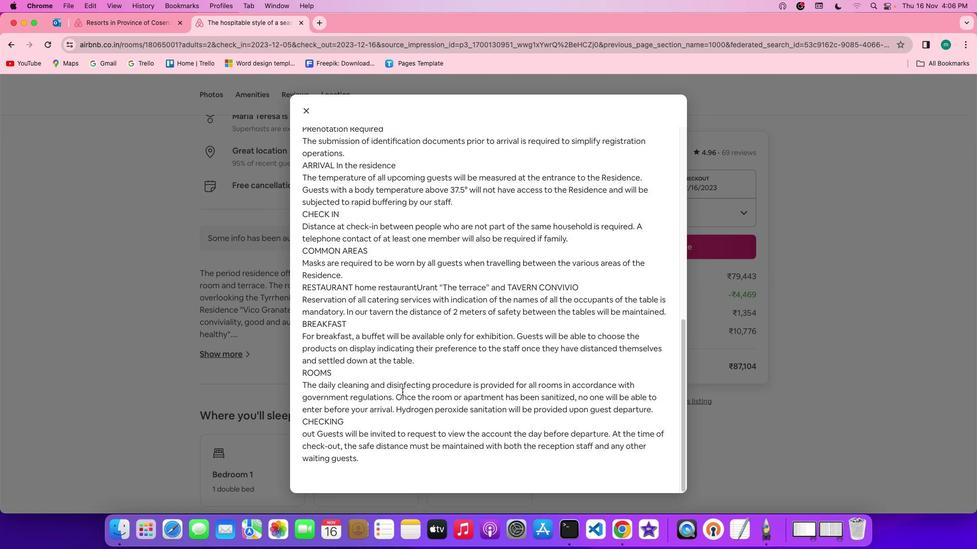 
Action: Mouse scrolled (404, 394) with delta (2, 1)
